 Task: Send an email with the signature Dale Allen with the subject Service upgrade and the message Please let me know if there are any changes to the requirements. from softage.1@softage.net to softage.10@softage.net and softage.2@softage.net with an attached document Policy_manual.docx
Action: Mouse moved to (563, 738)
Screenshot: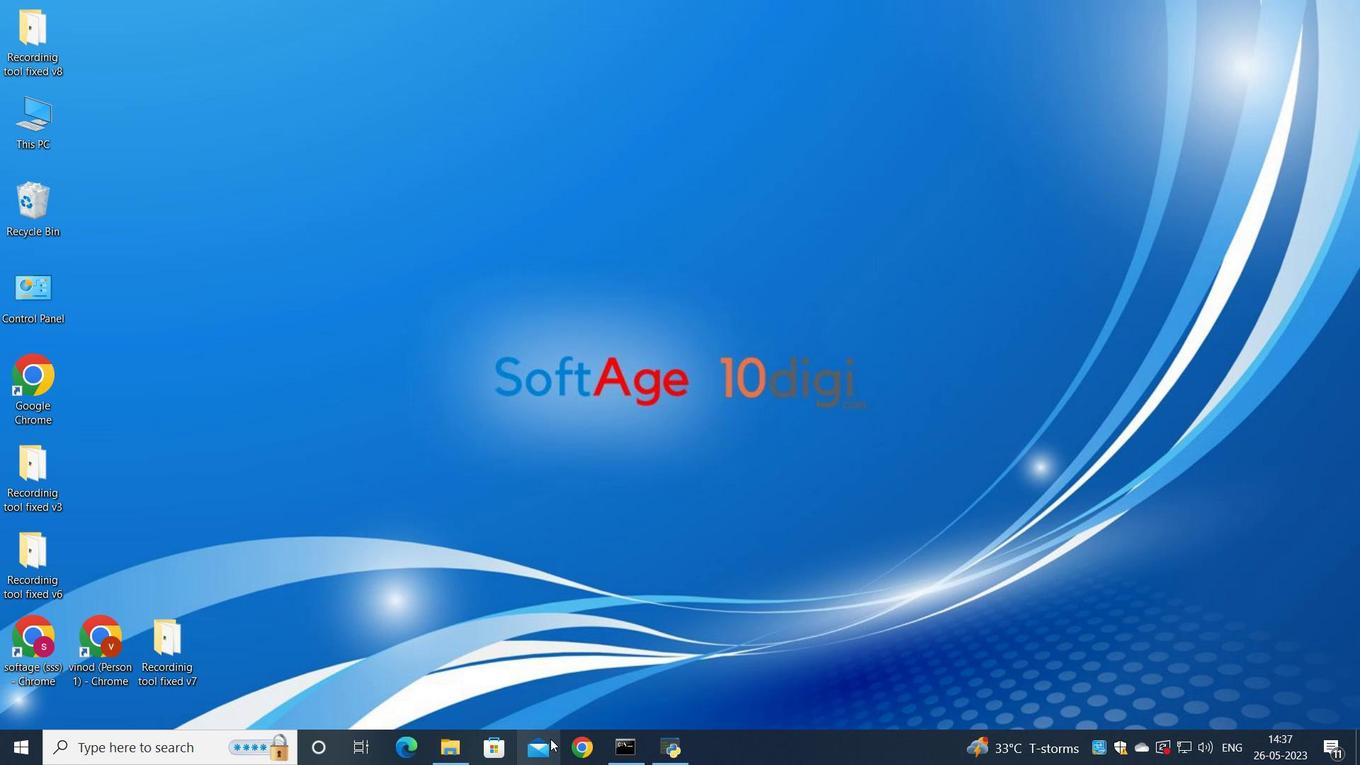 
Action: Mouse pressed left at (563, 738)
Screenshot: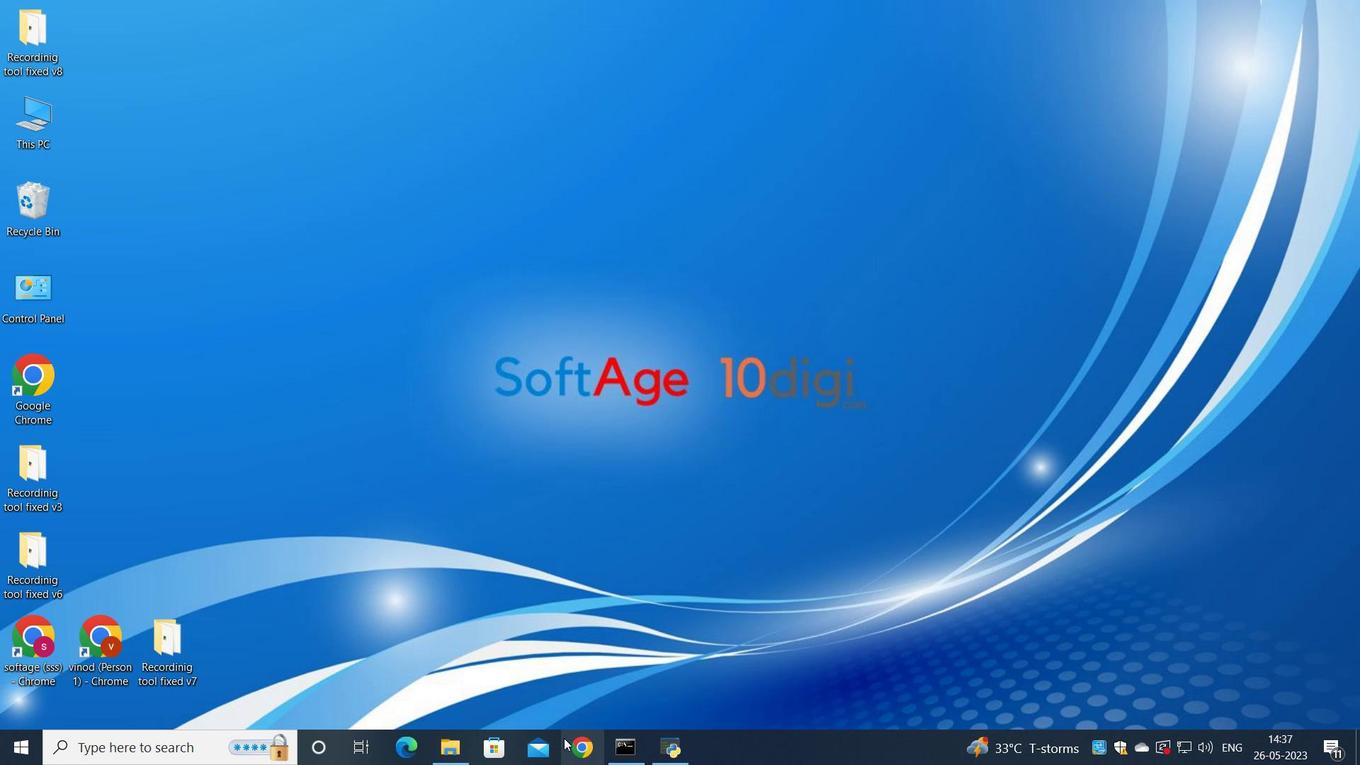 
Action: Mouse moved to (561, 420)
Screenshot: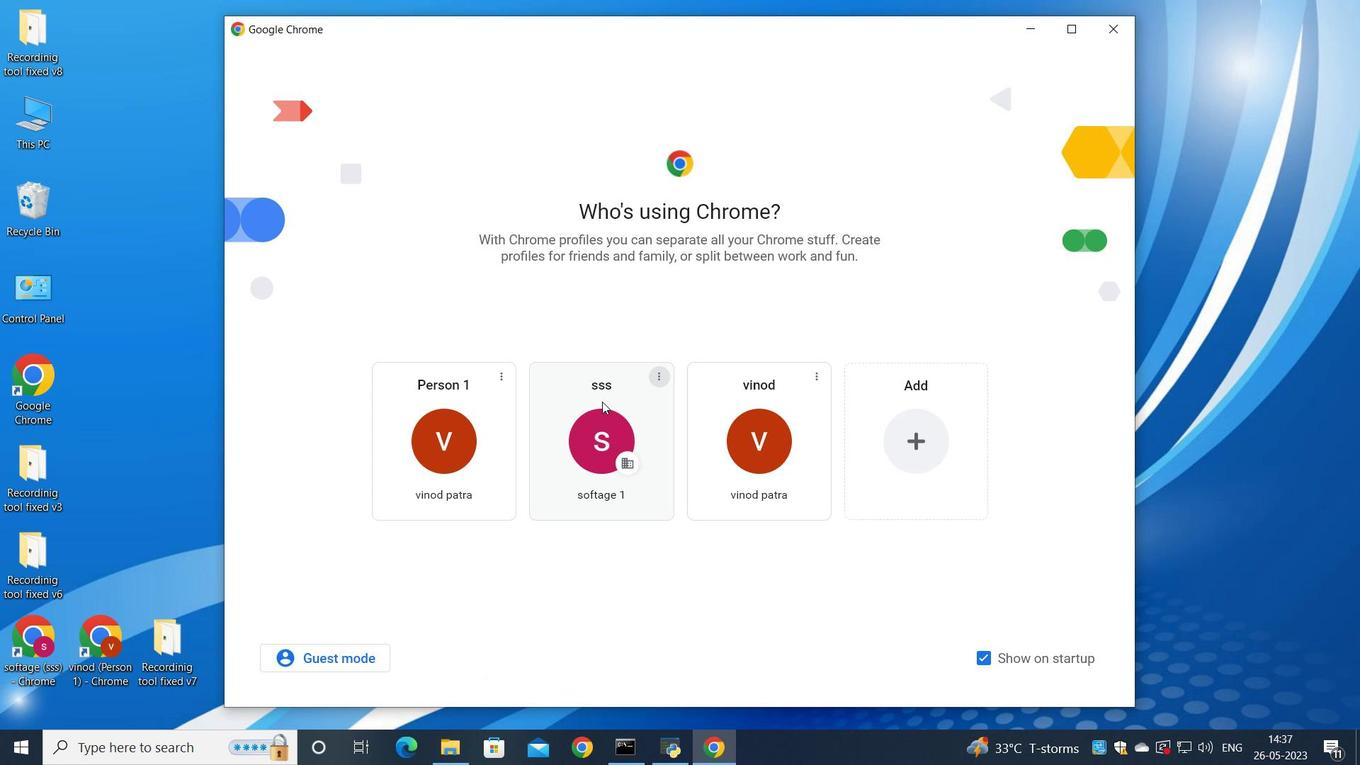 
Action: Mouse pressed left at (561, 420)
Screenshot: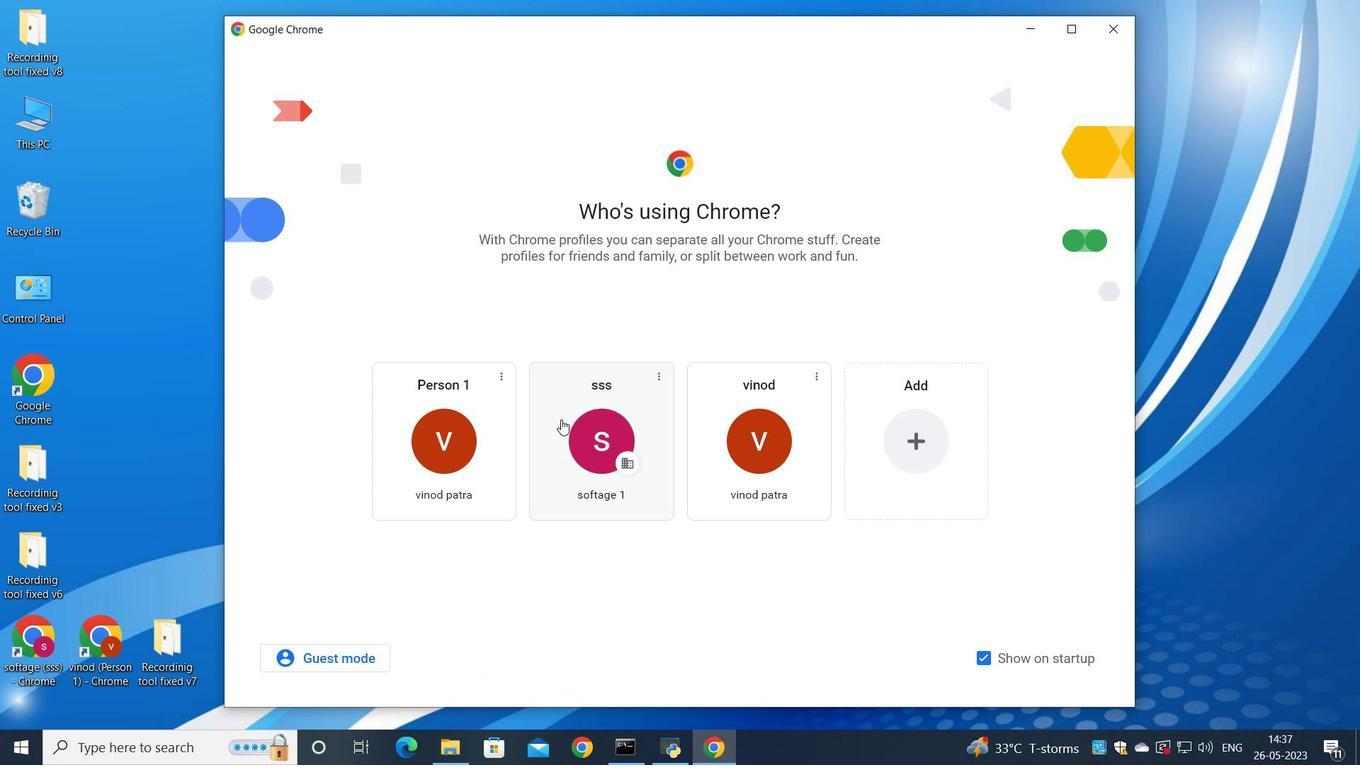 
Action: Mouse moved to (1193, 93)
Screenshot: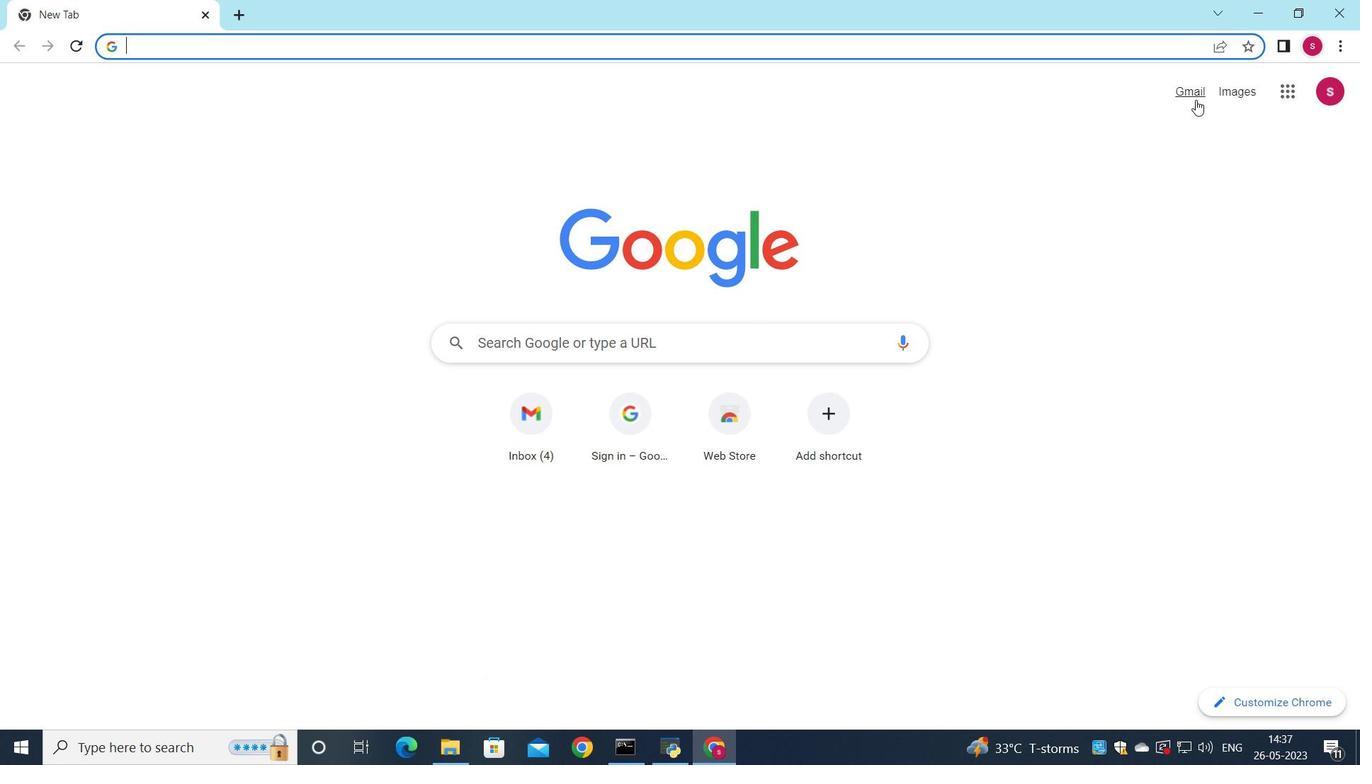
Action: Mouse pressed left at (1193, 93)
Screenshot: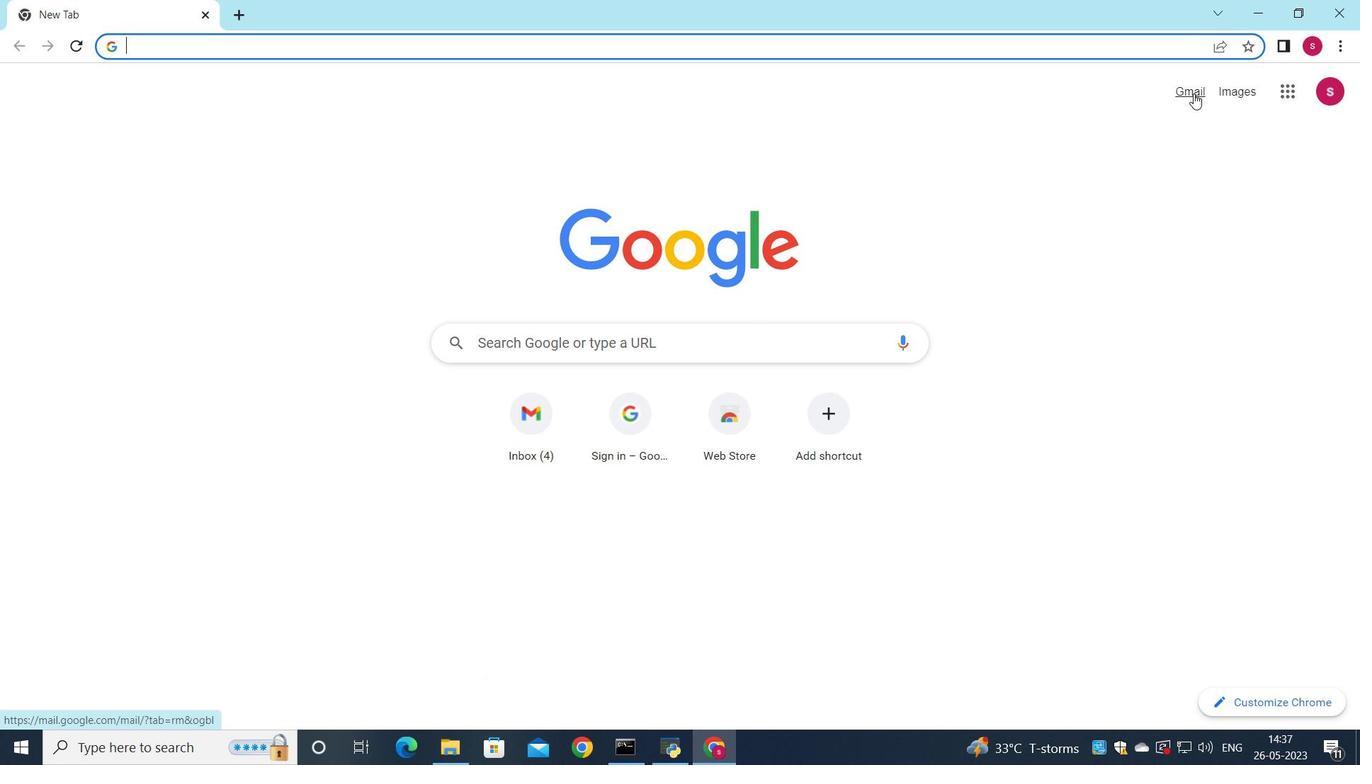 
Action: Mouse moved to (1153, 121)
Screenshot: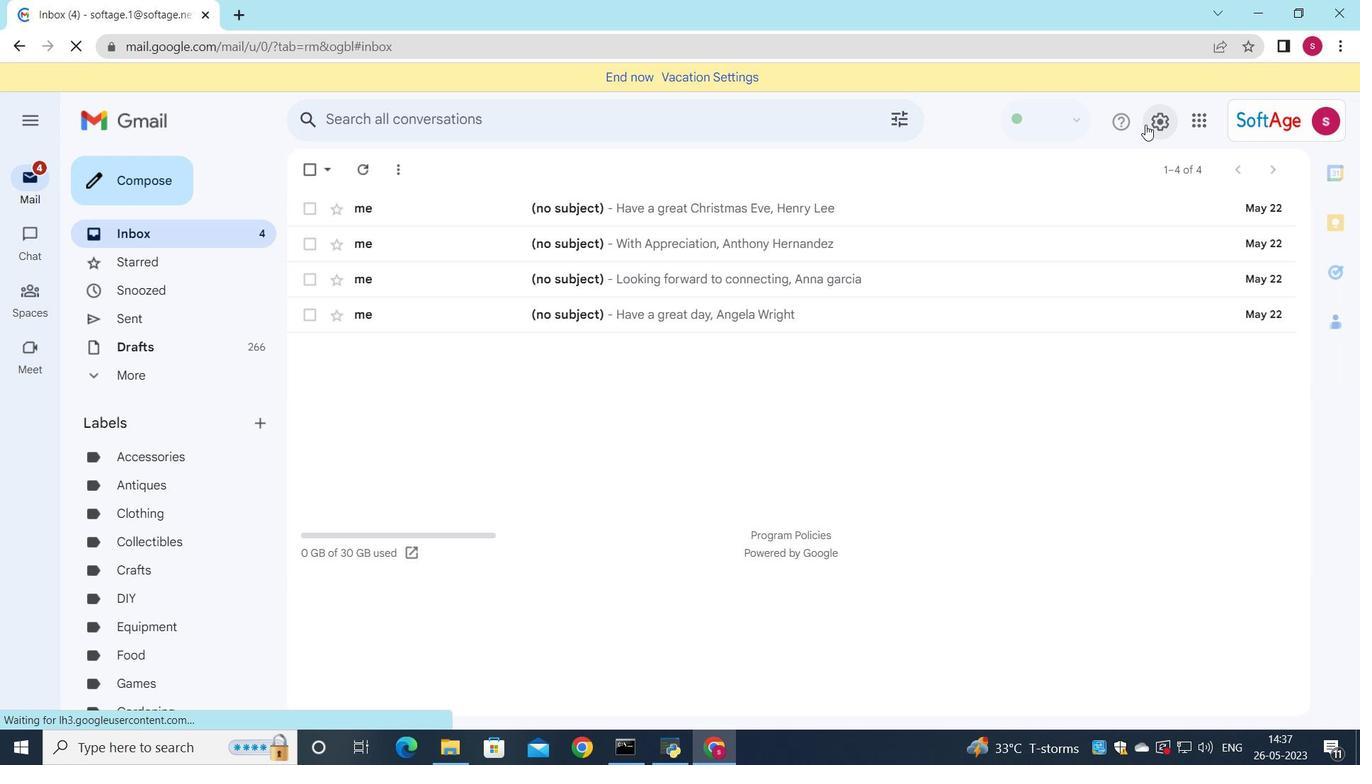 
Action: Mouse pressed left at (1153, 121)
Screenshot: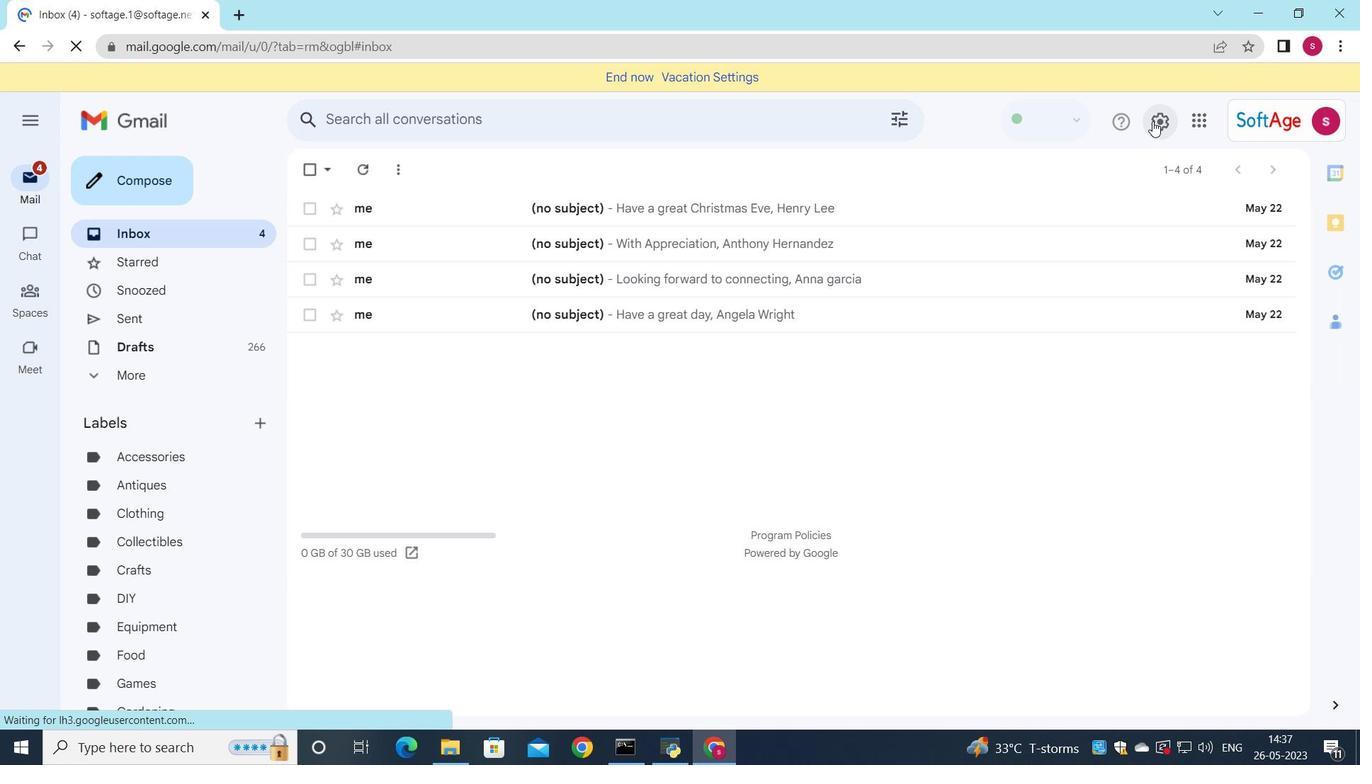 
Action: Mouse moved to (1191, 203)
Screenshot: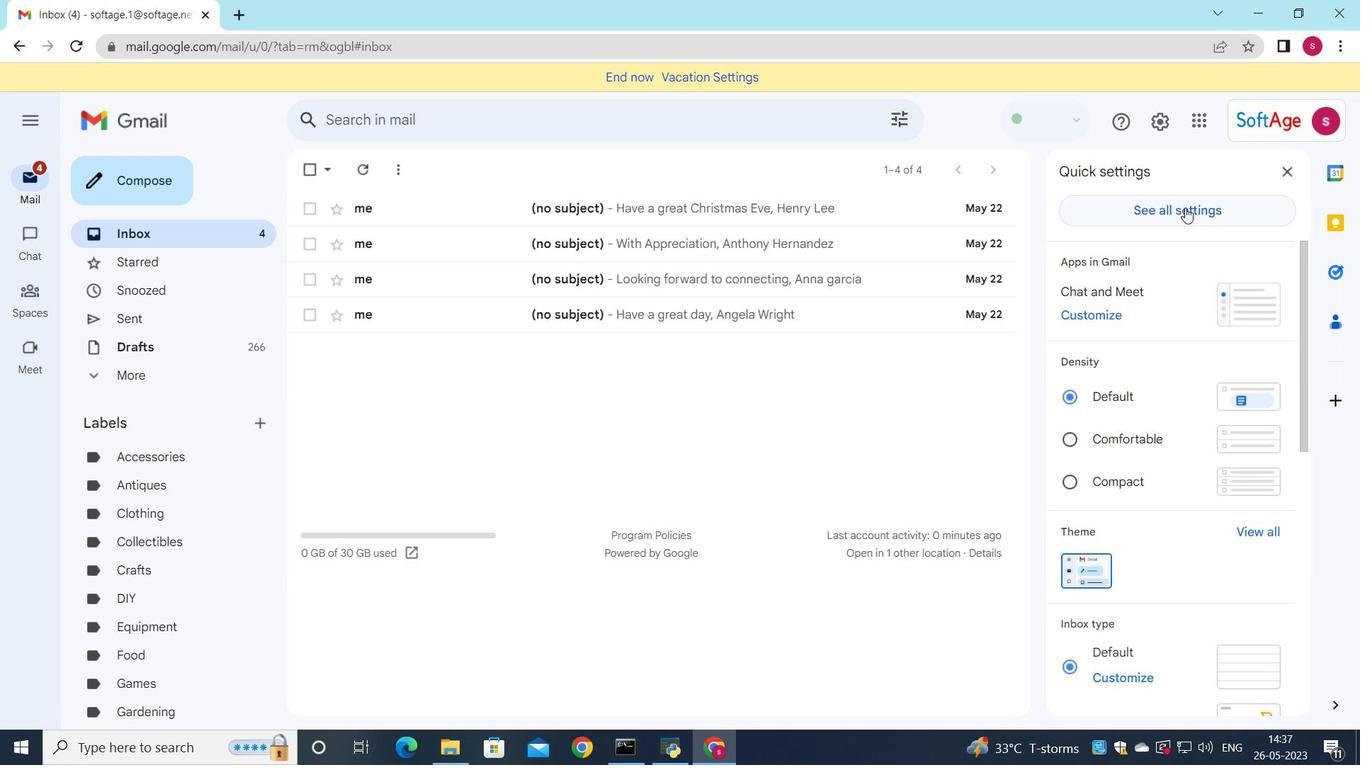 
Action: Mouse pressed left at (1191, 203)
Screenshot: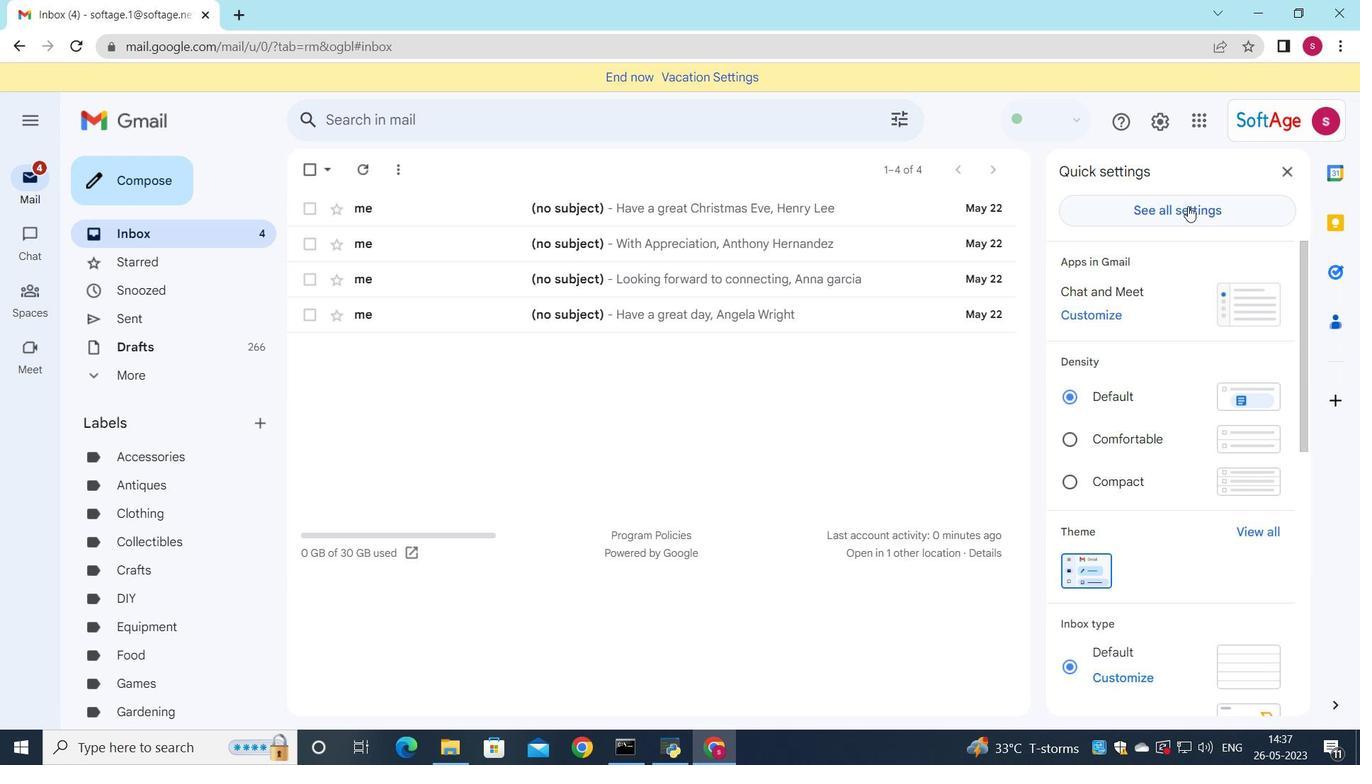 
Action: Mouse moved to (663, 497)
Screenshot: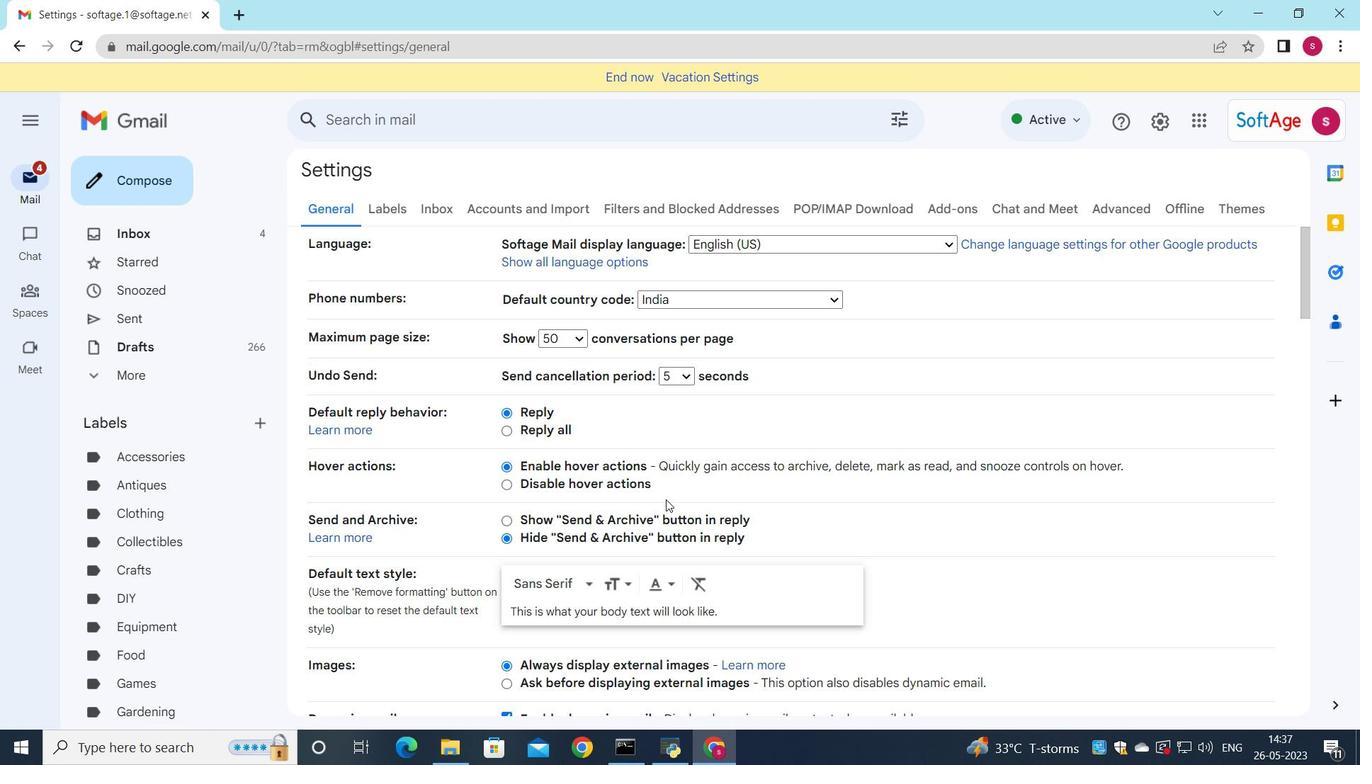 
Action: Mouse scrolled (663, 497) with delta (0, 0)
Screenshot: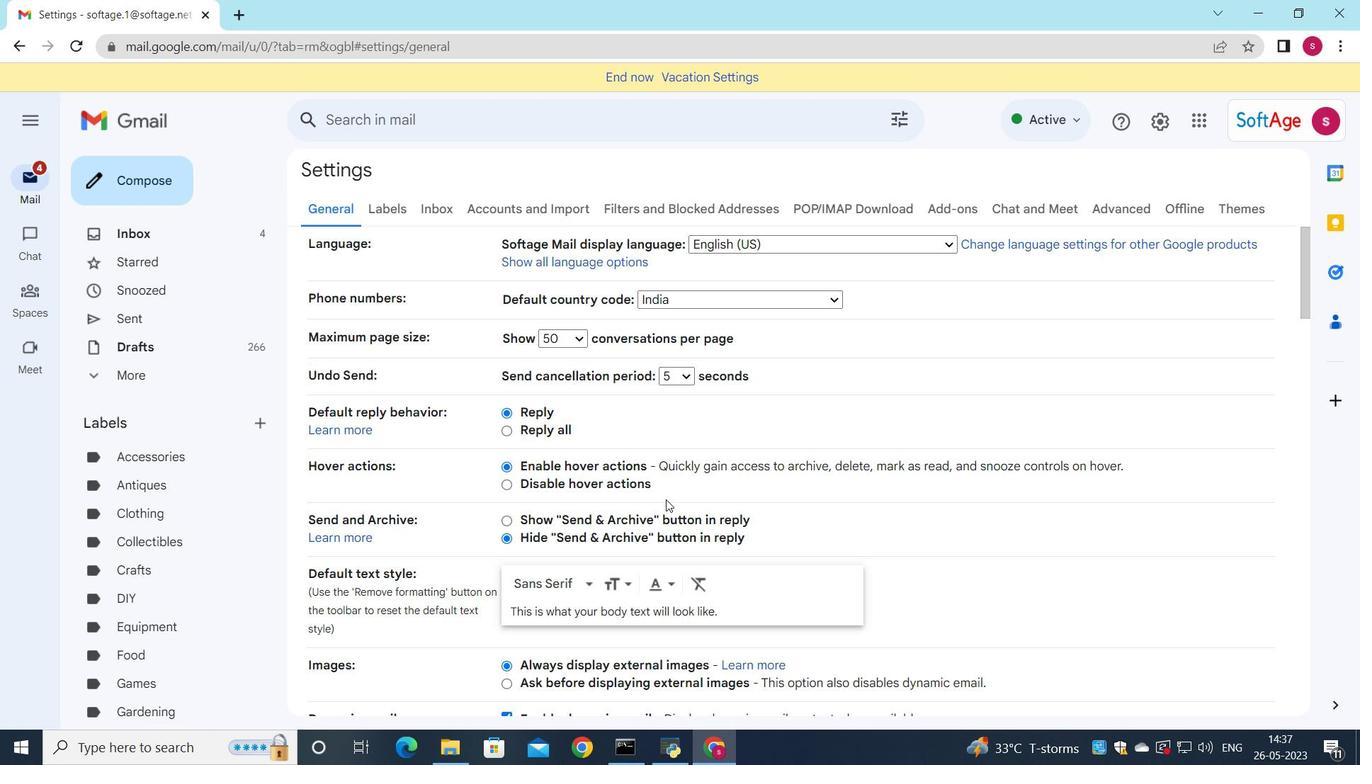 
Action: Mouse moved to (662, 497)
Screenshot: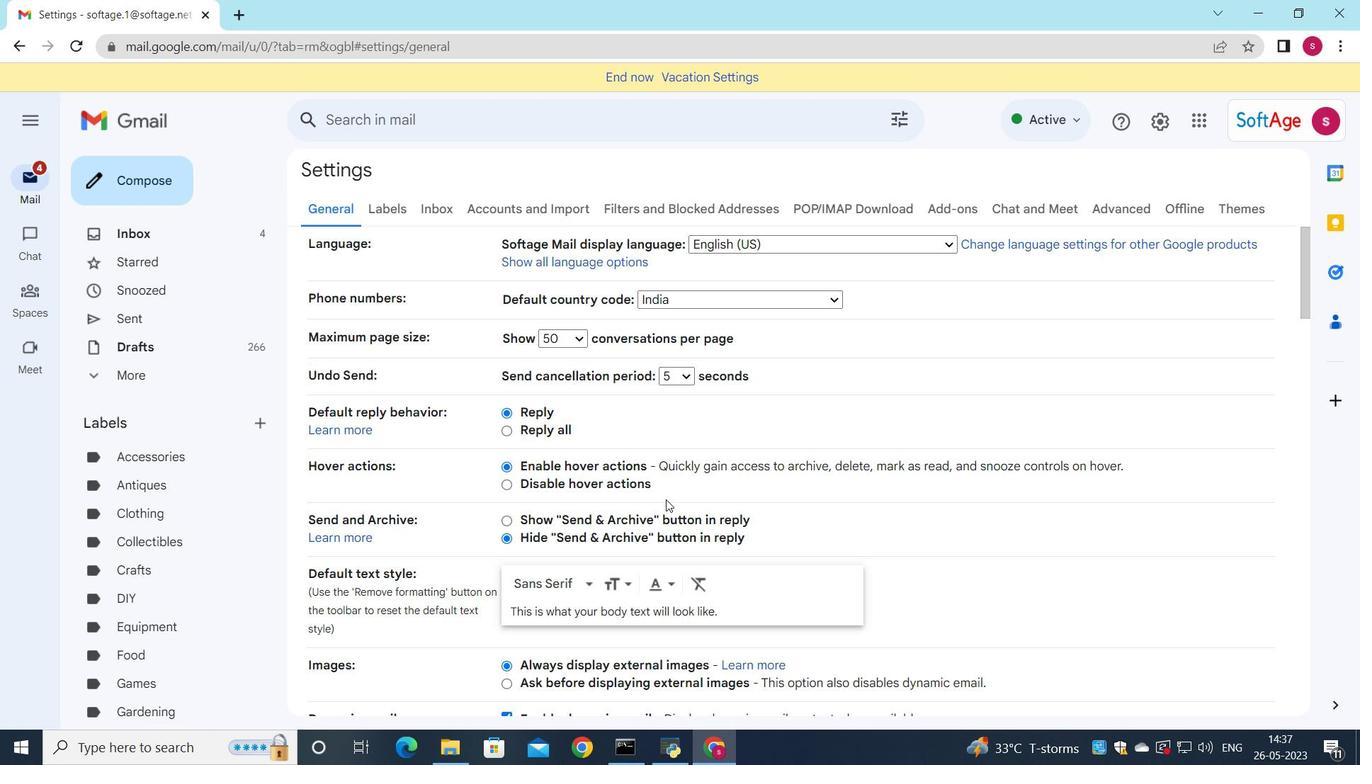 
Action: Mouse scrolled (663, 497) with delta (0, 0)
Screenshot: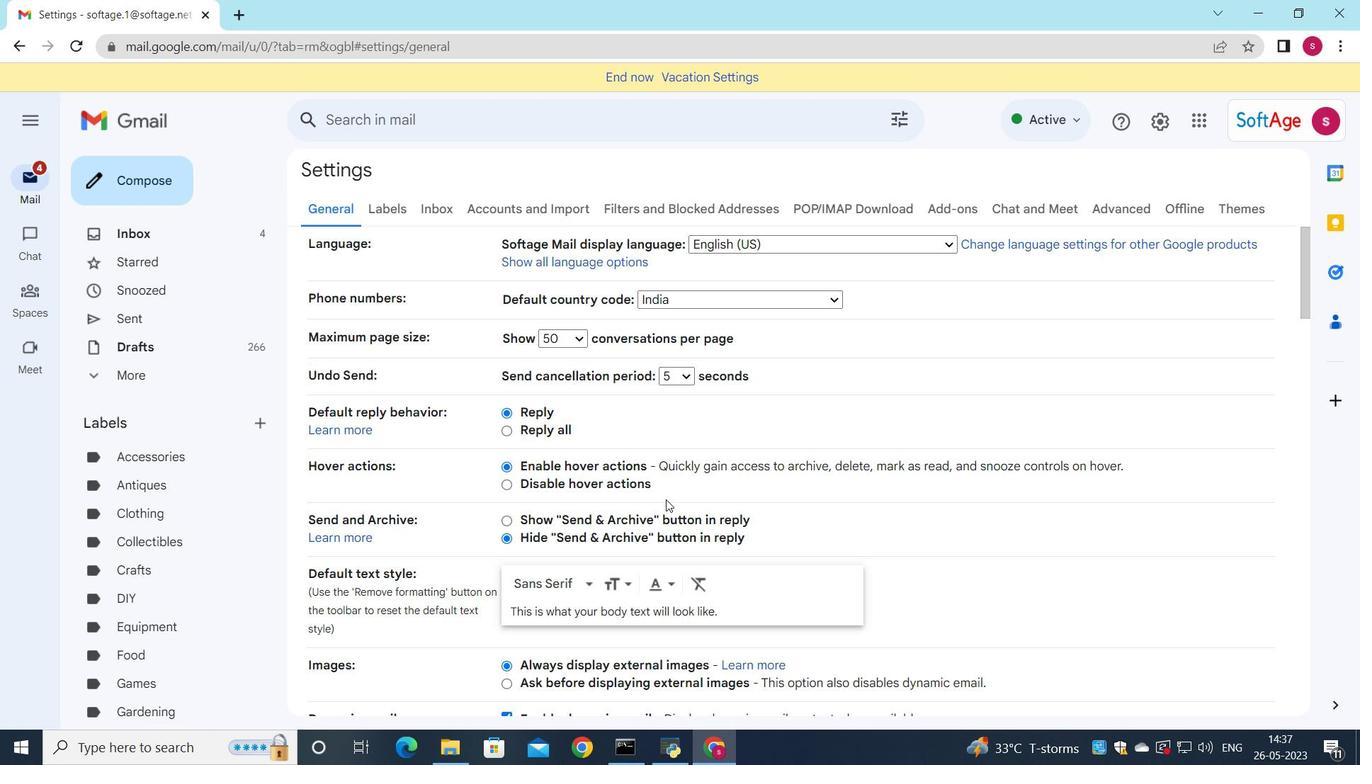 
Action: Mouse moved to (609, 479)
Screenshot: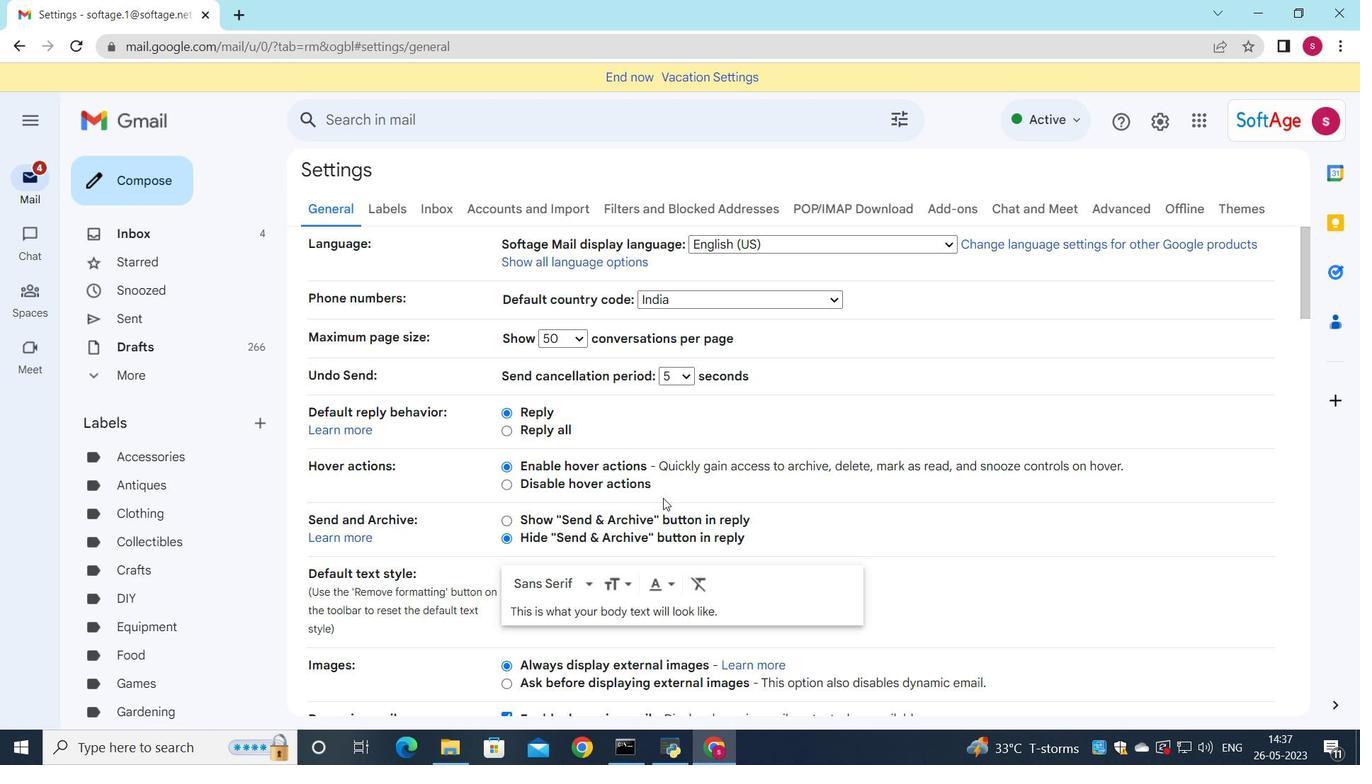 
Action: Mouse scrolled (609, 478) with delta (0, 0)
Screenshot: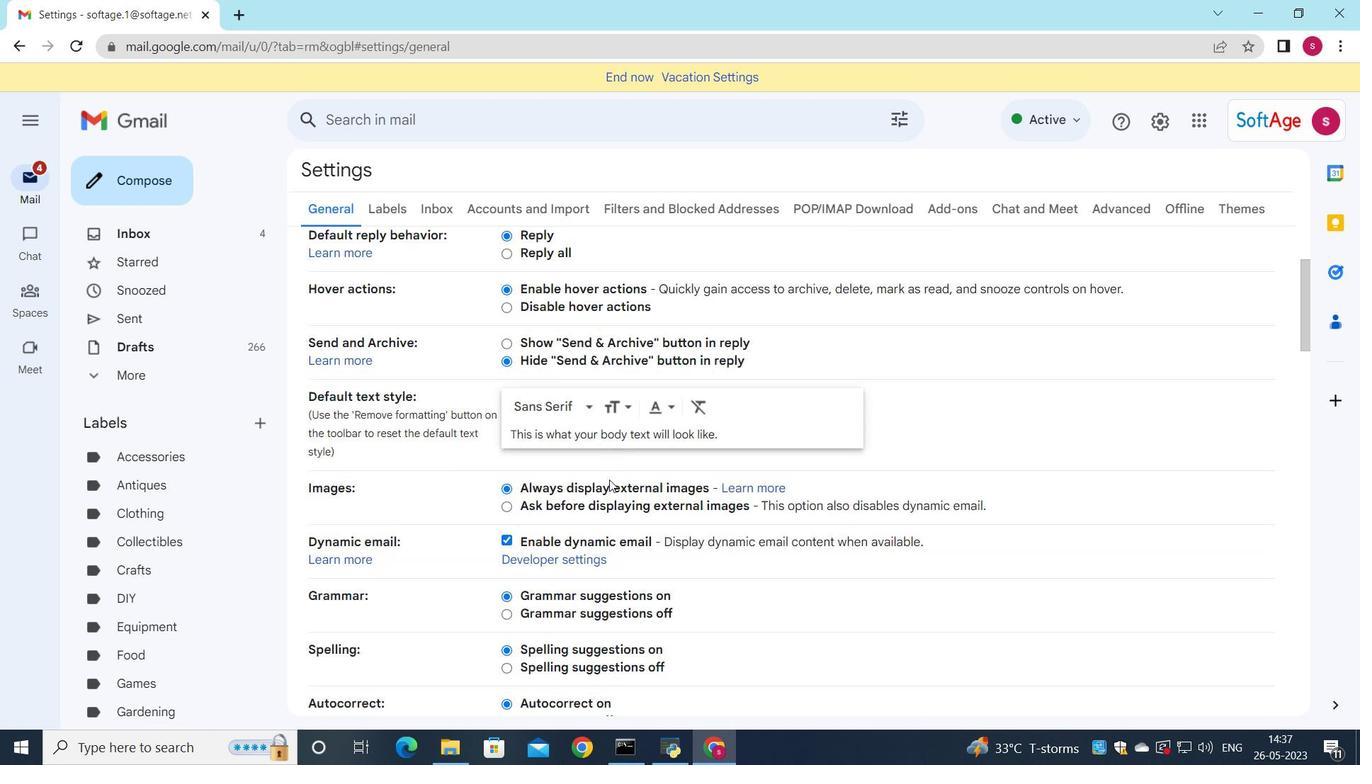 
Action: Mouse scrolled (609, 478) with delta (0, 0)
Screenshot: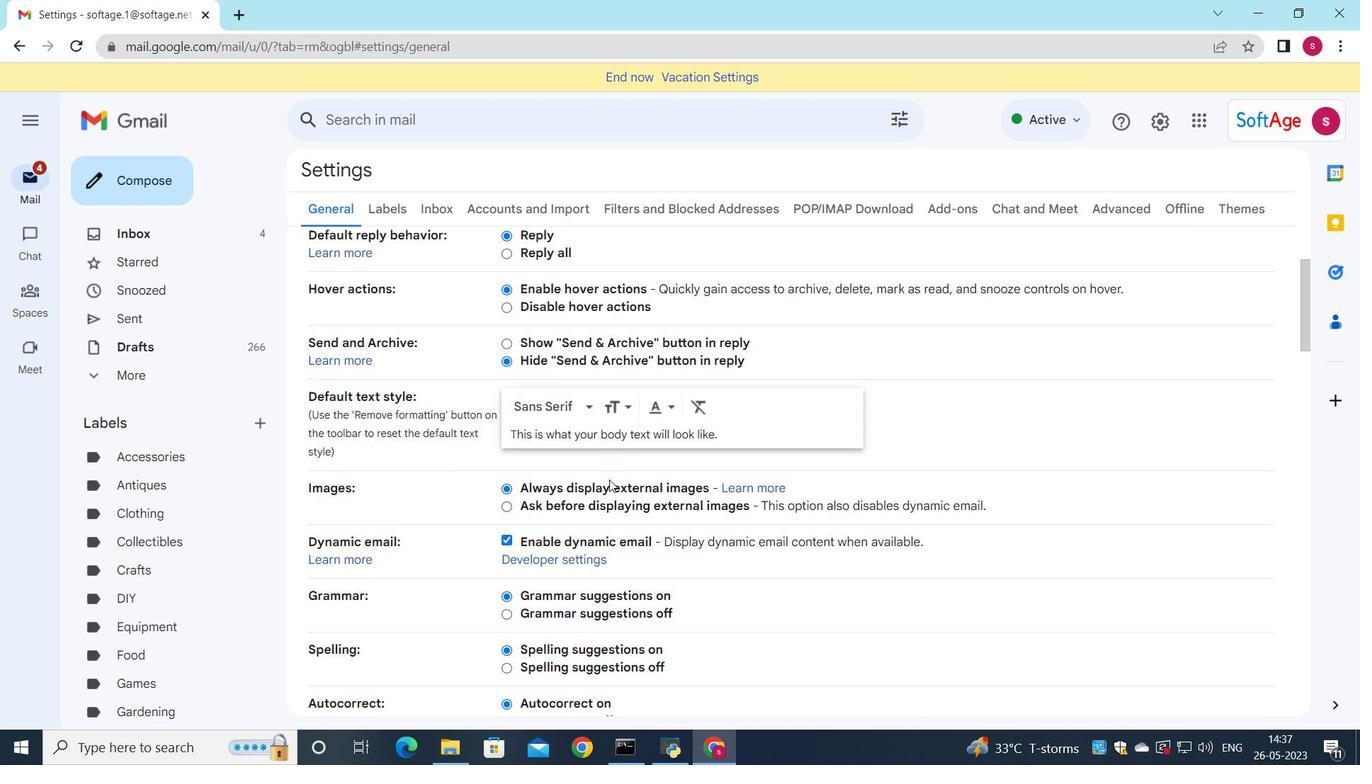 
Action: Mouse scrolled (609, 478) with delta (0, 0)
Screenshot: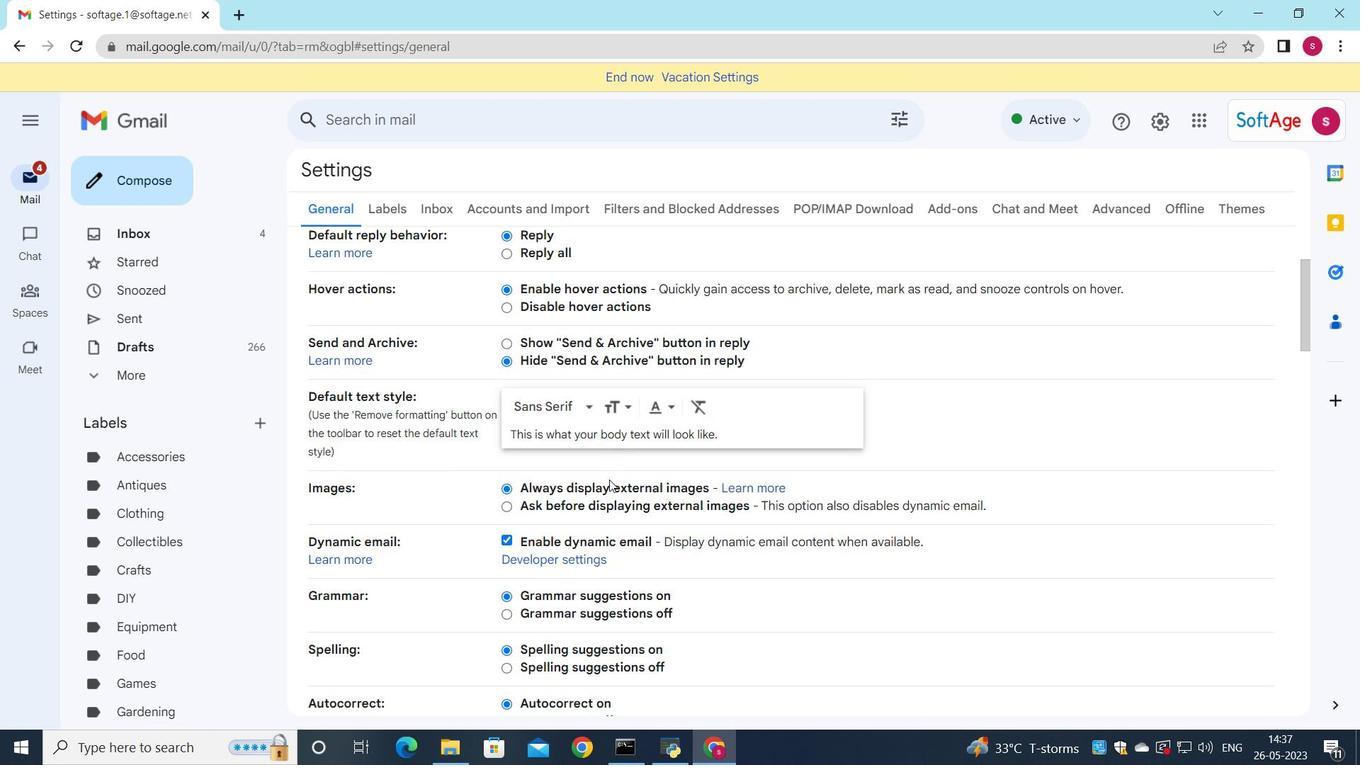 
Action: Mouse scrolled (609, 478) with delta (0, 0)
Screenshot: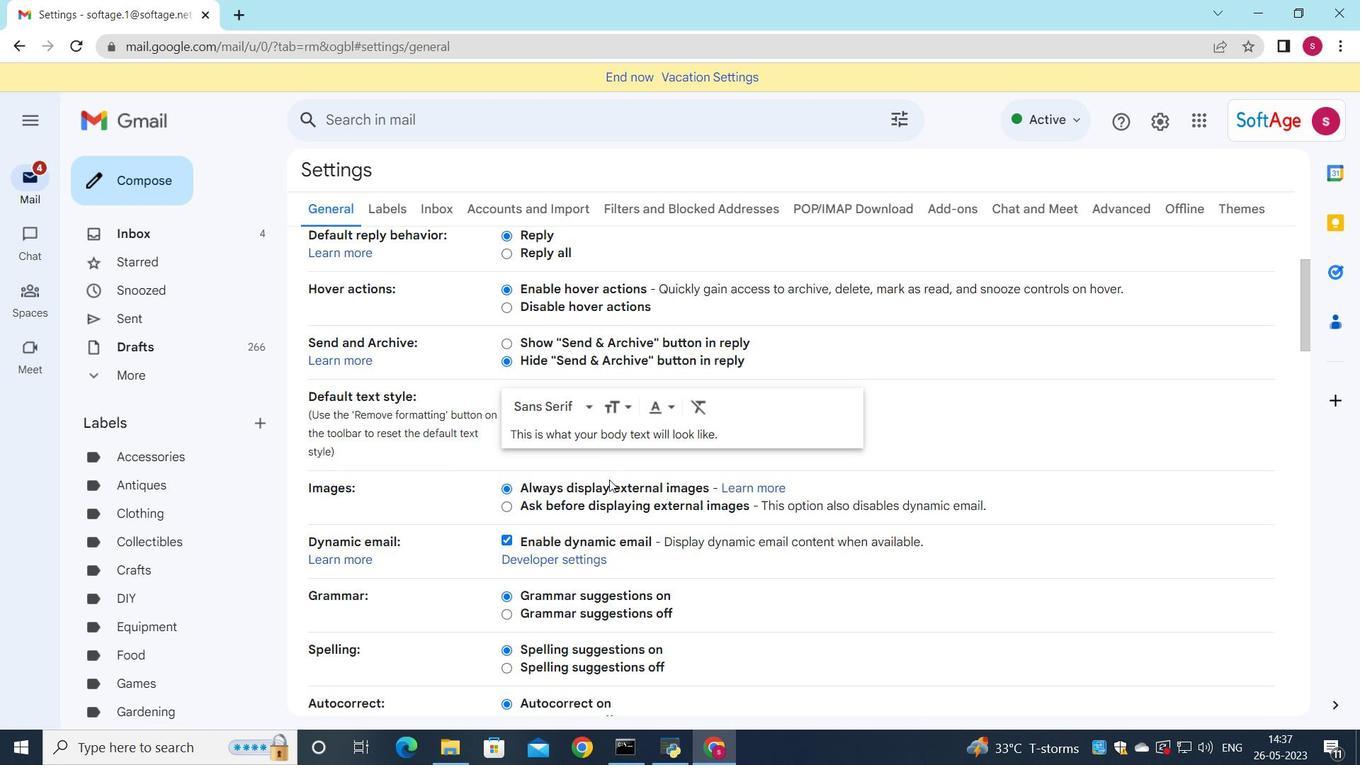 
Action: Mouse scrolled (609, 478) with delta (0, 0)
Screenshot: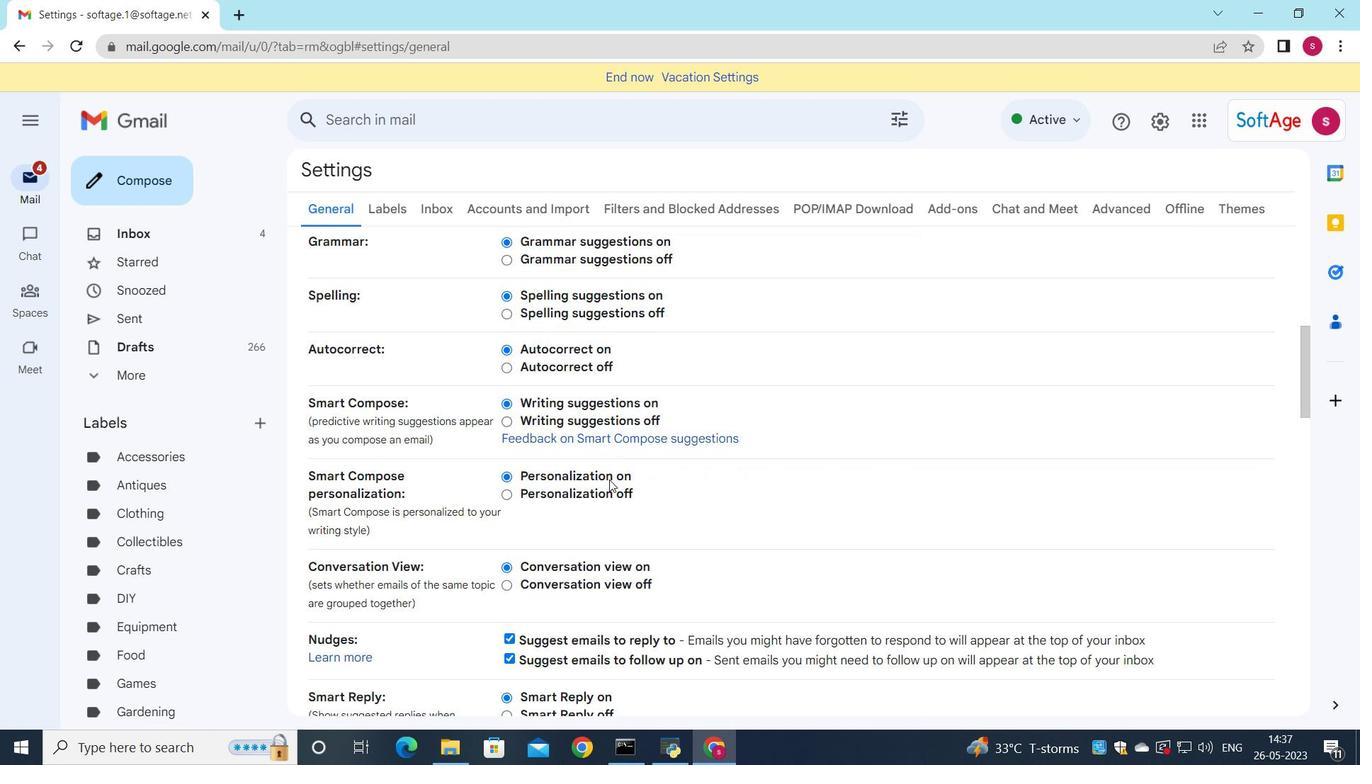 
Action: Mouse scrolled (609, 478) with delta (0, 0)
Screenshot: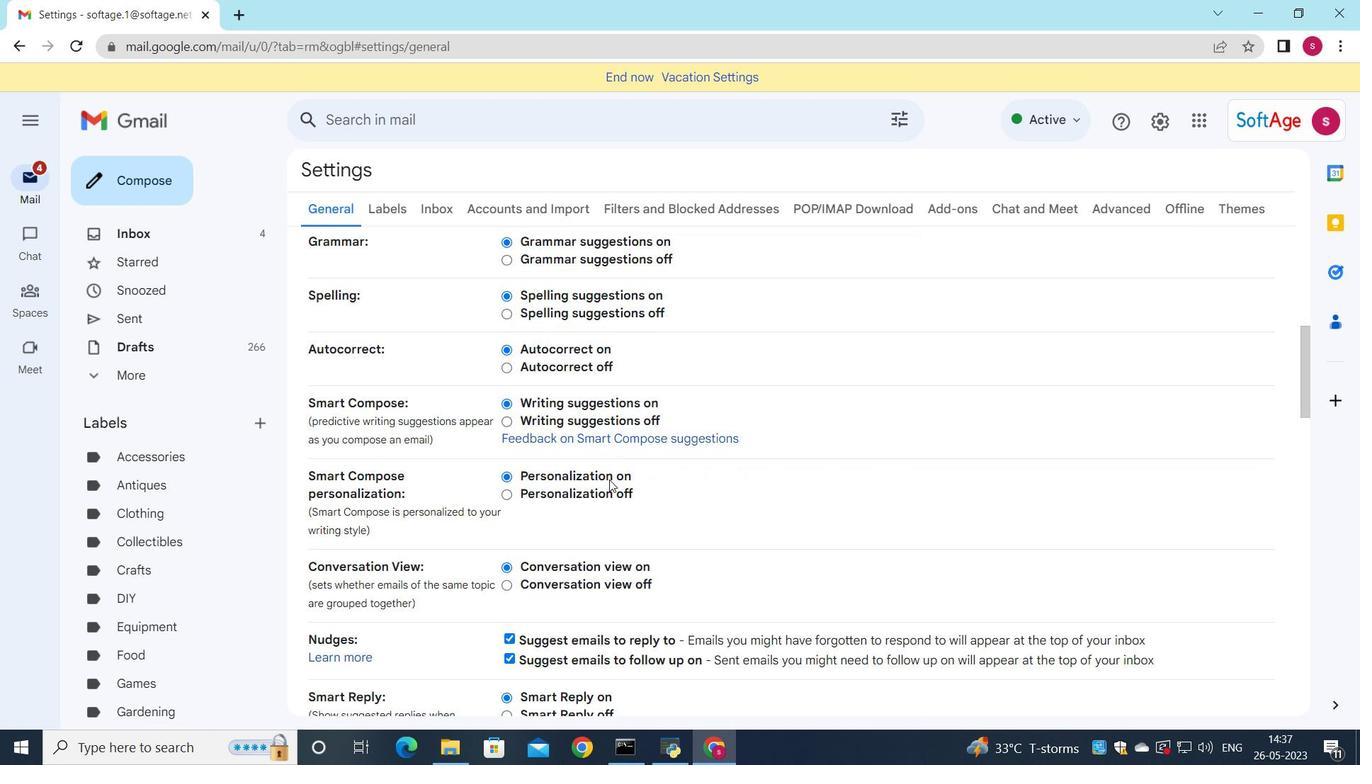 
Action: Mouse scrolled (609, 478) with delta (0, 0)
Screenshot: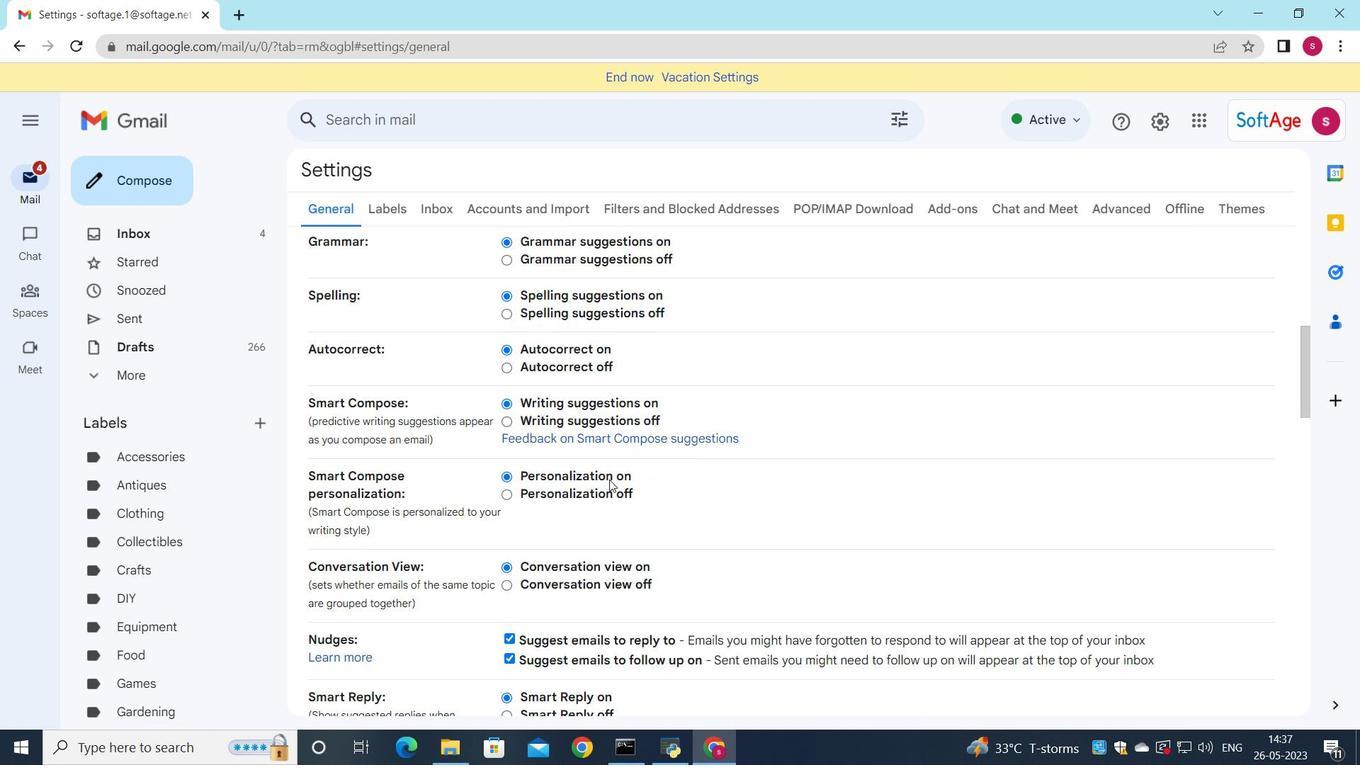 
Action: Mouse scrolled (609, 478) with delta (0, 0)
Screenshot: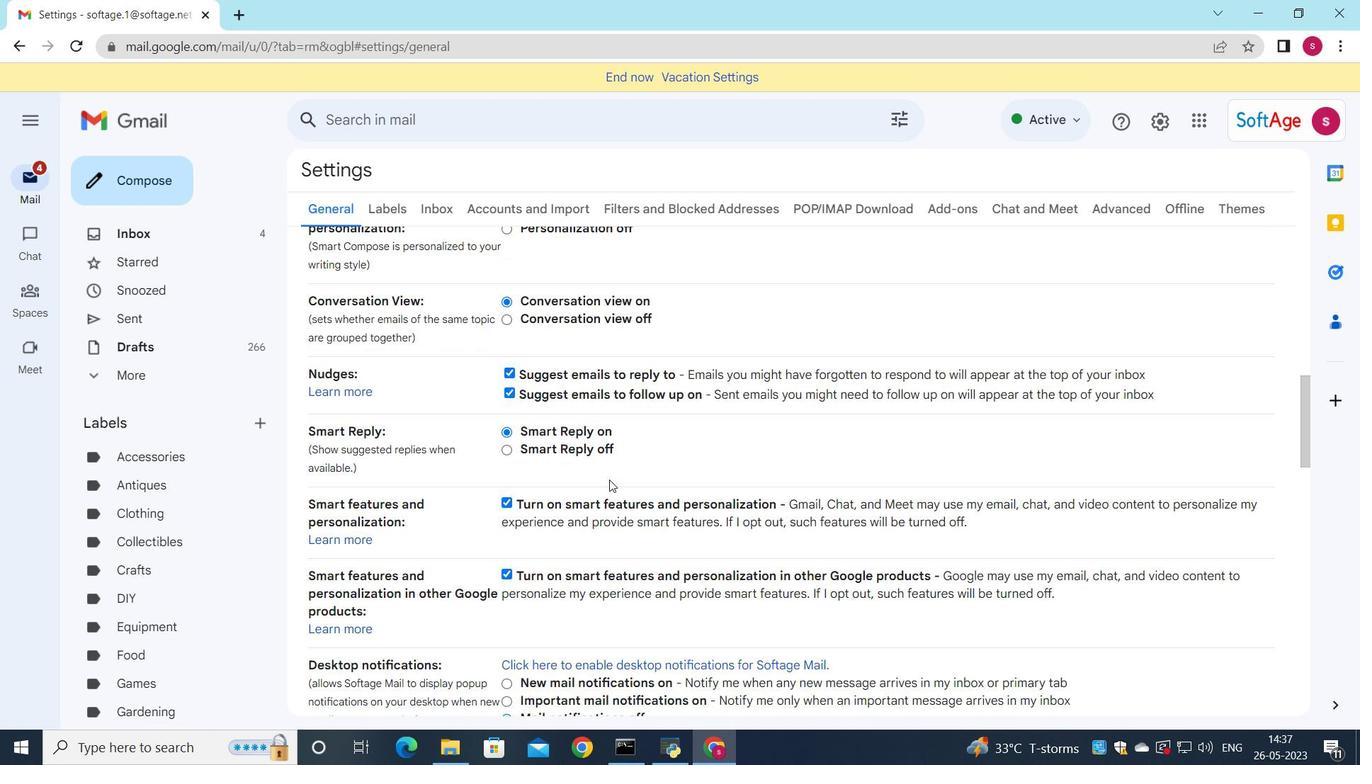 
Action: Mouse scrolled (609, 478) with delta (0, 0)
Screenshot: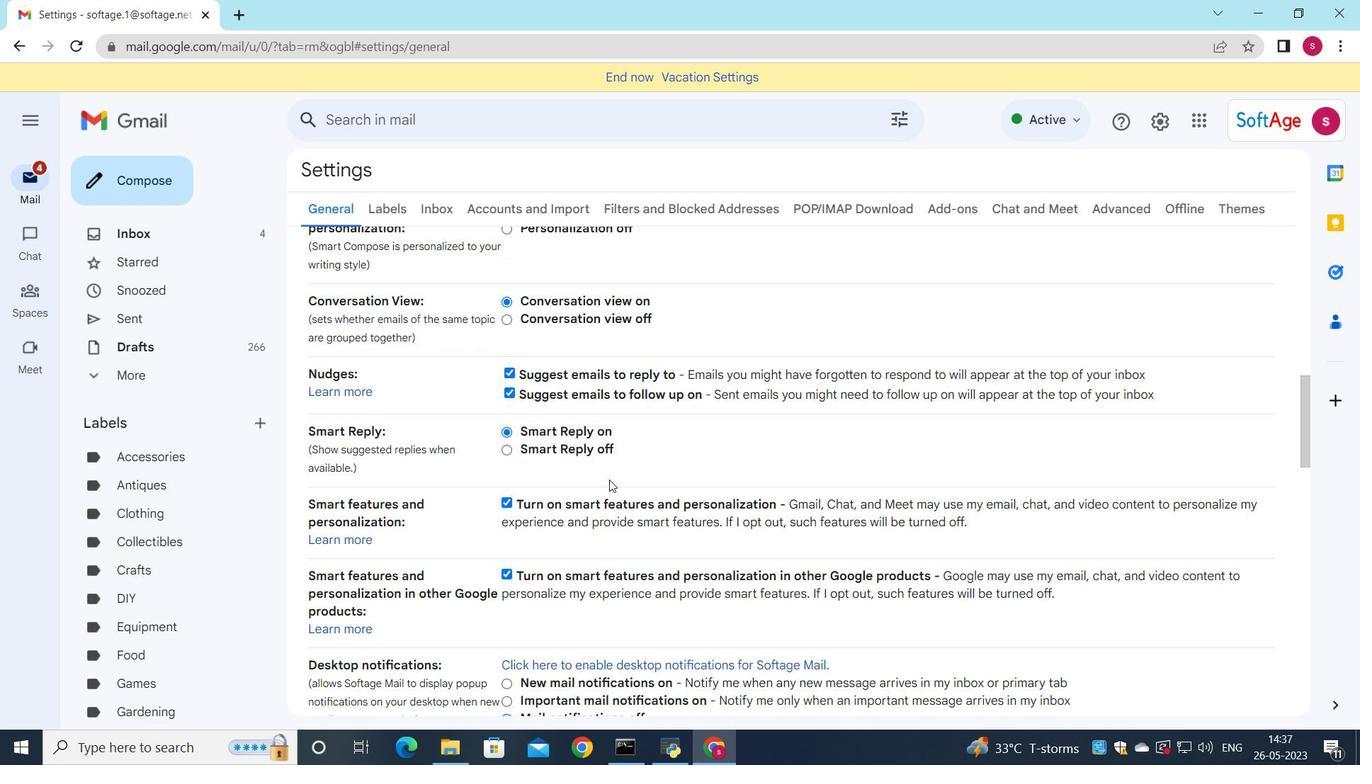 
Action: Mouse scrolled (609, 478) with delta (0, 0)
Screenshot: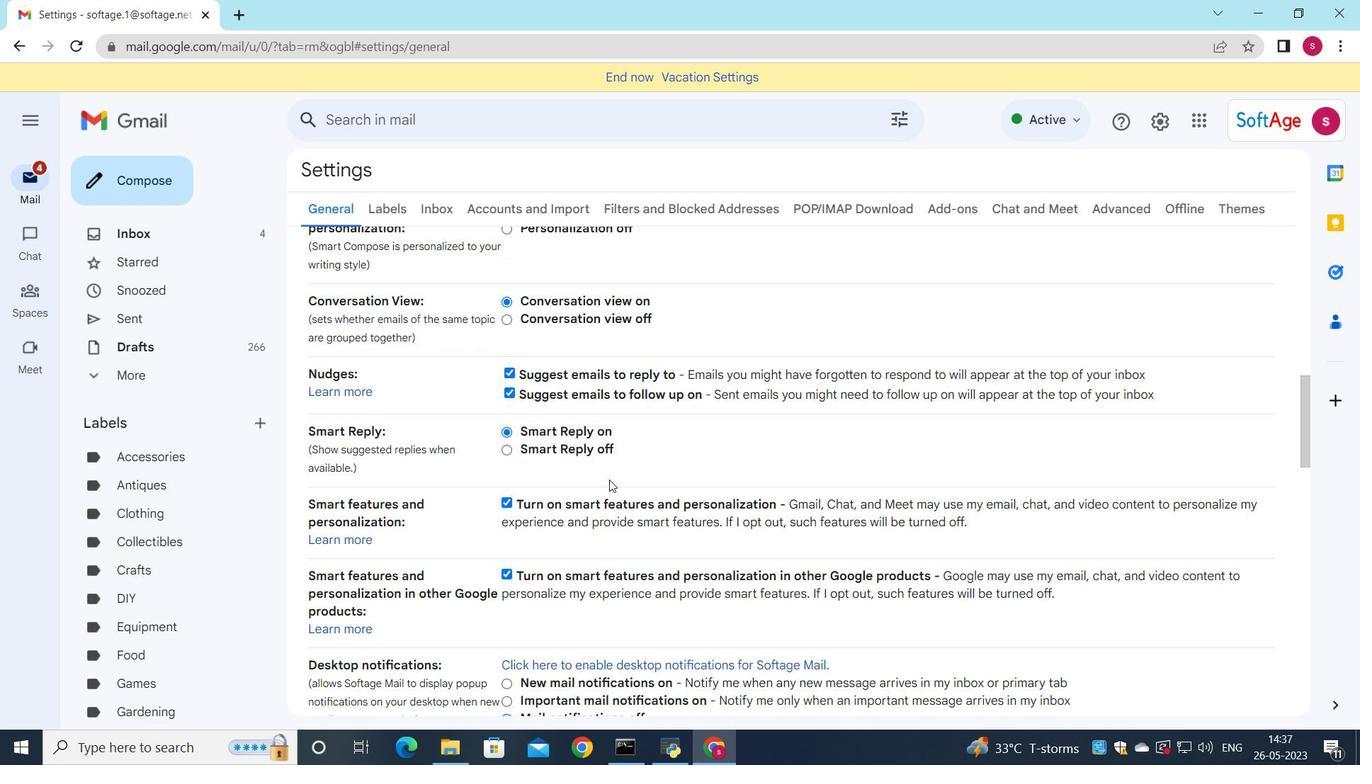 
Action: Mouse scrolled (609, 478) with delta (0, 0)
Screenshot: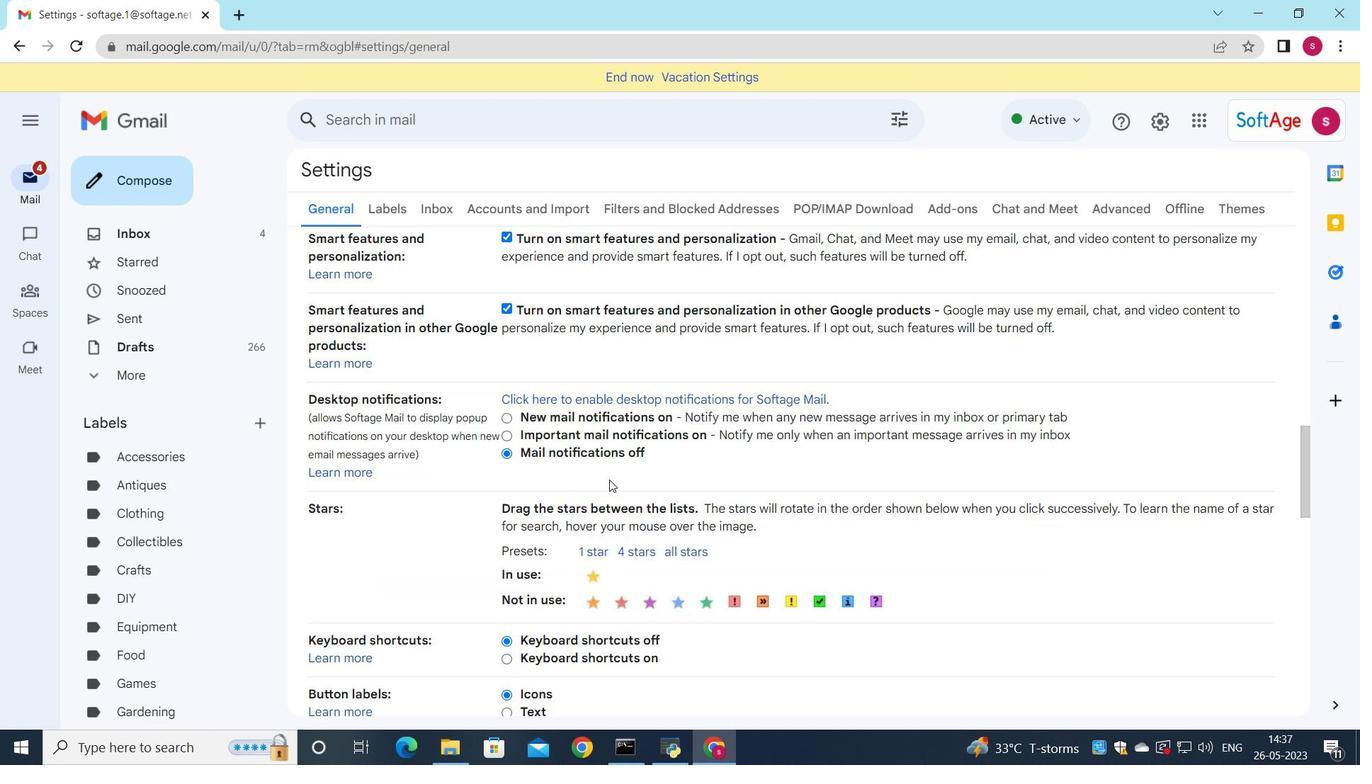 
Action: Mouse scrolled (609, 478) with delta (0, 0)
Screenshot: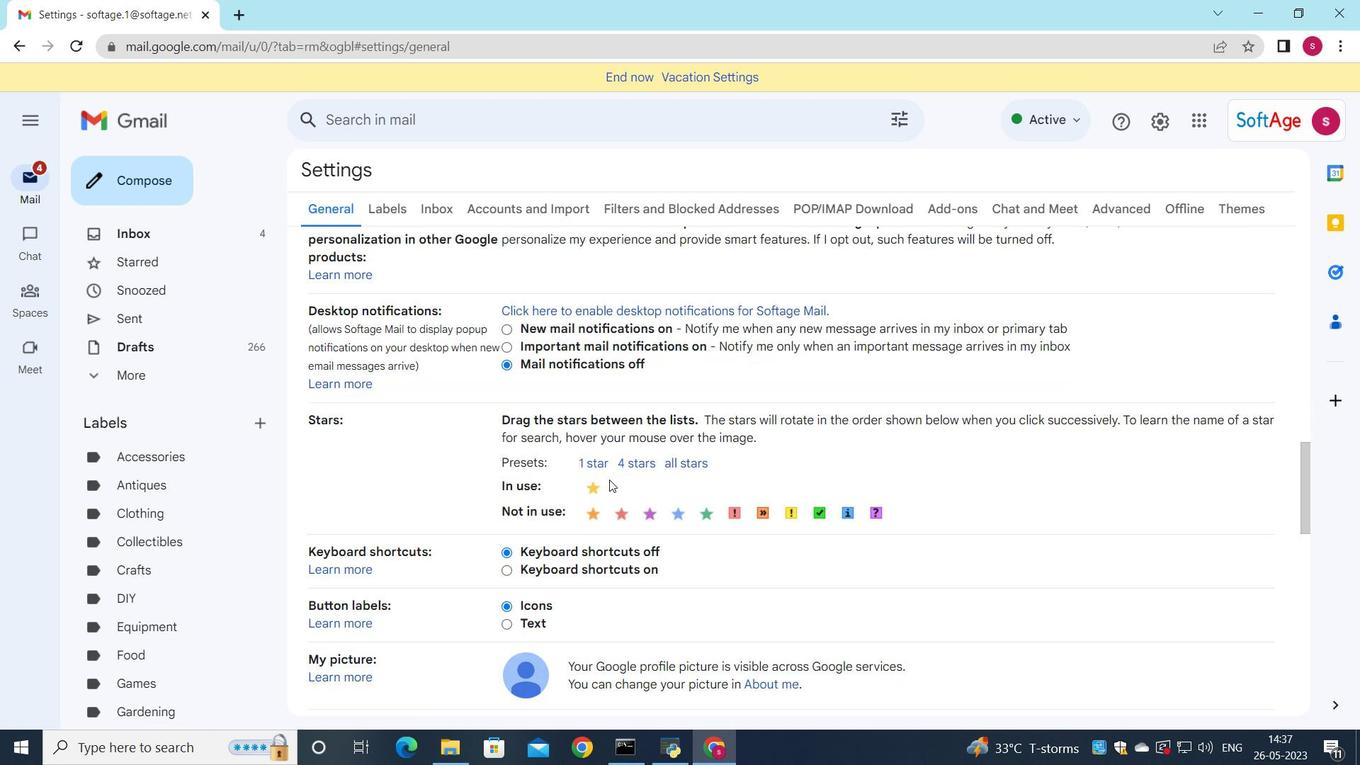 
Action: Mouse scrolled (609, 478) with delta (0, 0)
Screenshot: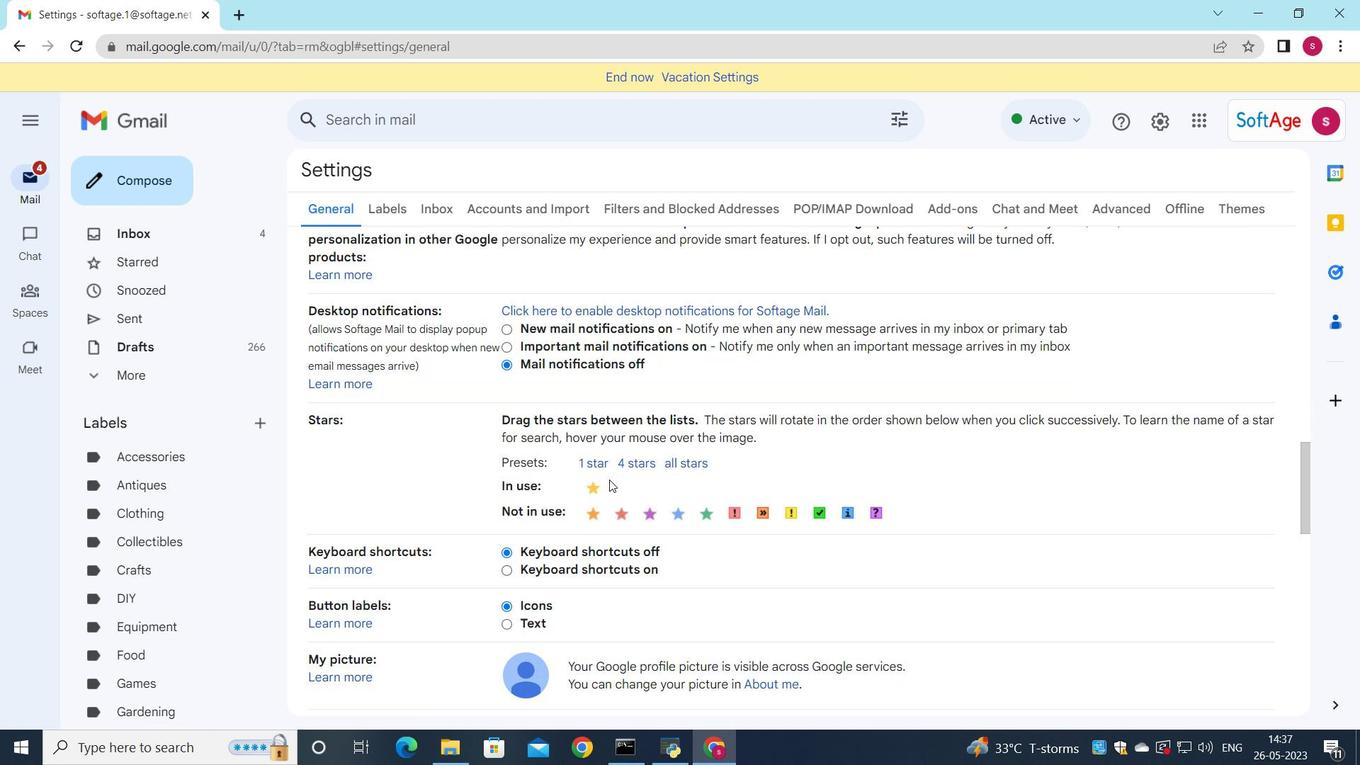 
Action: Mouse scrolled (609, 478) with delta (0, 0)
Screenshot: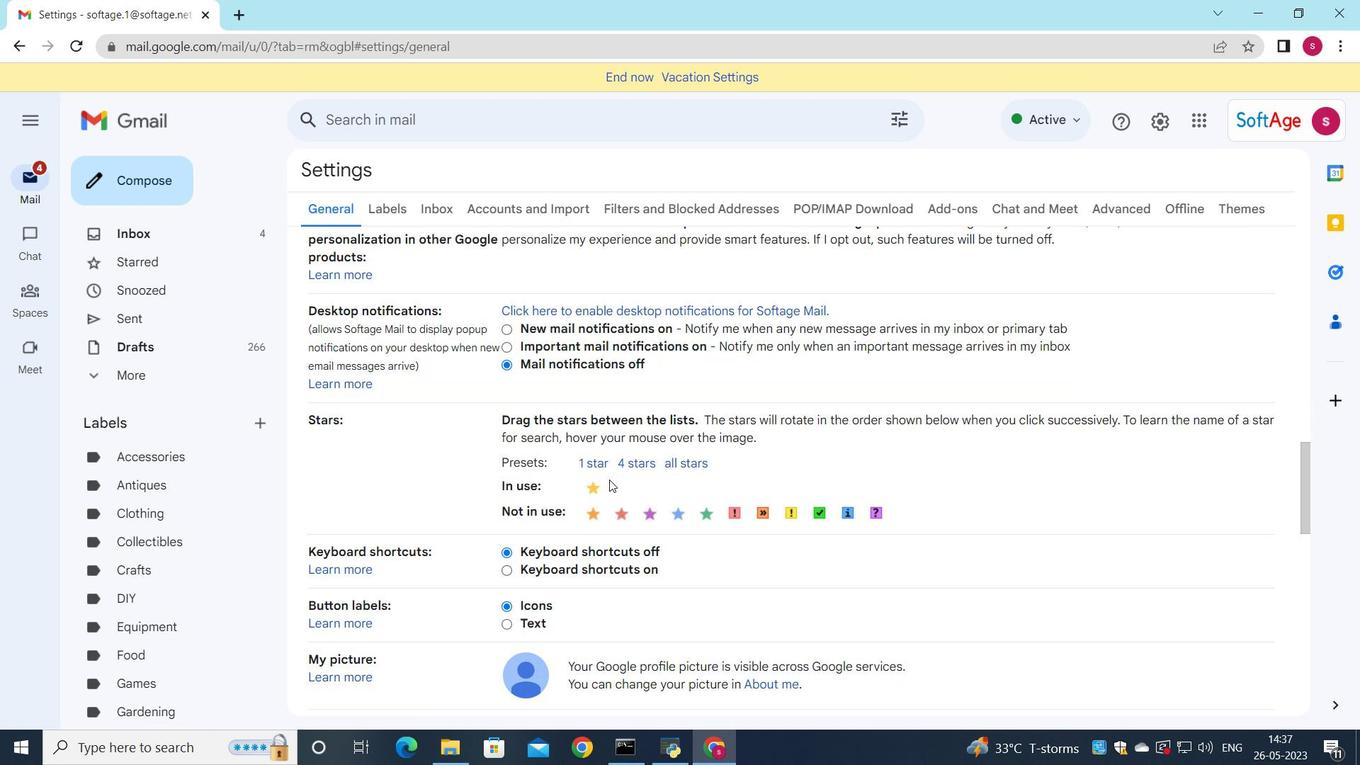 
Action: Mouse scrolled (609, 478) with delta (0, 0)
Screenshot: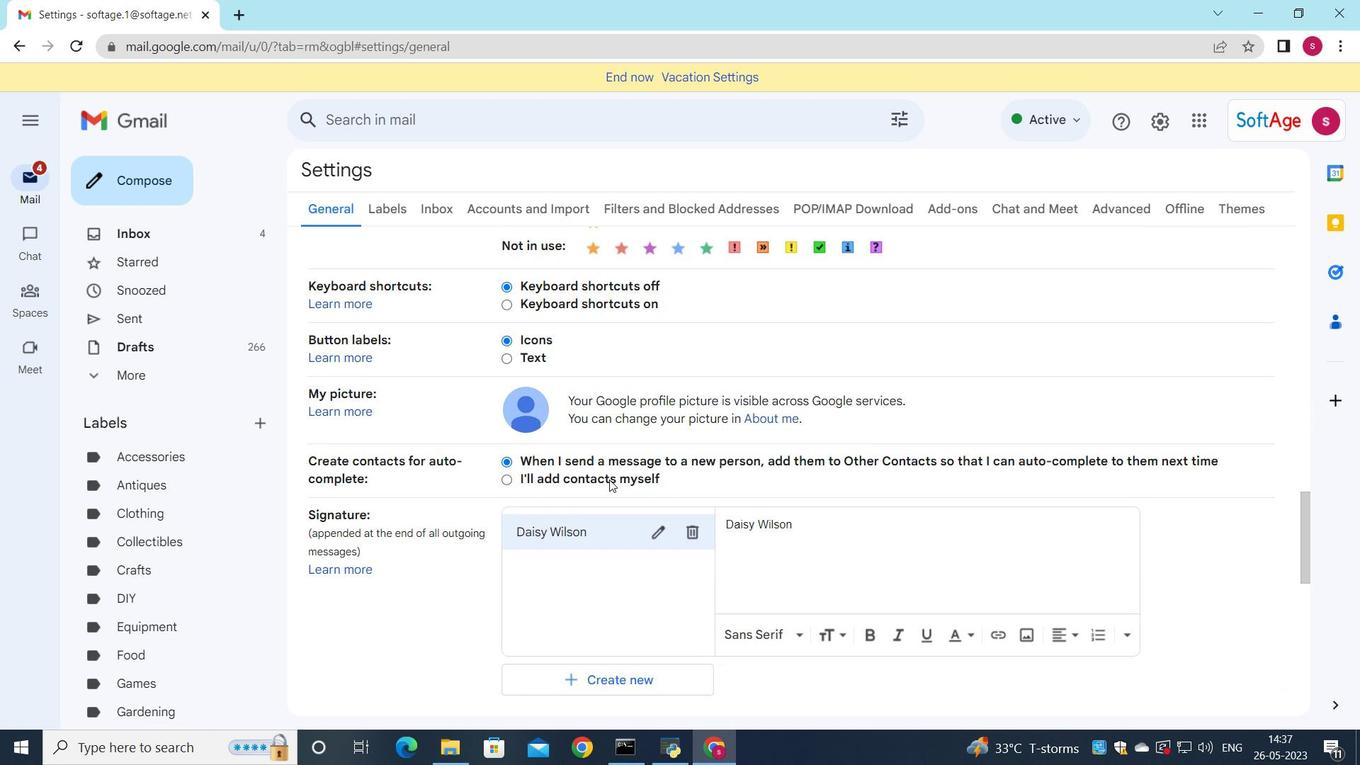 
Action: Mouse moved to (694, 451)
Screenshot: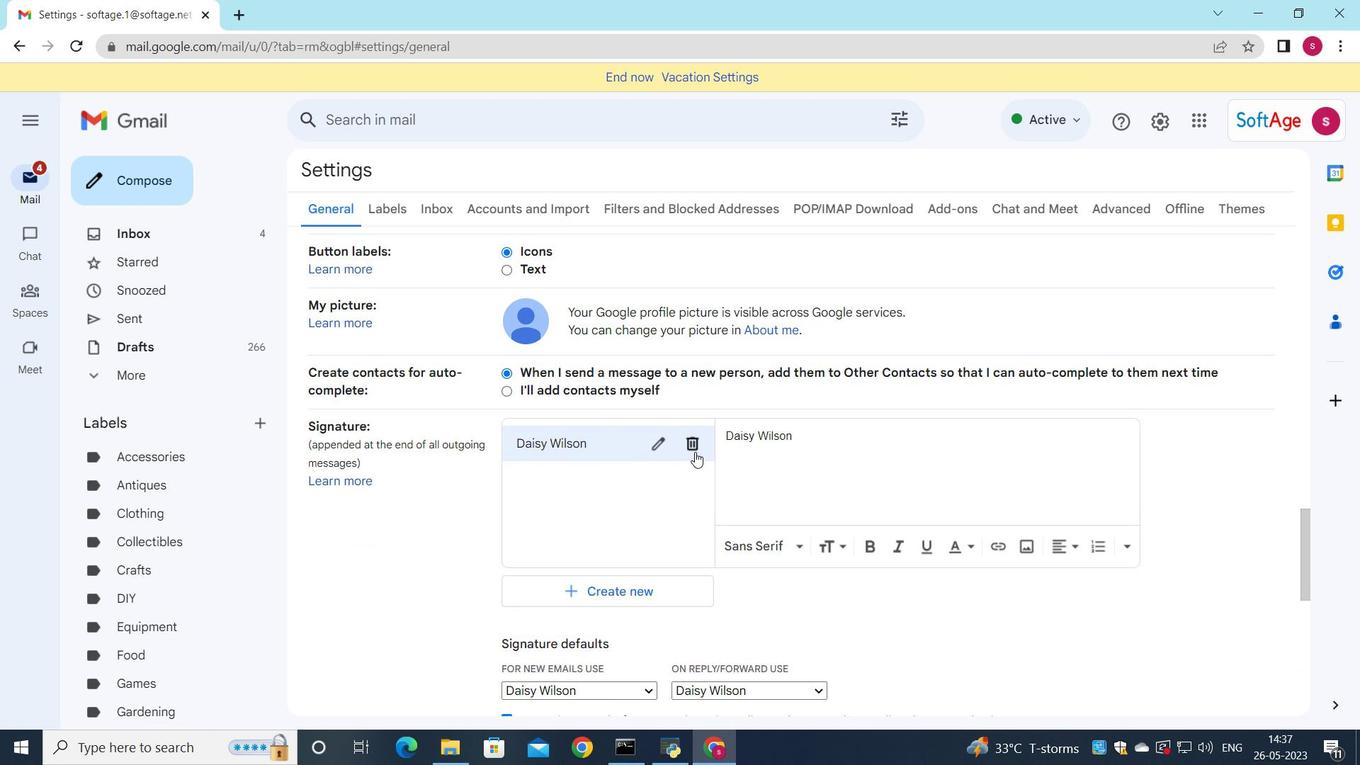 
Action: Mouse pressed left at (694, 451)
Screenshot: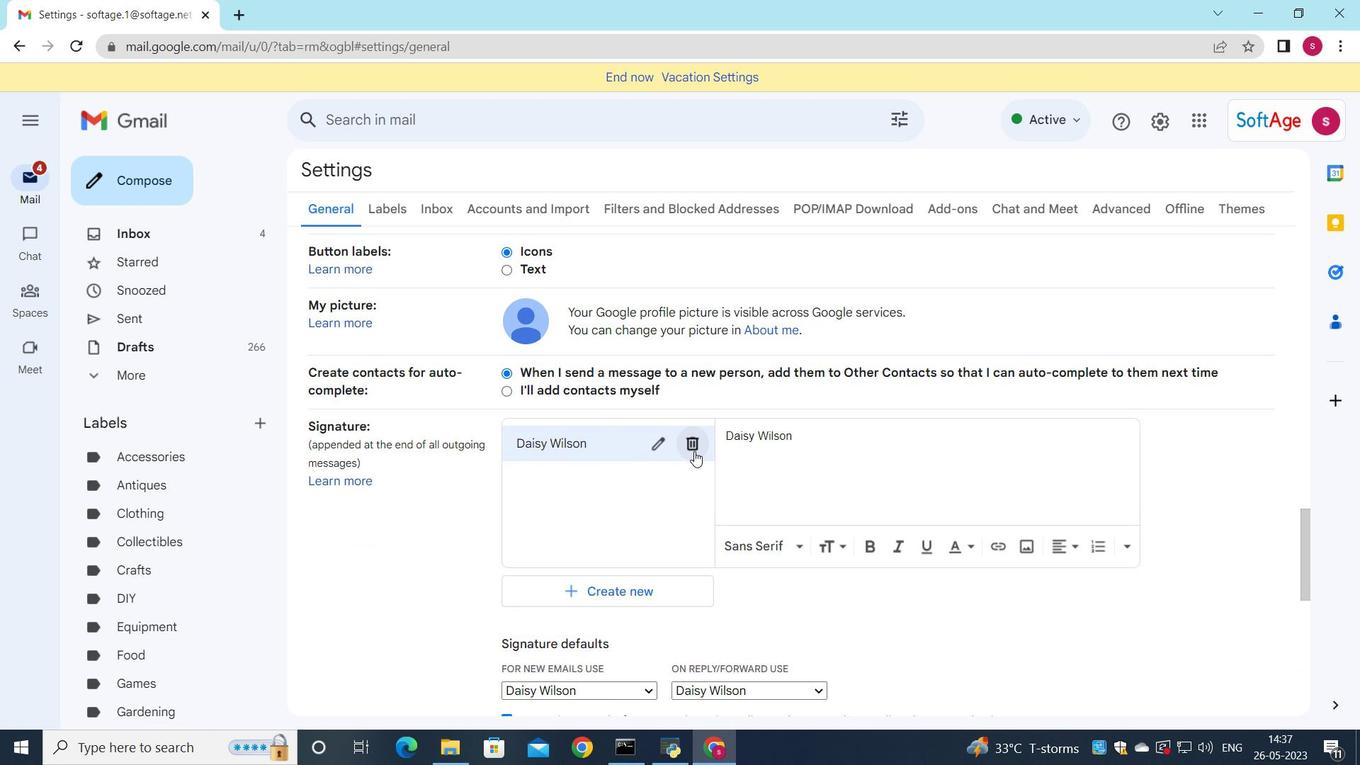 
Action: Mouse moved to (827, 448)
Screenshot: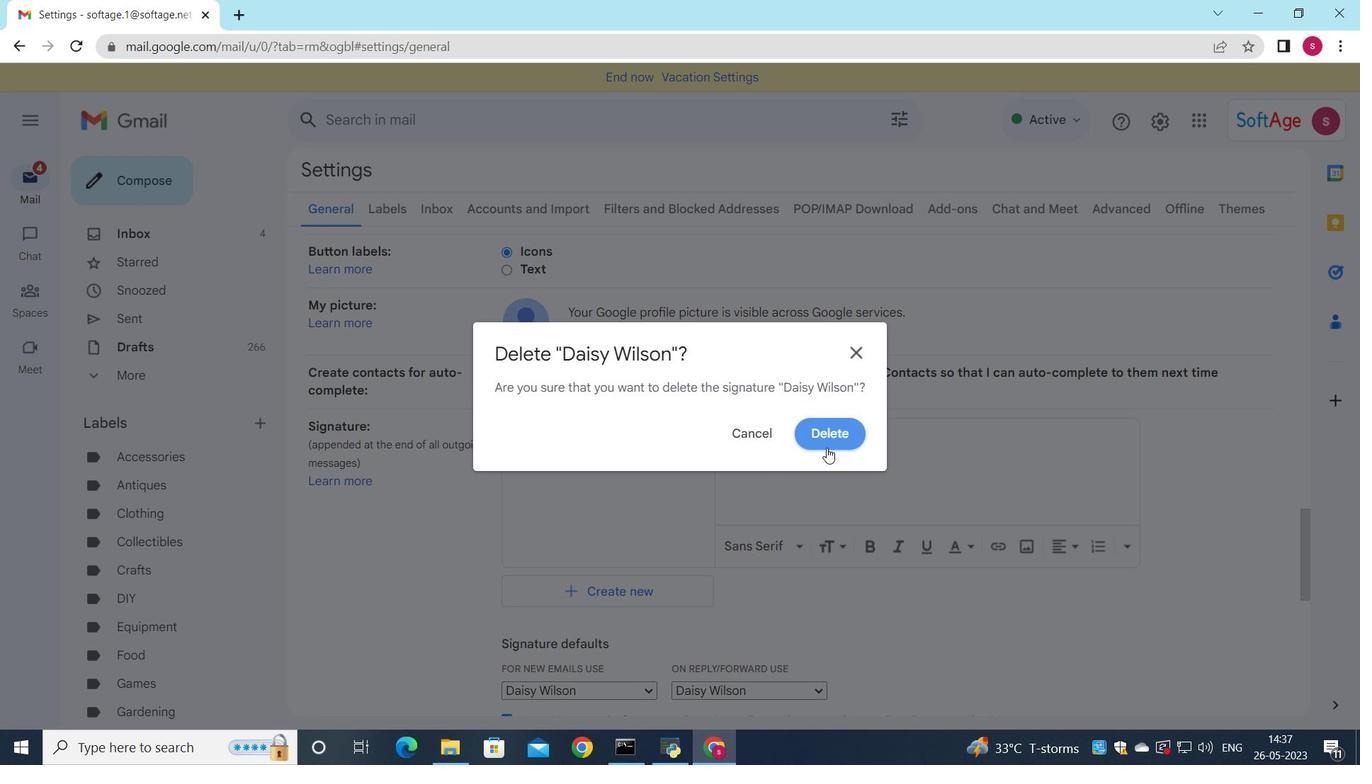 
Action: Mouse pressed left at (827, 448)
Screenshot: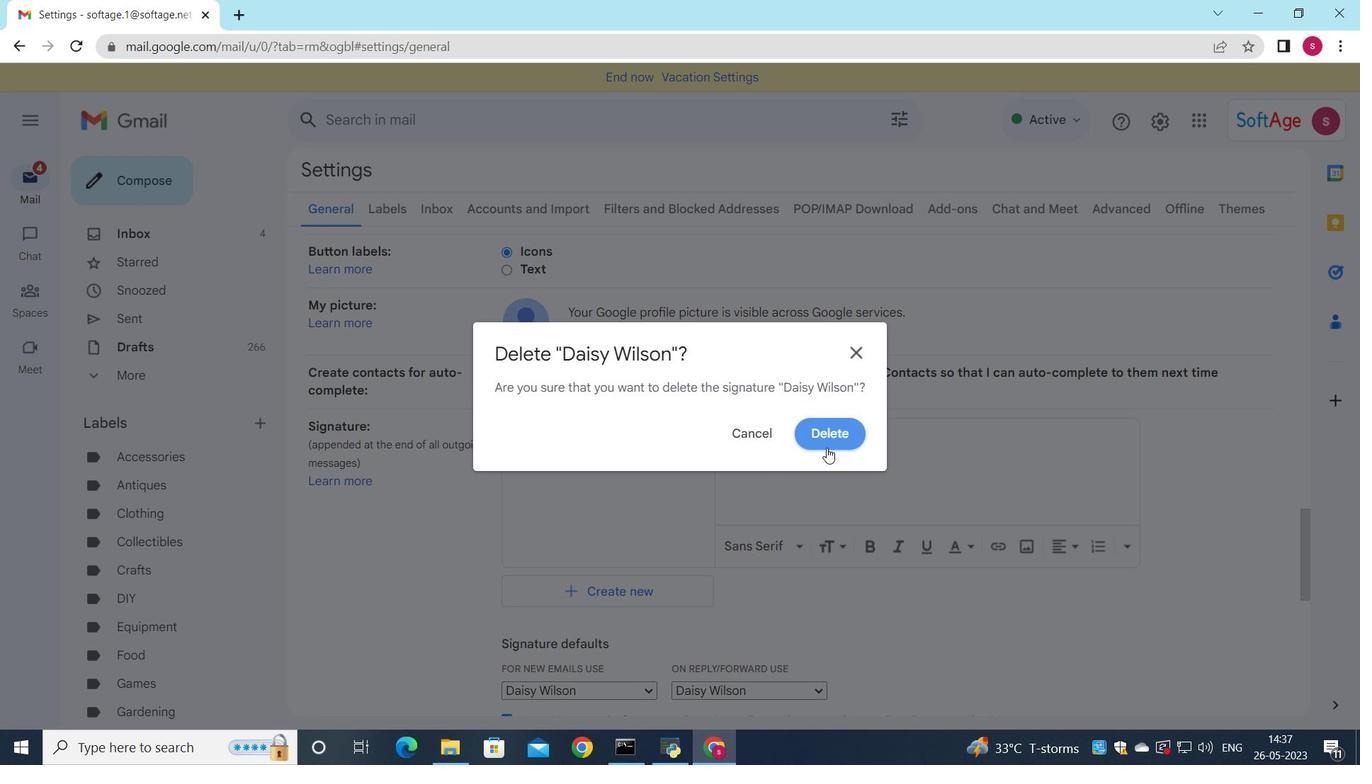 
Action: Mouse moved to (551, 466)
Screenshot: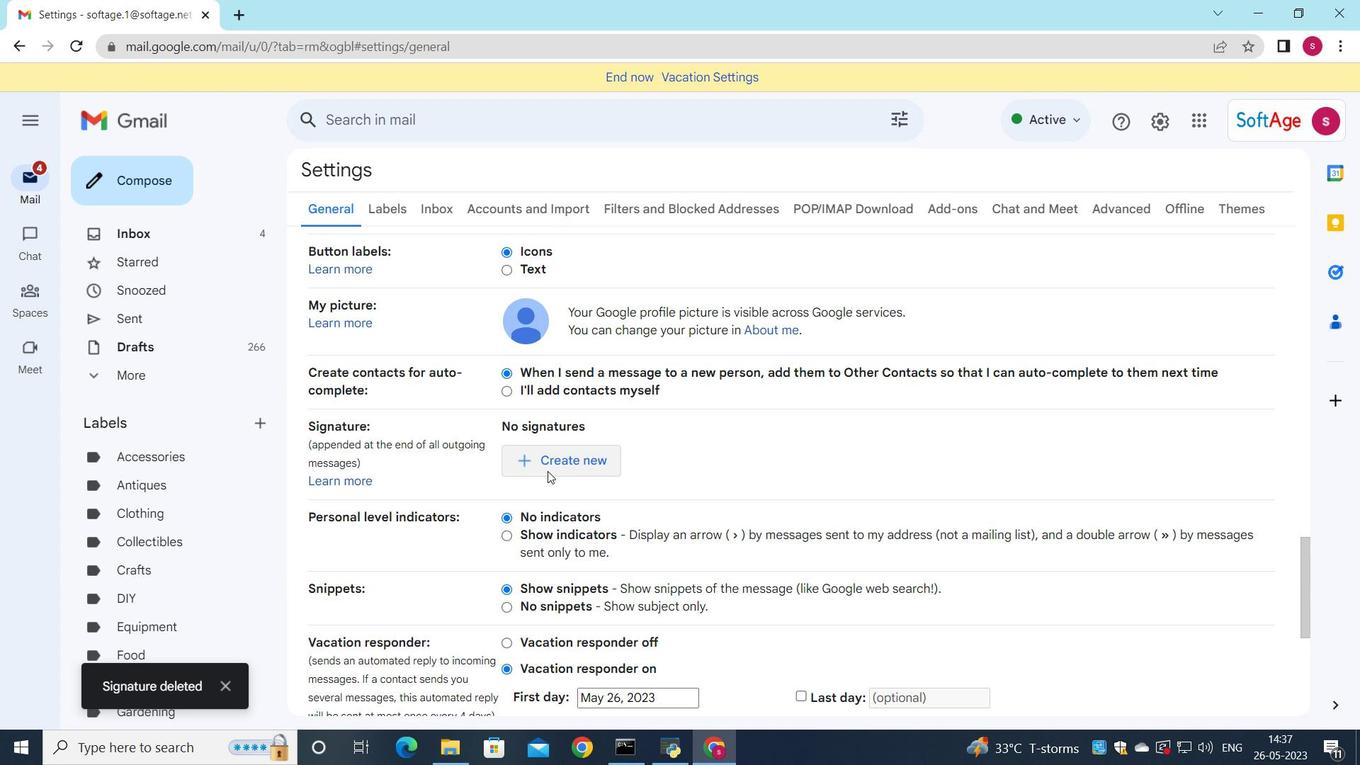 
Action: Mouse pressed left at (551, 466)
Screenshot: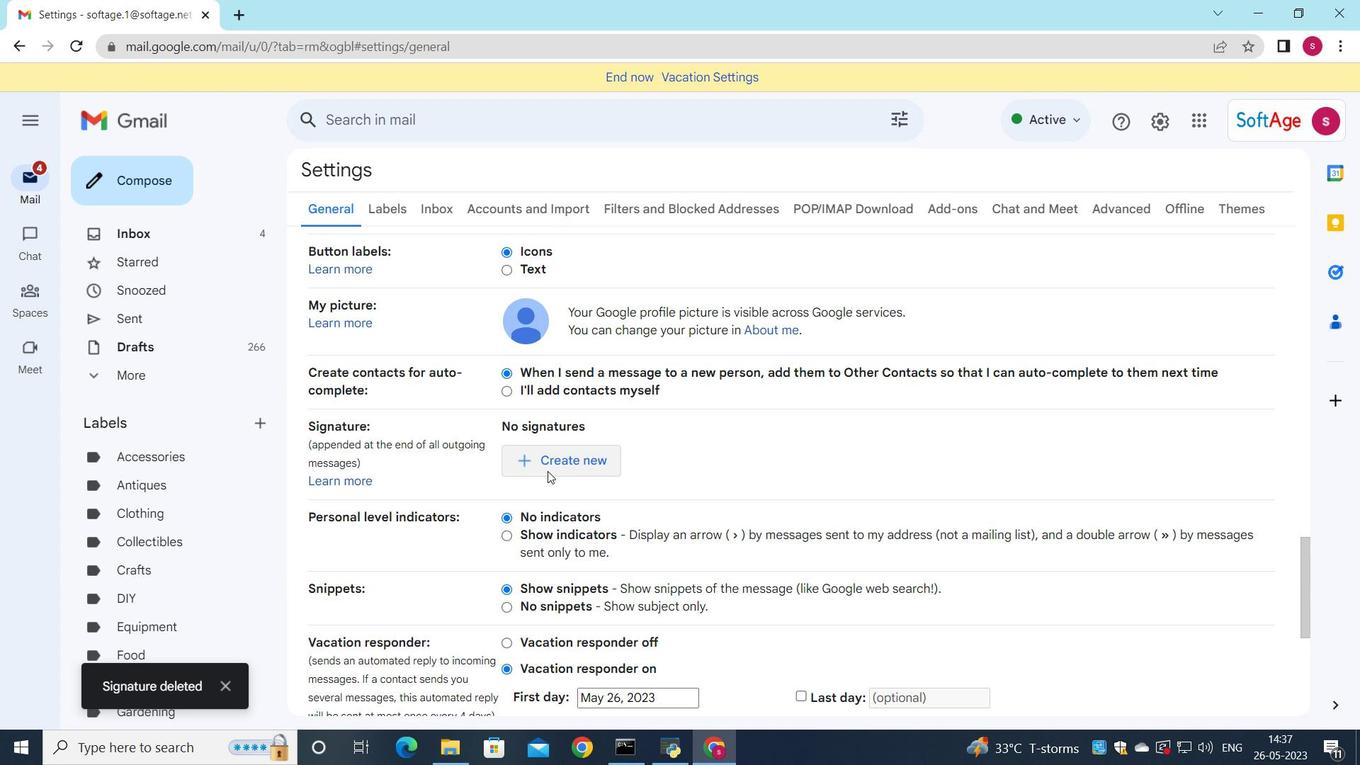 
Action: Mouse moved to (750, 437)
Screenshot: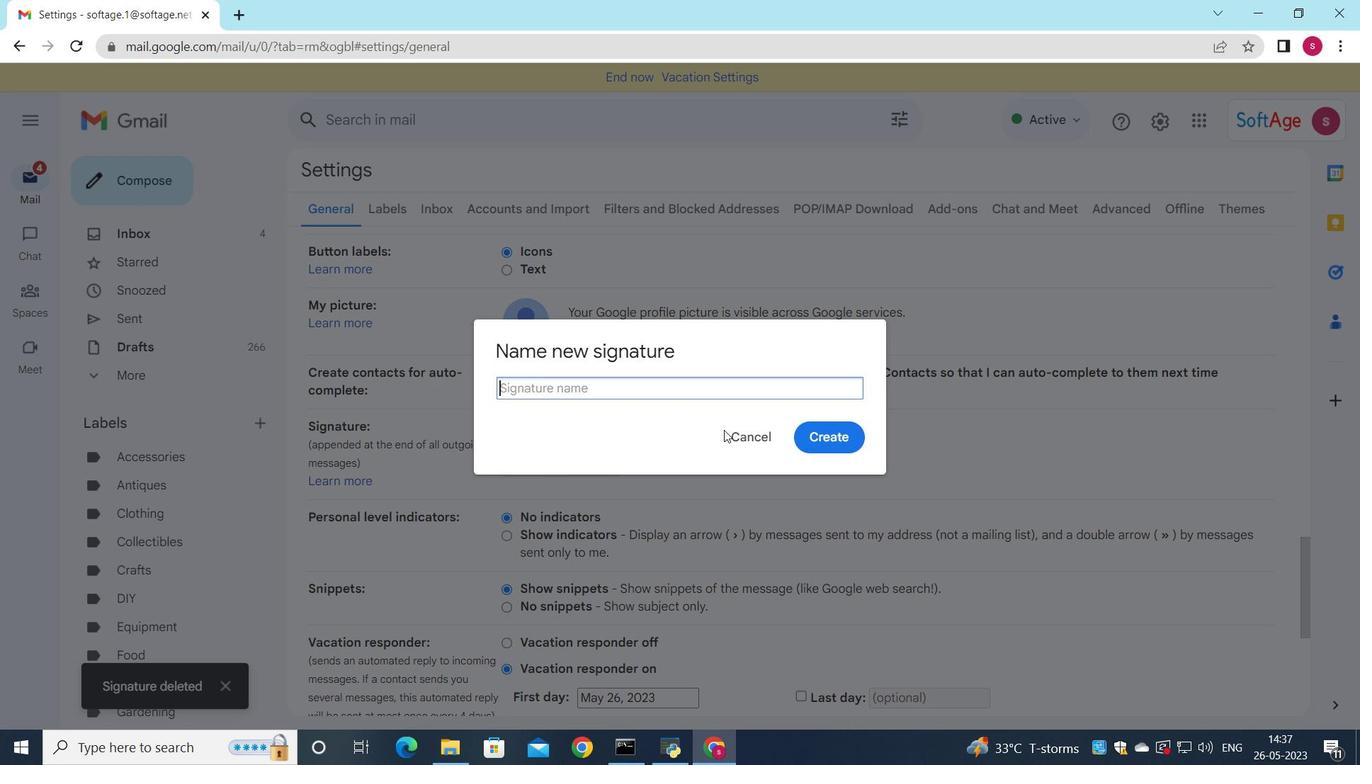 
Action: Key pressed <Key.shift>dale<Key.space>allen
Screenshot: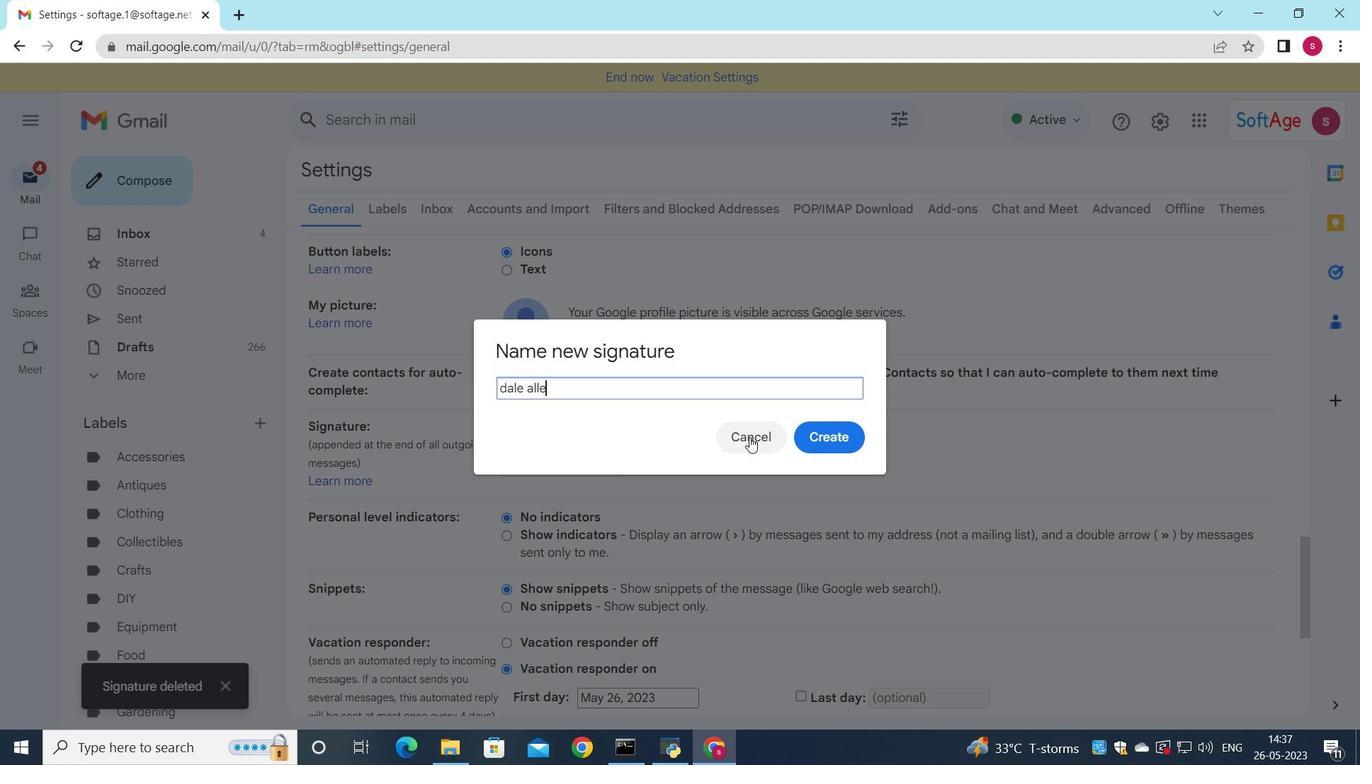 
Action: Mouse moved to (573, 369)
Screenshot: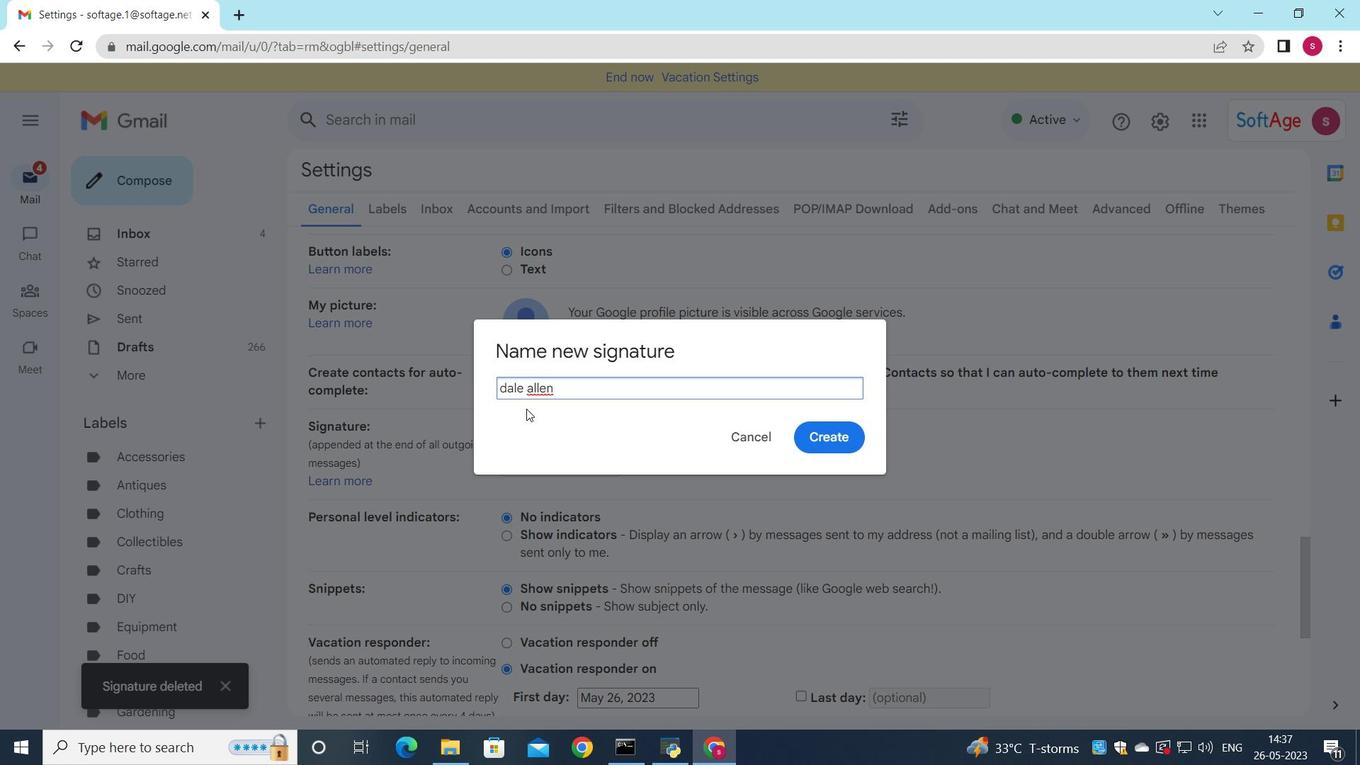 
Action: Key pressed <Key.backspace><Key.backspace><Key.backspace><Key.backspace><Key.backspace><Key.backspace><Key.backspace><Key.backspace><Key.backspace><Key.backspace><Key.backspace><Key.backspace><Key.backspace><Key.shift>Dale<Key.space>allen
Screenshot: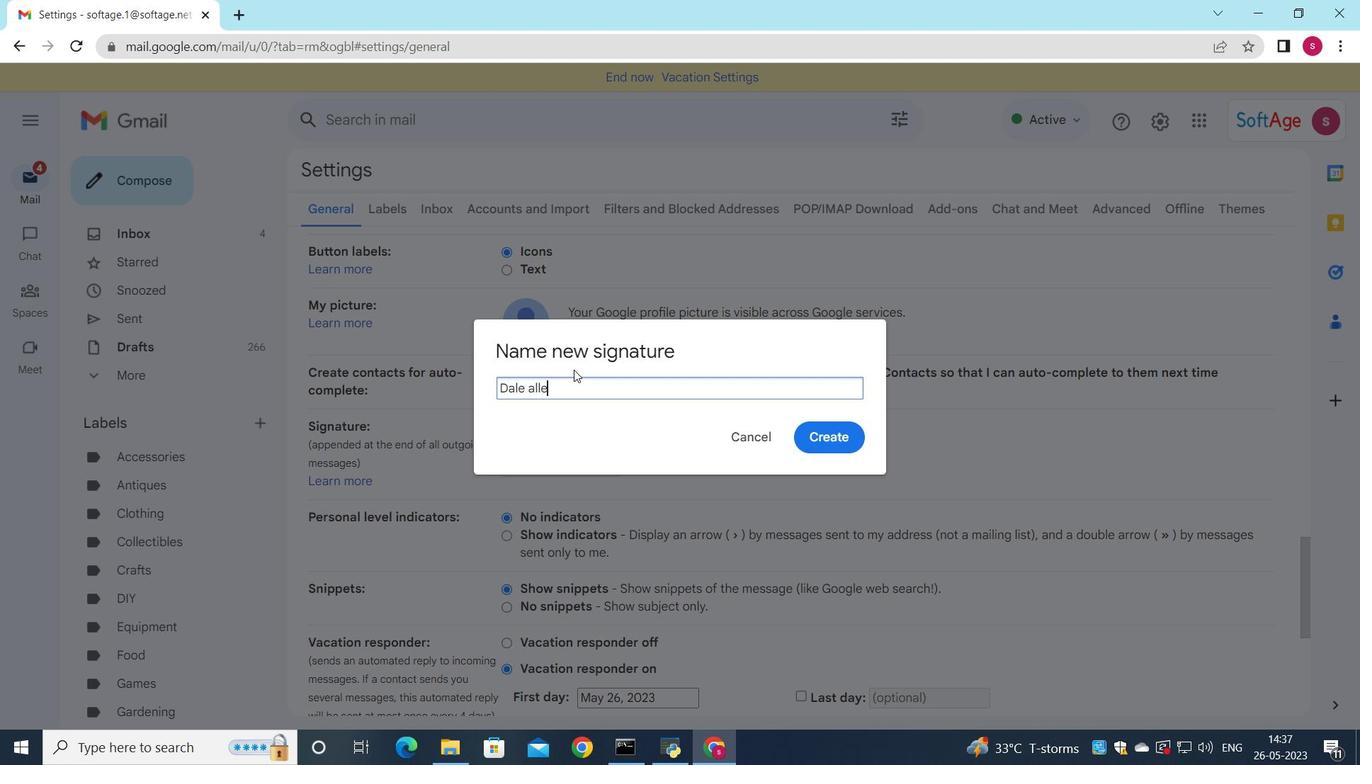 
Action: Mouse moved to (537, 390)
Screenshot: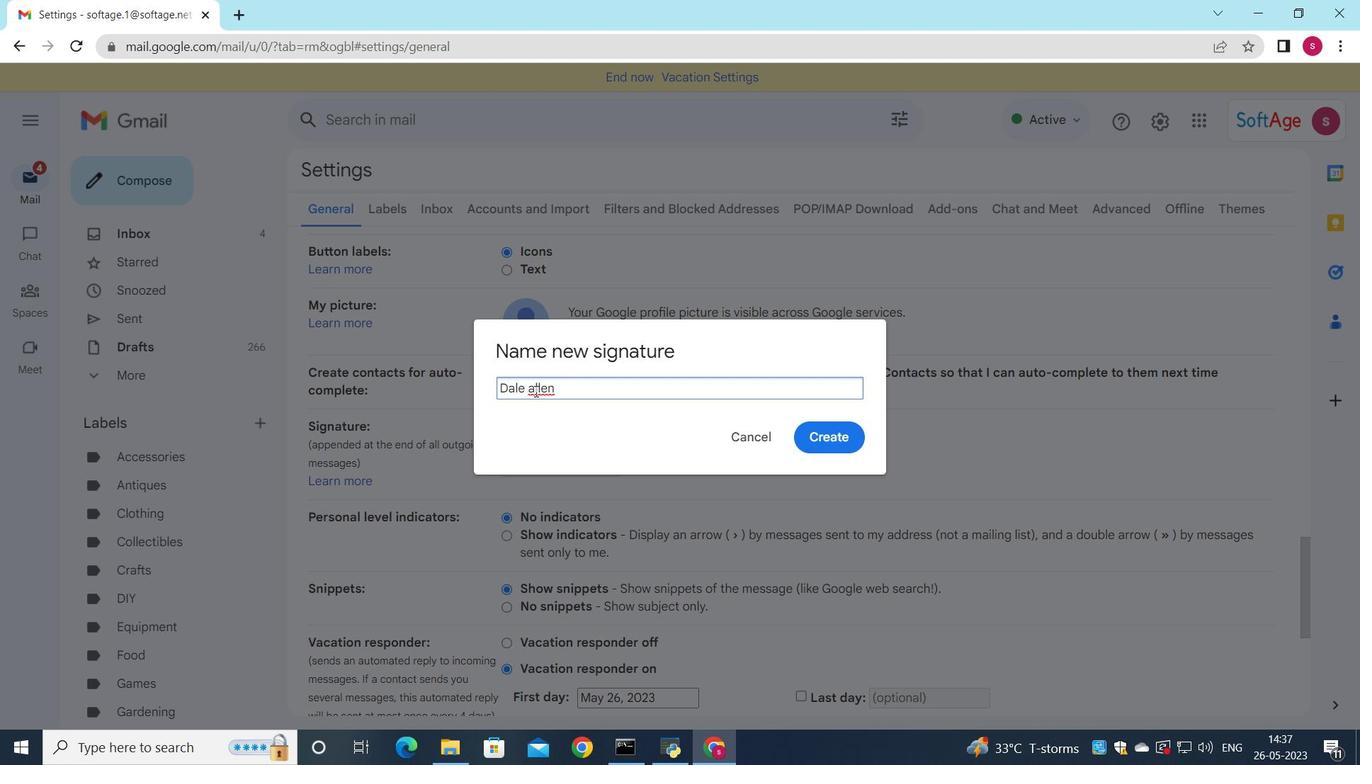 
Action: Mouse pressed left at (537, 390)
Screenshot: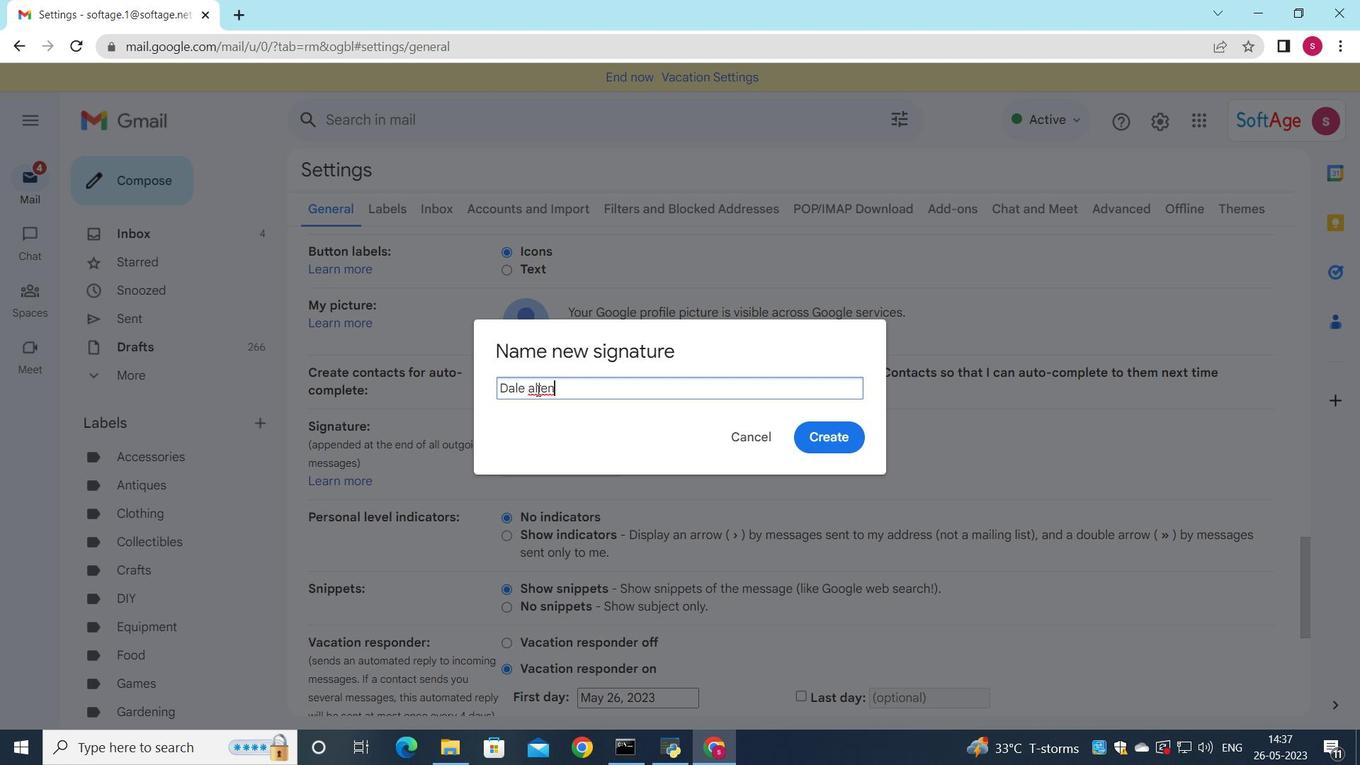 
Action: Key pressed <Key.backspace><Key.shift>A<Key.backspace><Key.backspace><Key.shift>Al
Screenshot: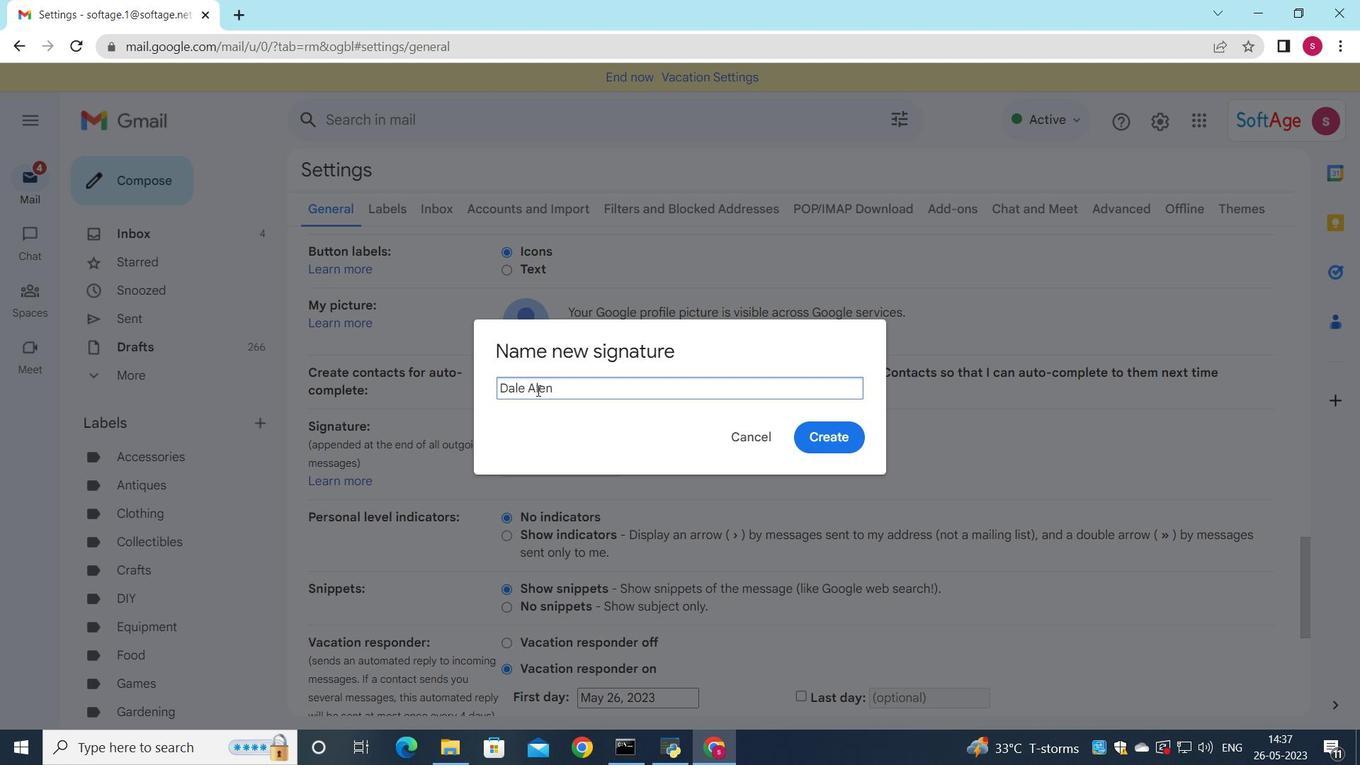 
Action: Mouse moved to (825, 444)
Screenshot: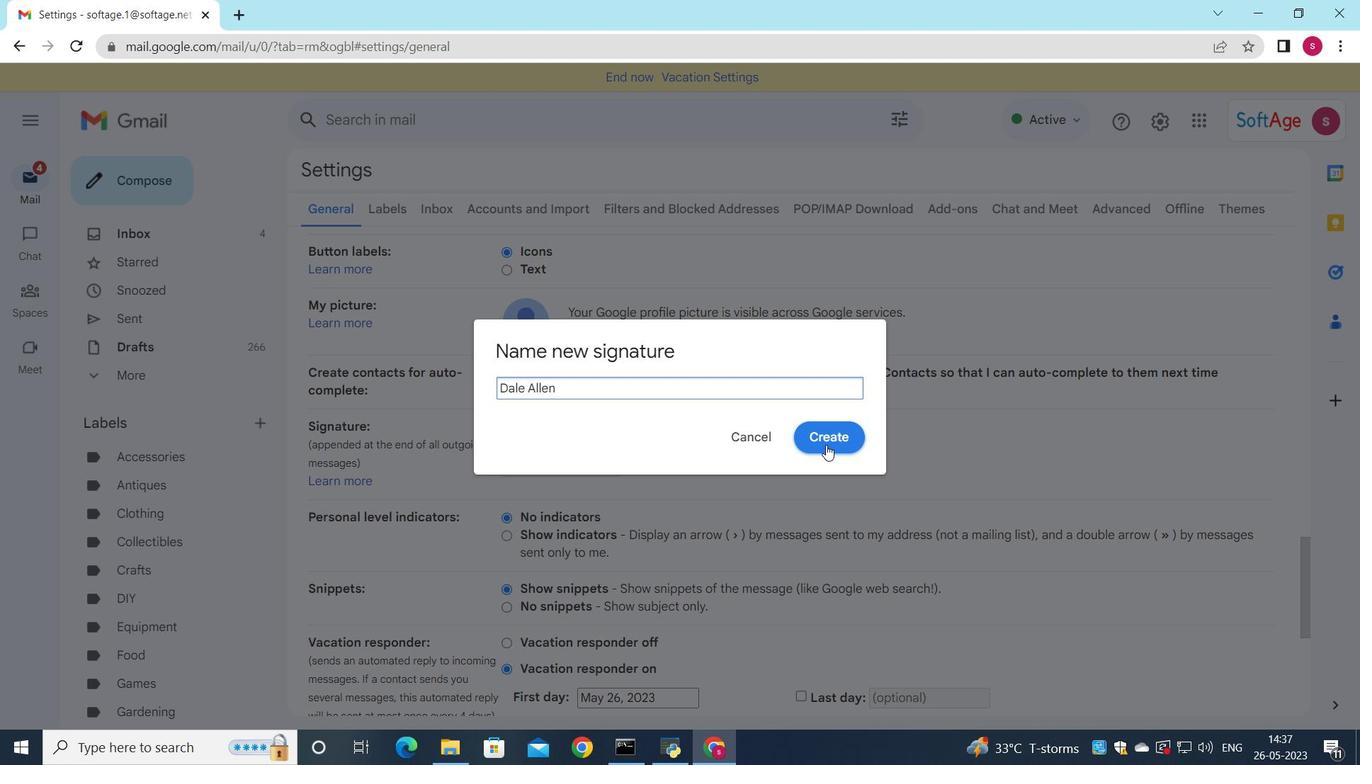 
Action: Mouse pressed left at (825, 444)
Screenshot: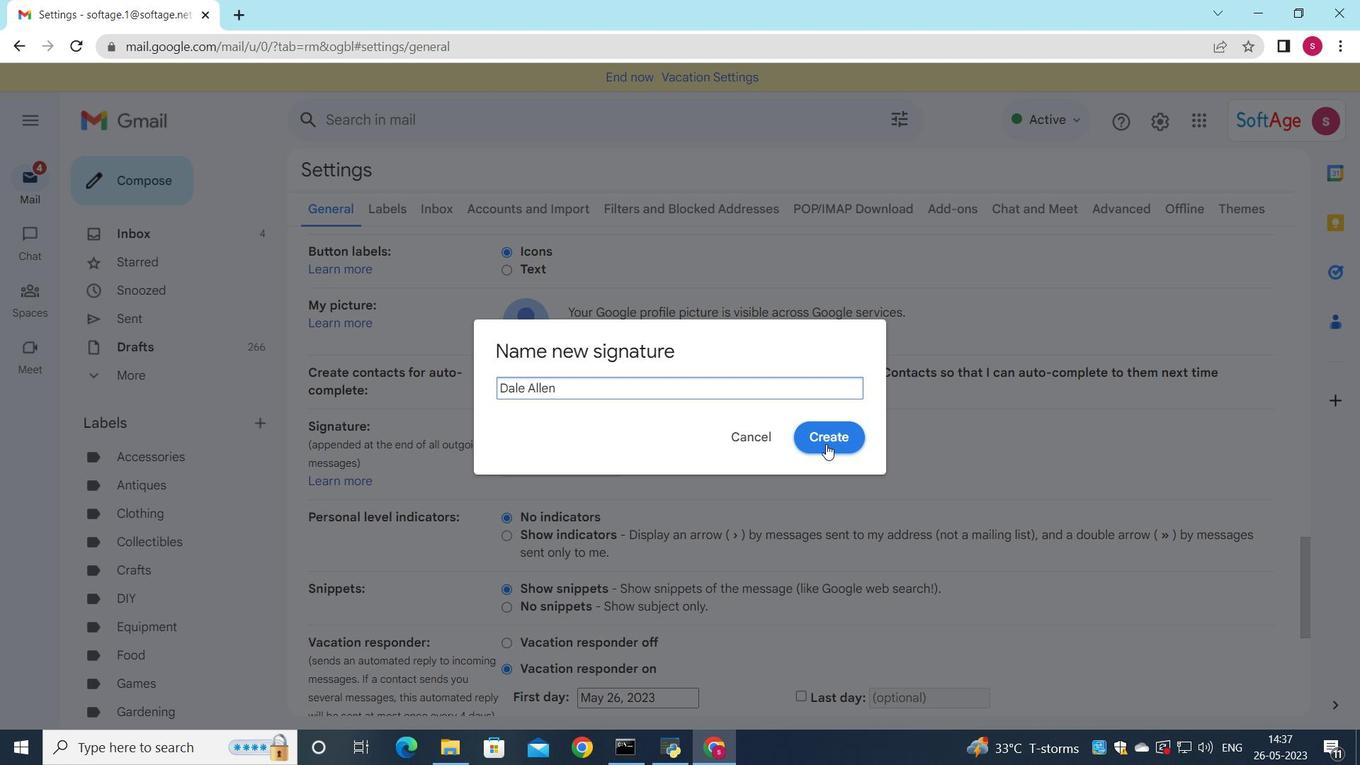 
Action: Mouse moved to (808, 451)
Screenshot: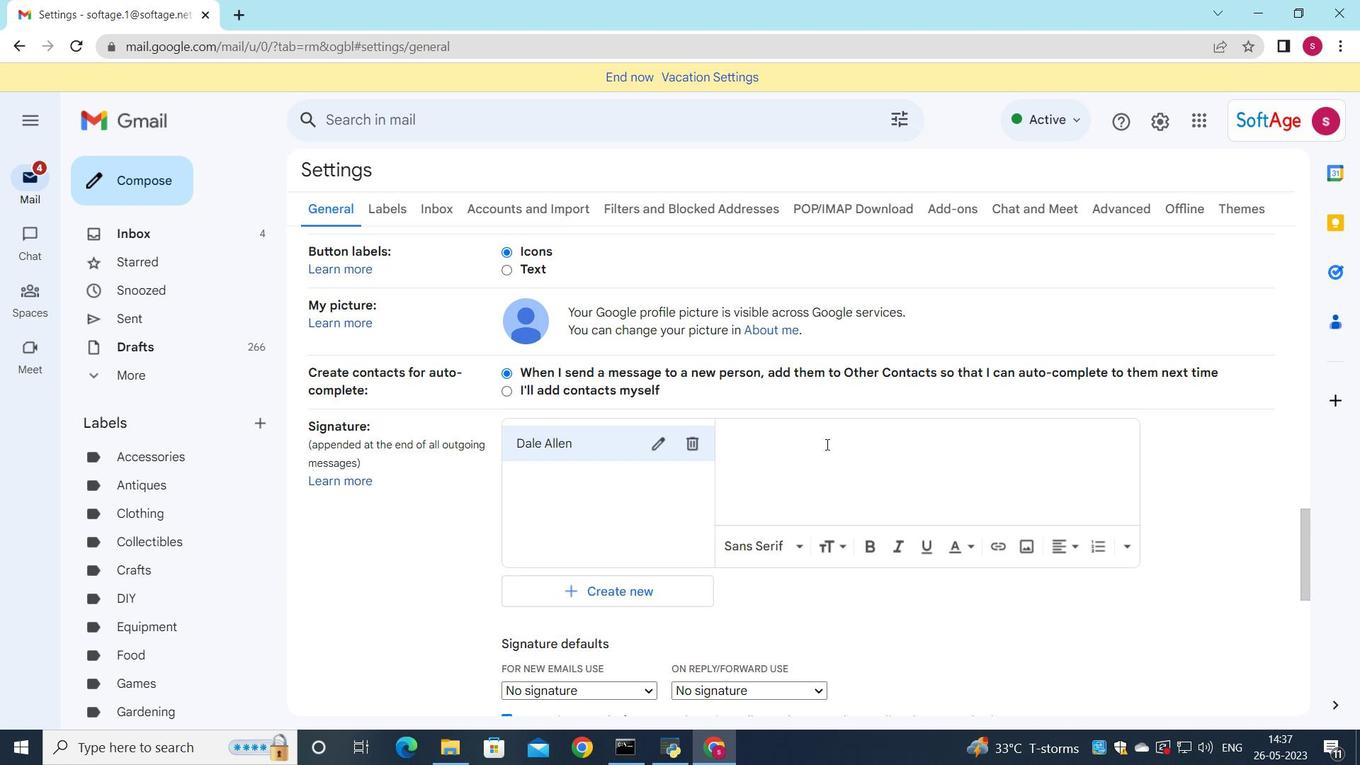 
Action: Mouse pressed left at (808, 451)
Screenshot: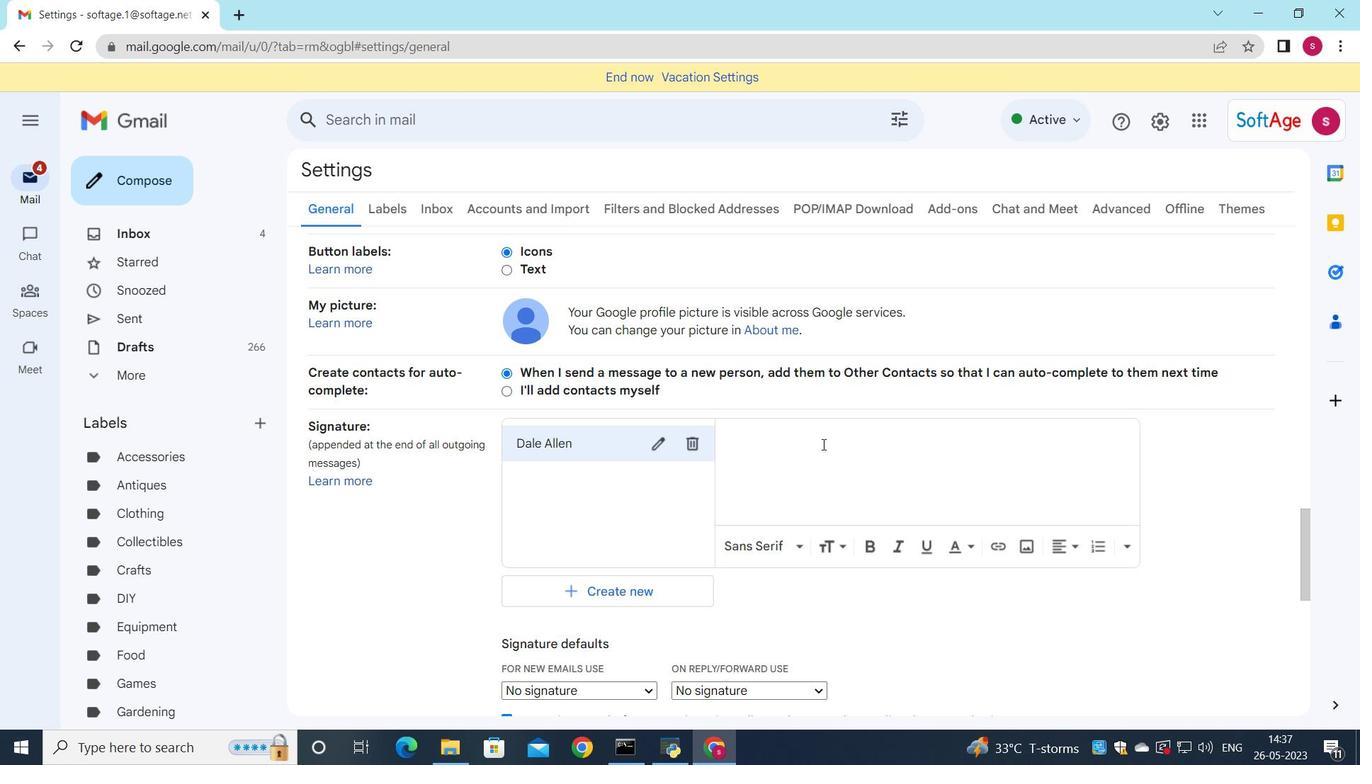 
Action: Key pressed <Key.shift>dale<Key.space><Key.shift><Key.shift><Key.shift><Key.backspace><Key.backspace><Key.backspace><Key.backspace><Key.backspace><Key.backspace><Key.backspace><Key.backspace><Key.backspace><Key.shift><Key.shift>Dale<Key.space>allen<Key.backspace><Key.backspace><Key.backspace><Key.backspace><Key.backspace><Key.shift><Key.shift><Key.shift><Key.shift><Key.shift><Key.shift><Key.shift><Key.shift><Key.shift><Key.shift>Allen
Screenshot: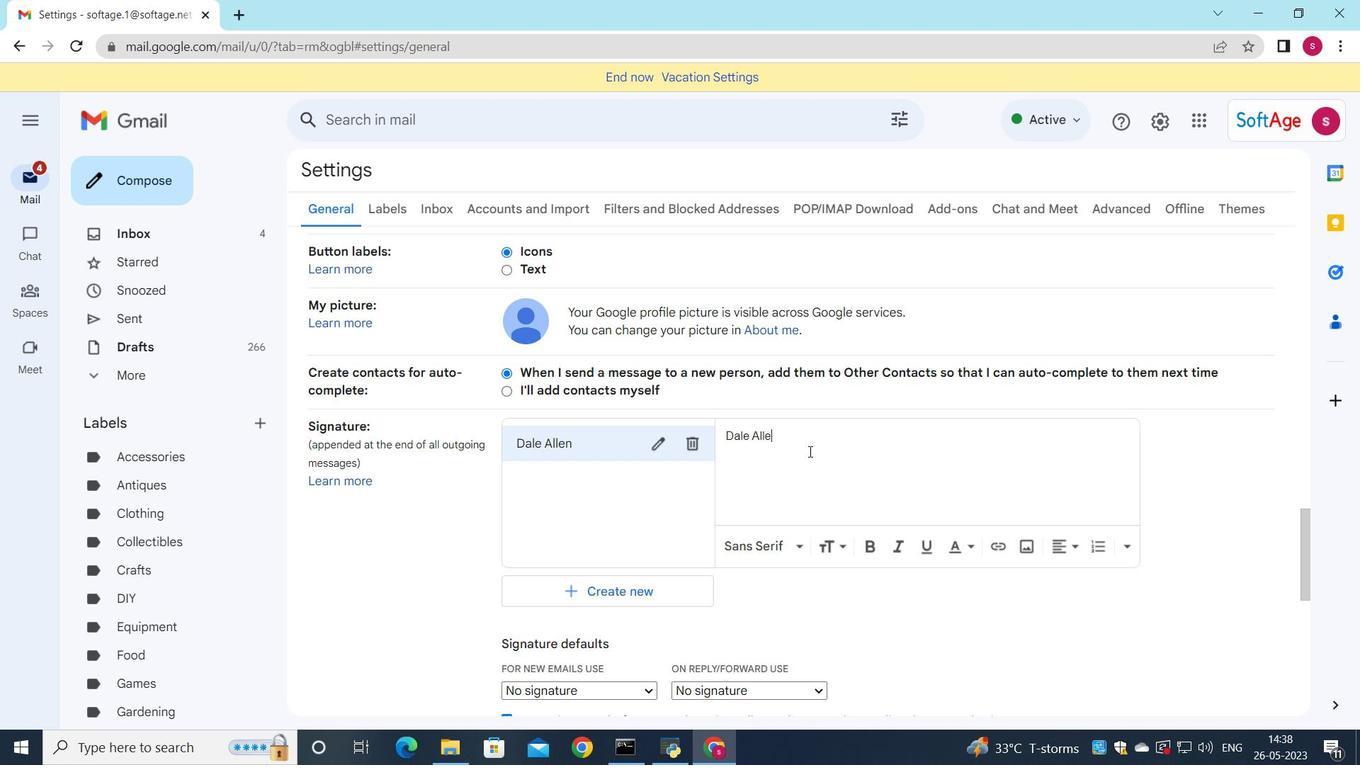 
Action: Mouse moved to (619, 646)
Screenshot: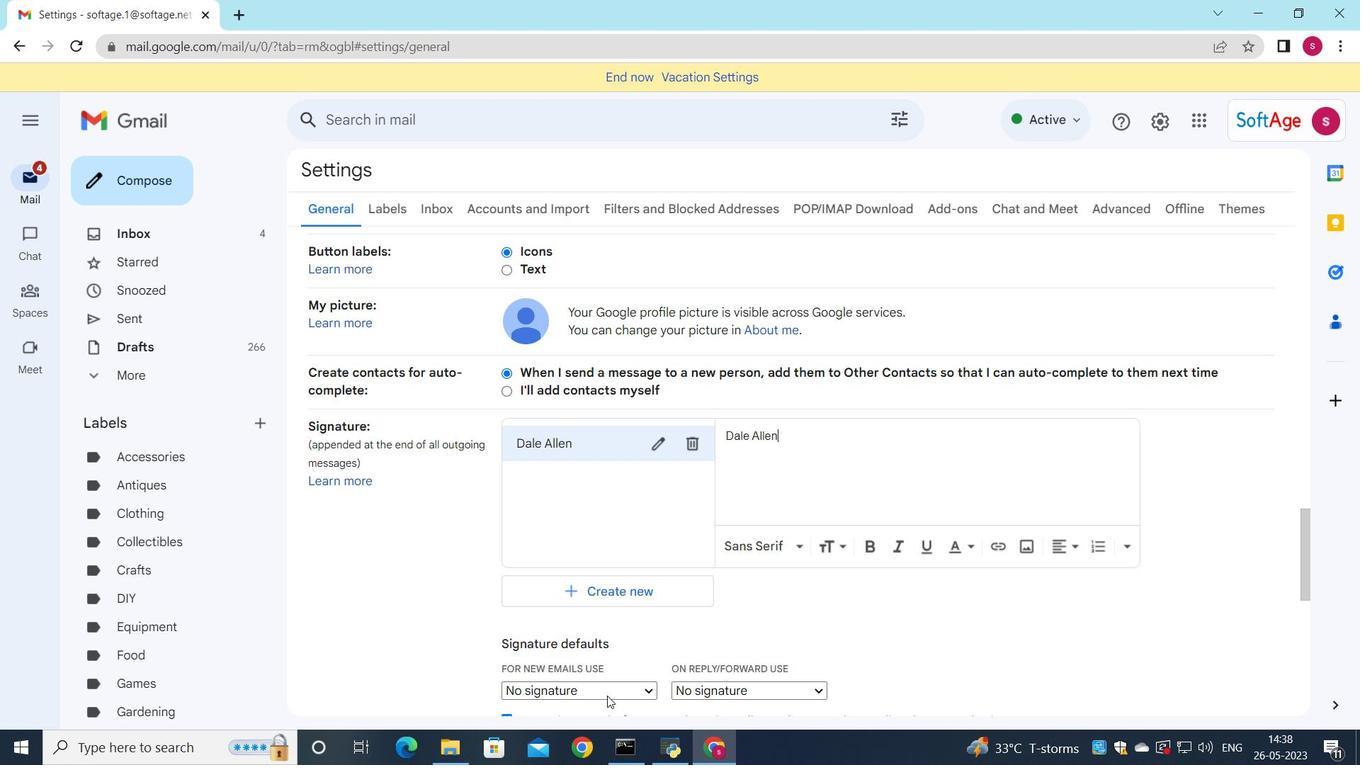 
Action: Mouse scrolled (619, 646) with delta (0, 0)
Screenshot: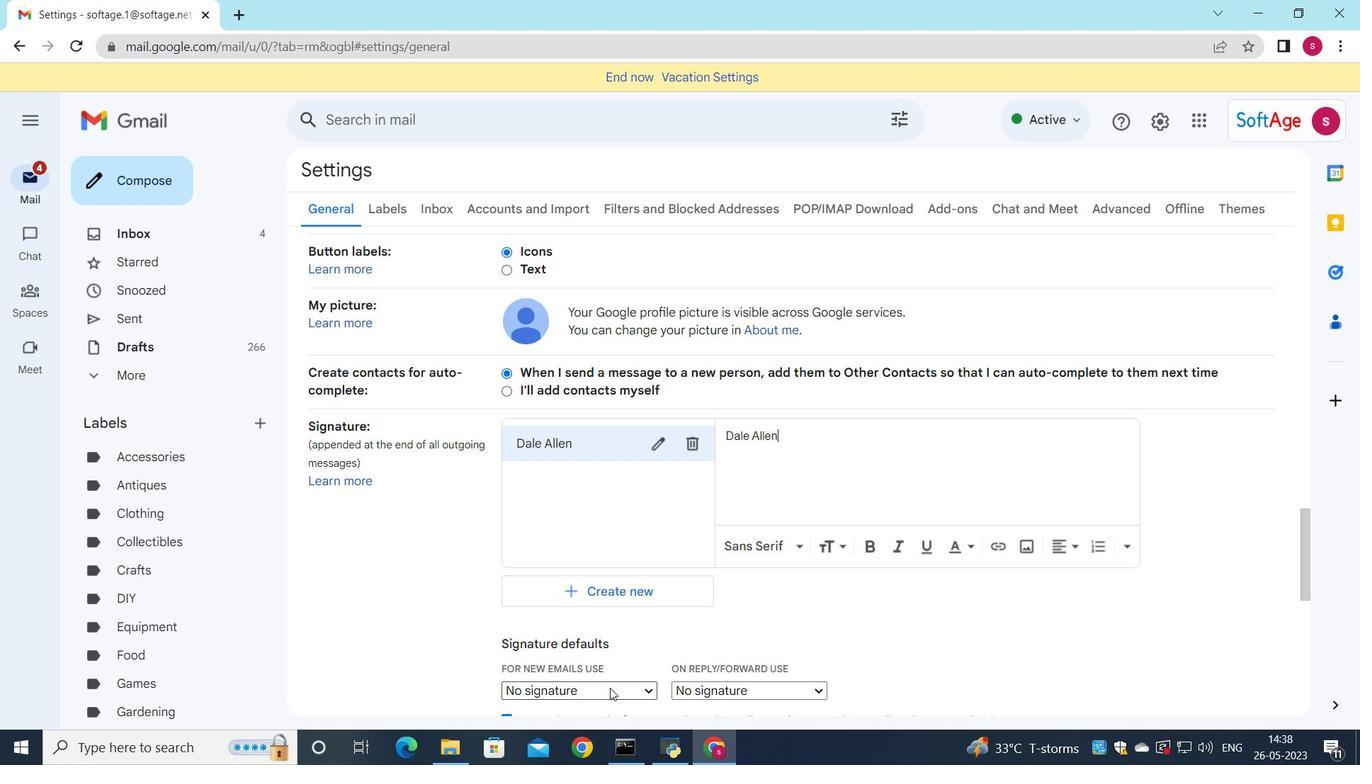 
Action: Mouse moved to (619, 645)
Screenshot: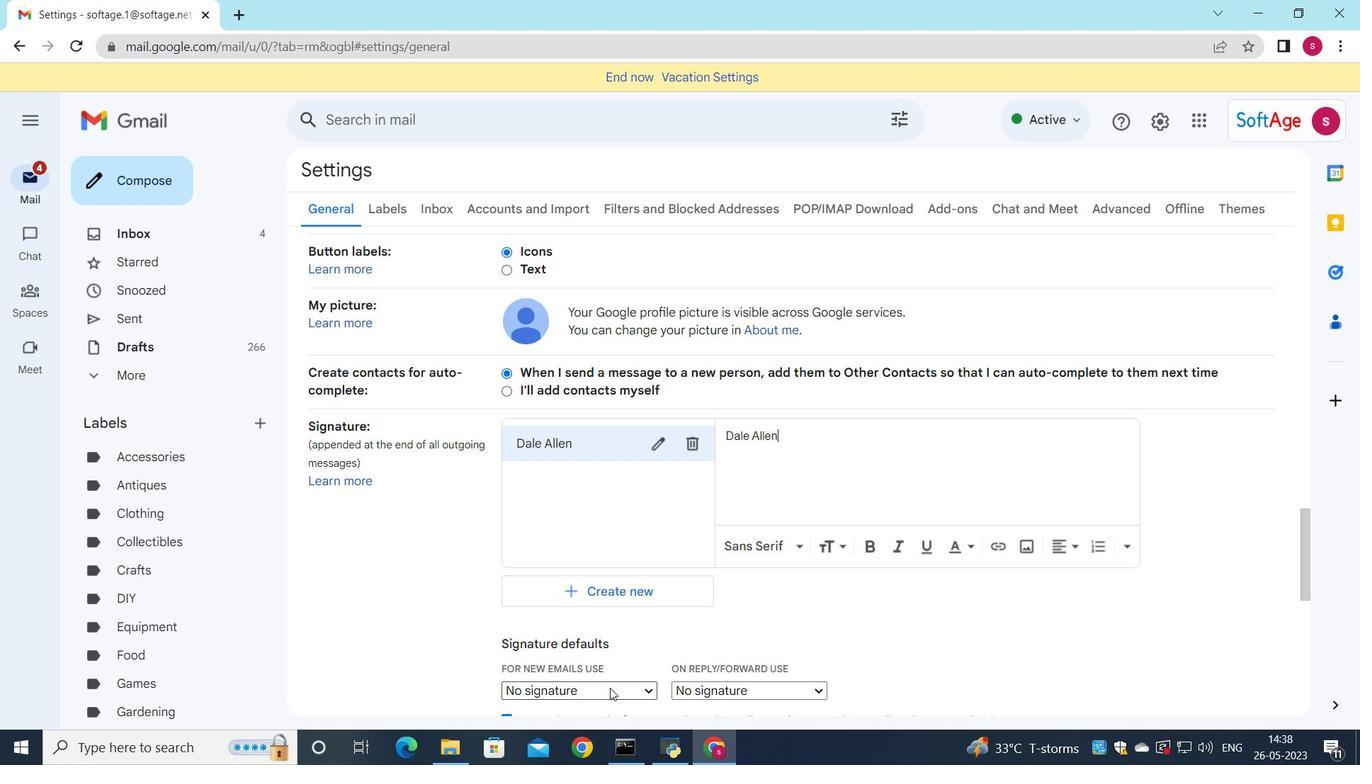 
Action: Mouse scrolled (619, 644) with delta (0, 0)
Screenshot: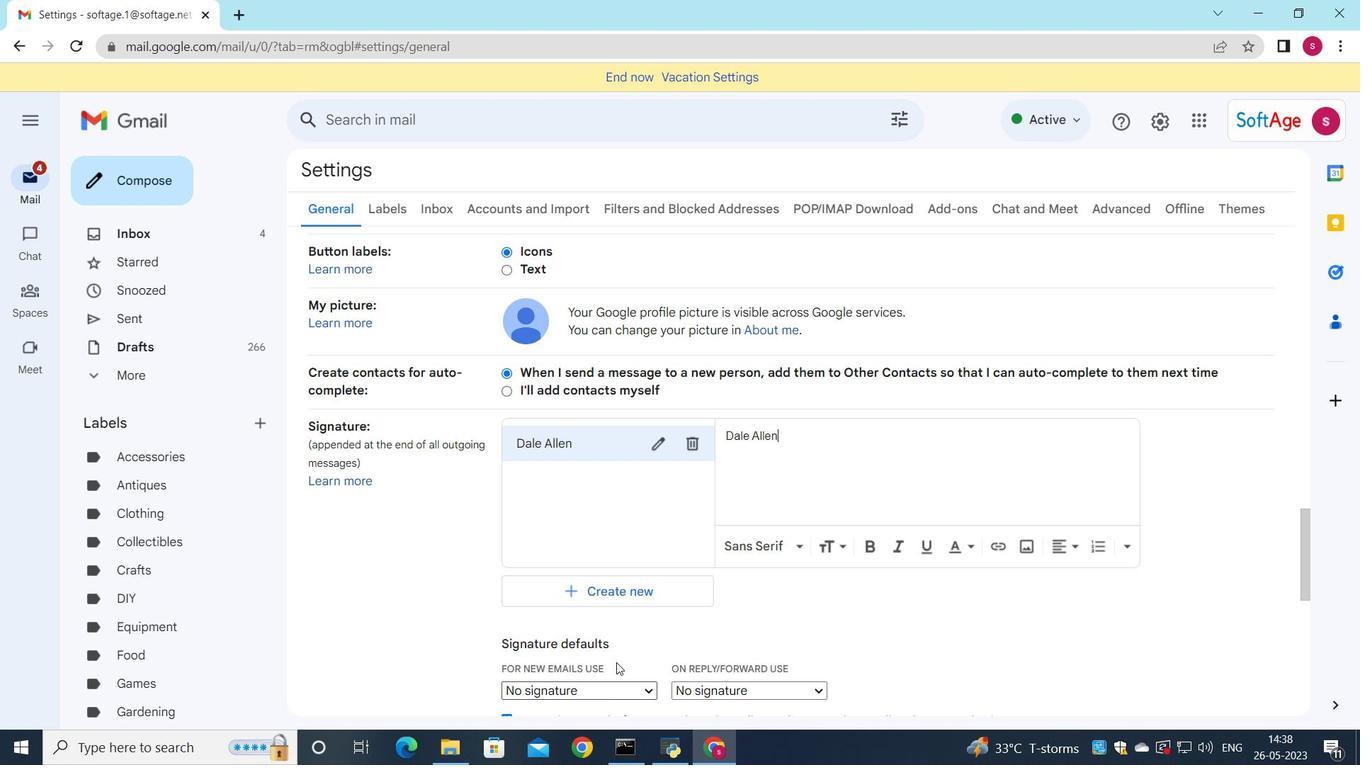 
Action: Mouse scrolled (619, 644) with delta (0, 0)
Screenshot: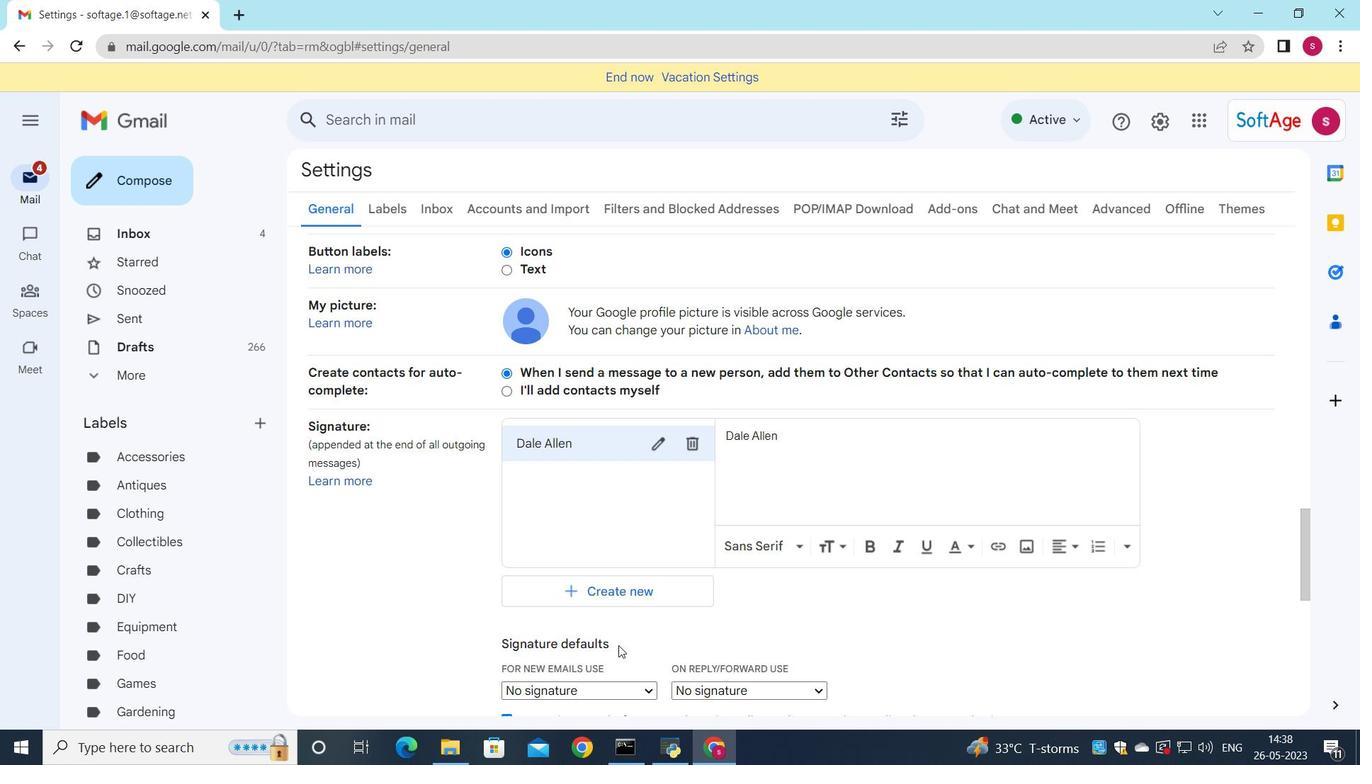
Action: Mouse moved to (625, 429)
Screenshot: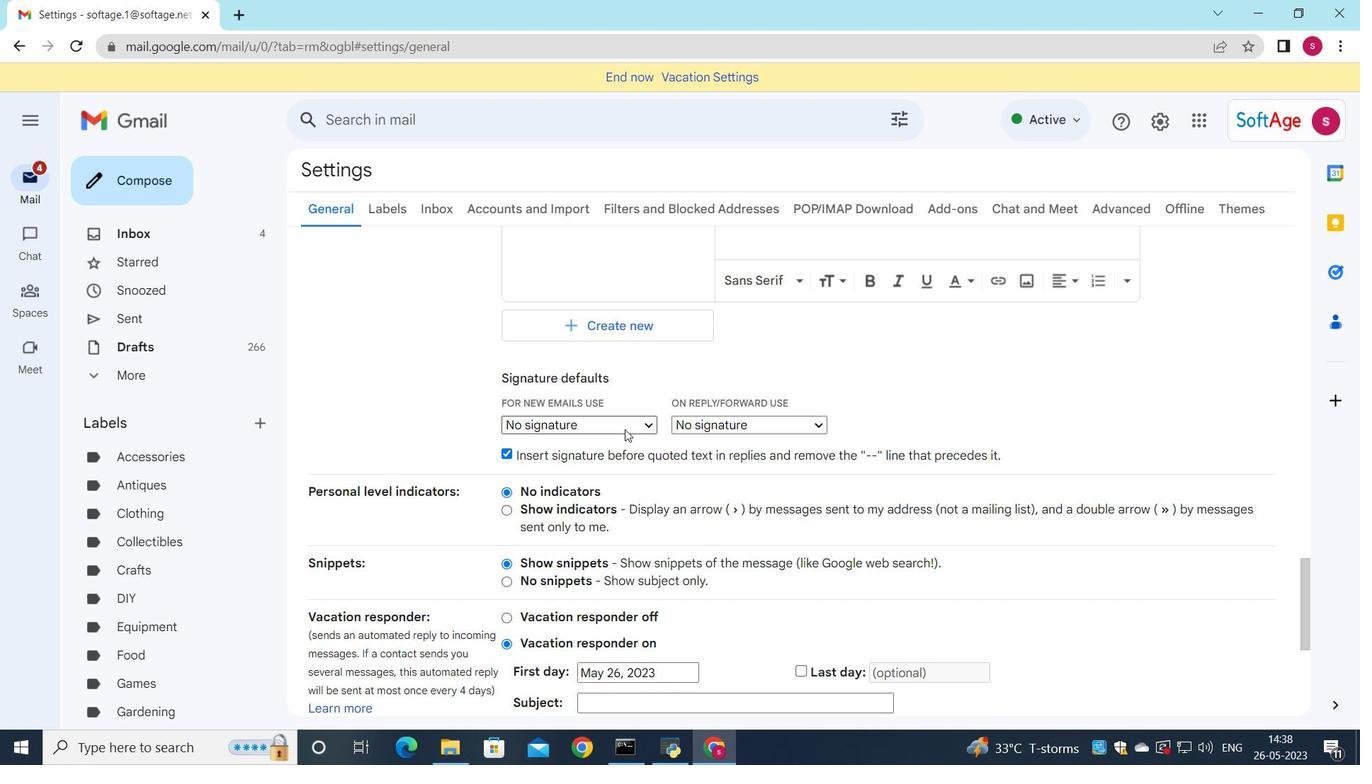 
Action: Mouse pressed left at (625, 429)
Screenshot: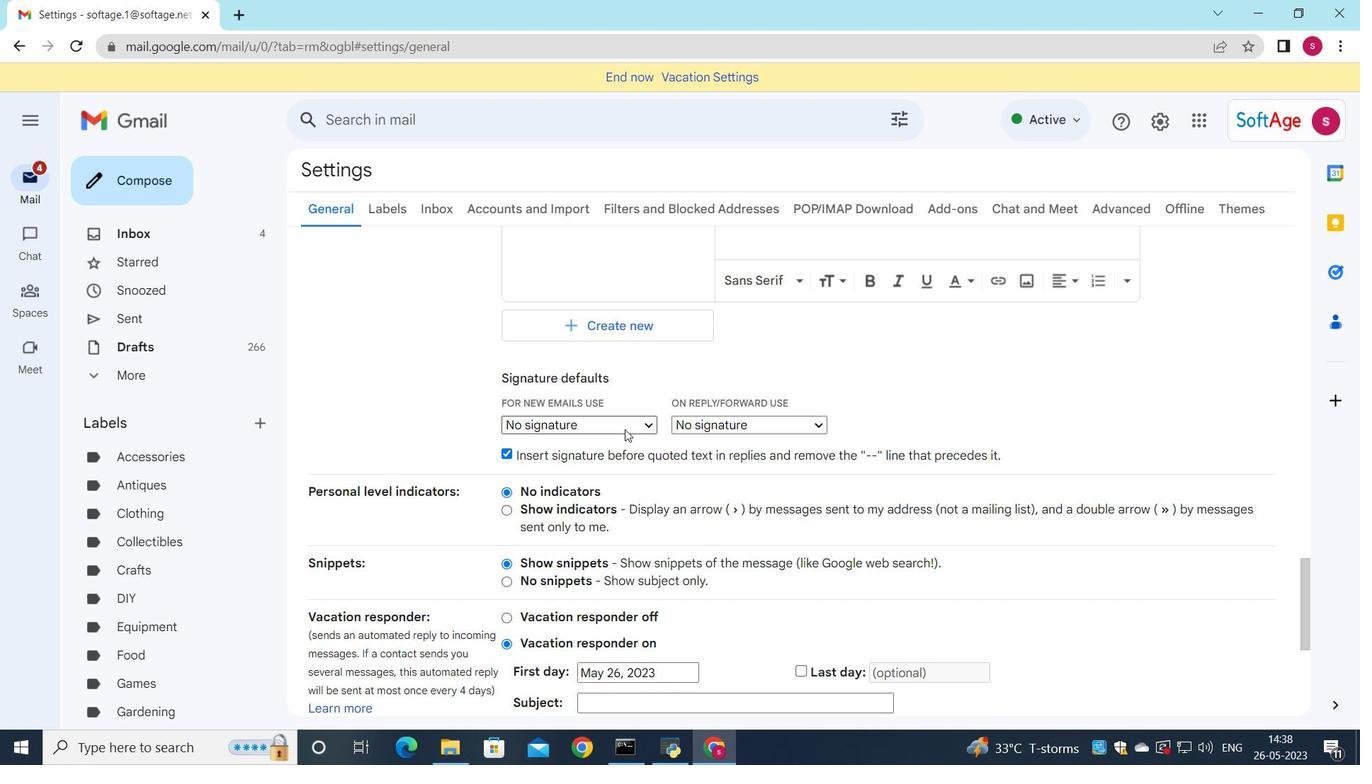 
Action: Mouse moved to (625, 462)
Screenshot: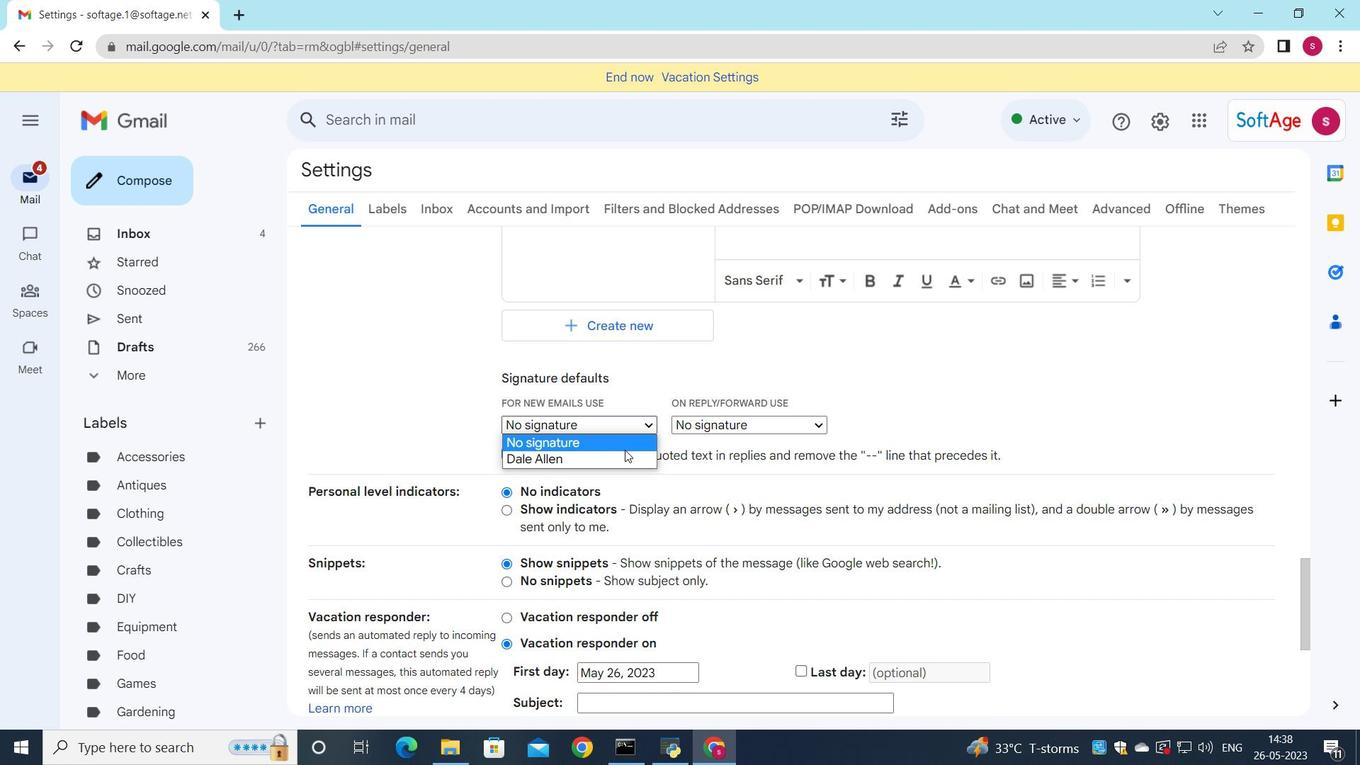 
Action: Mouse pressed left at (625, 462)
Screenshot: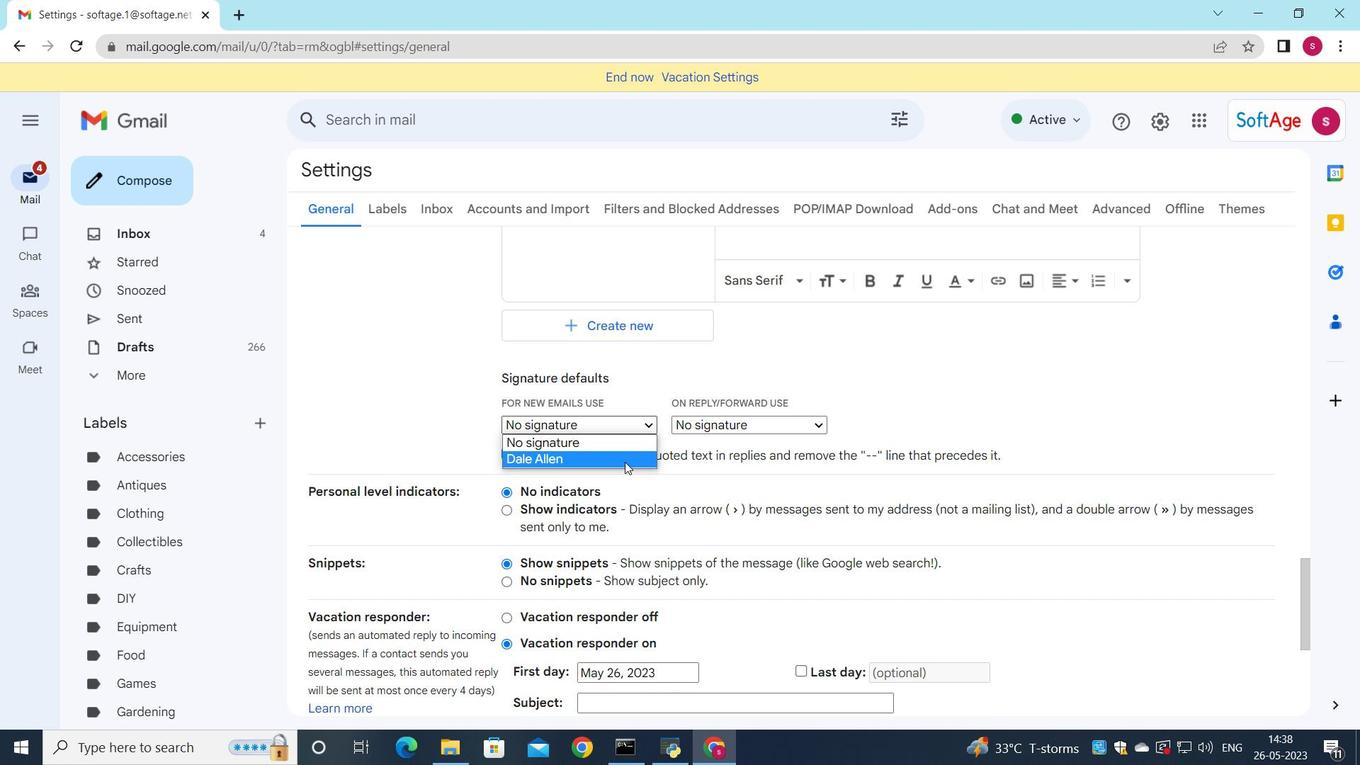 
Action: Mouse moved to (699, 427)
Screenshot: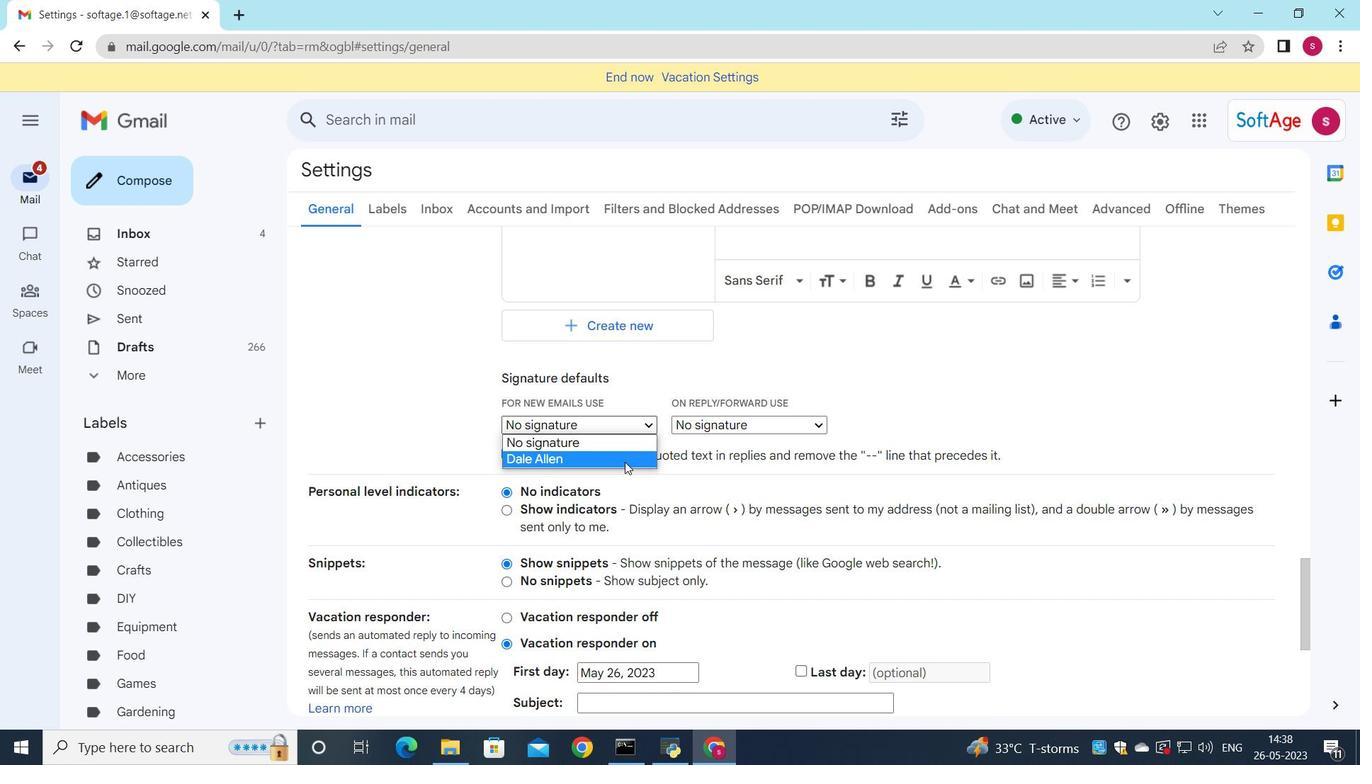
Action: Mouse pressed left at (699, 427)
Screenshot: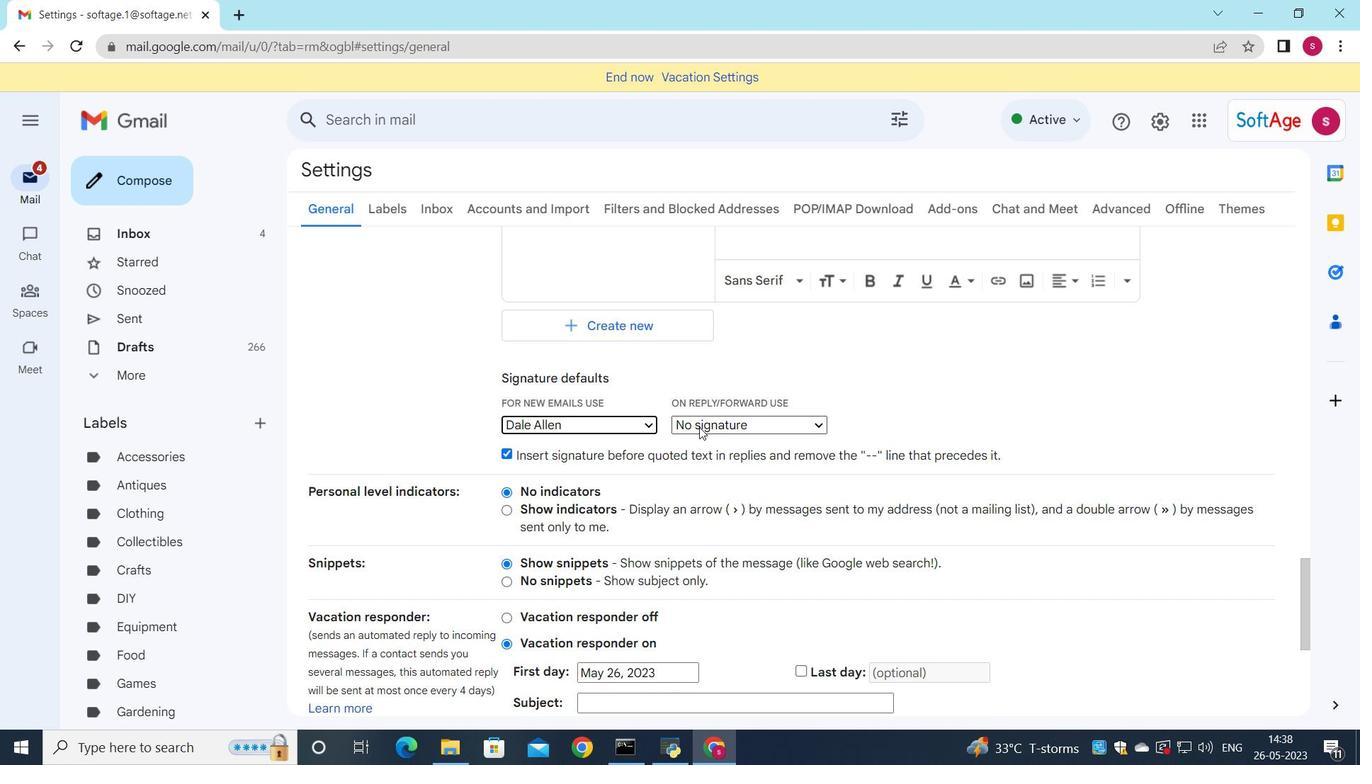 
Action: Mouse moved to (701, 451)
Screenshot: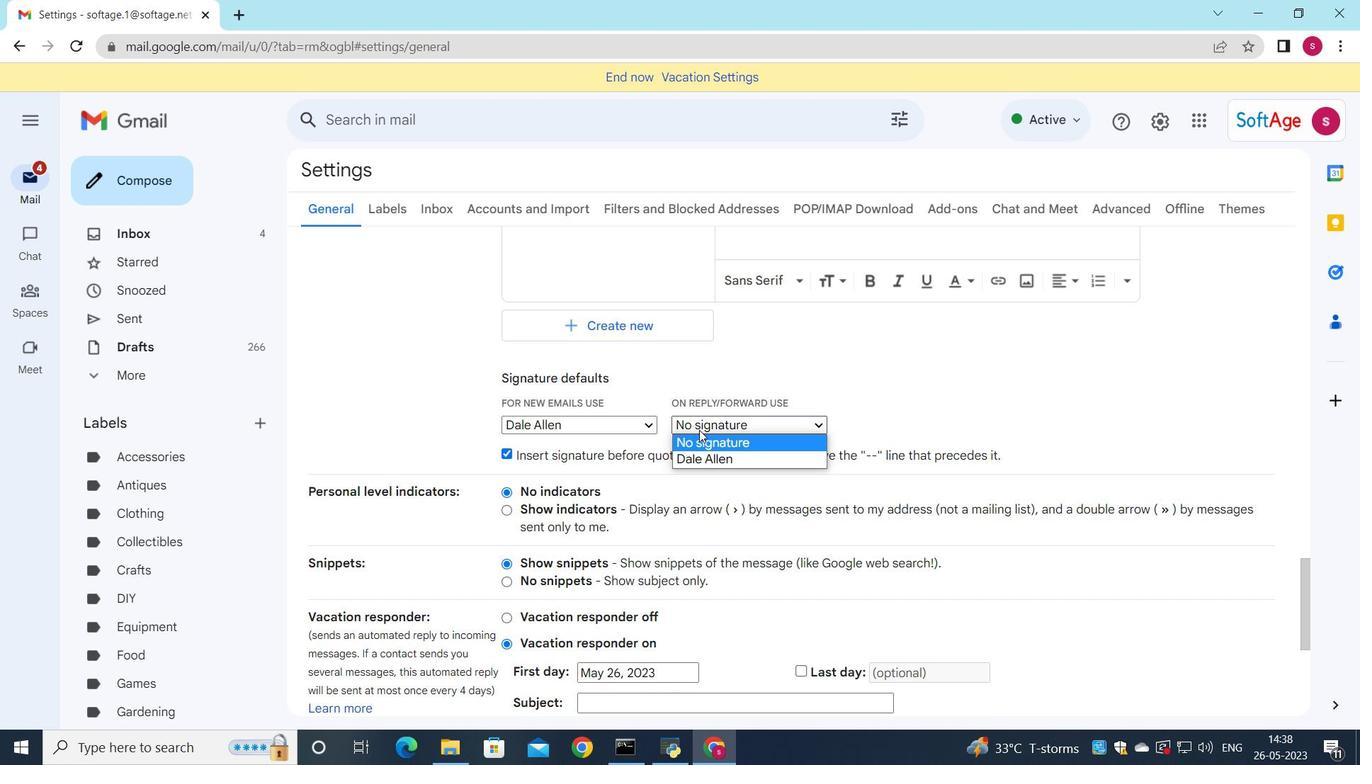 
Action: Mouse pressed left at (701, 451)
Screenshot: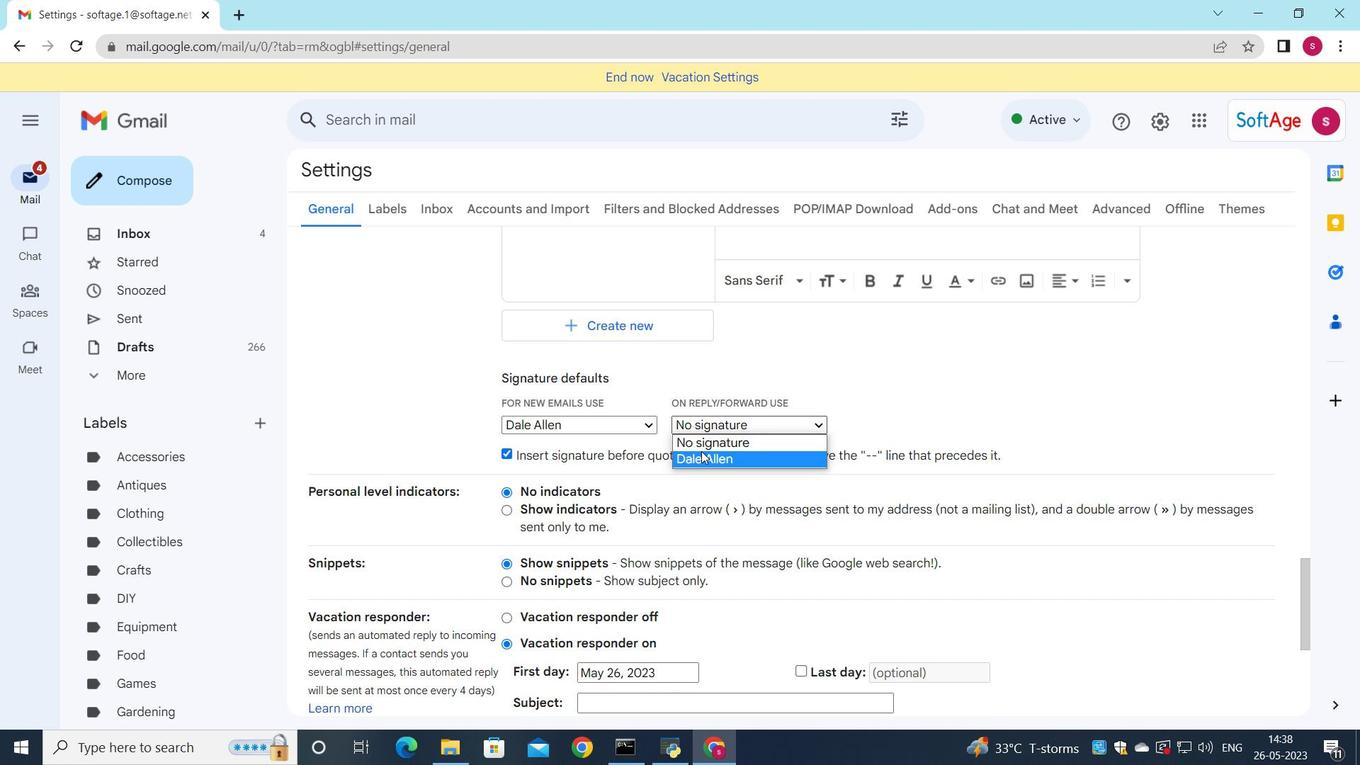 
Action: Mouse scrolled (701, 450) with delta (0, 0)
Screenshot: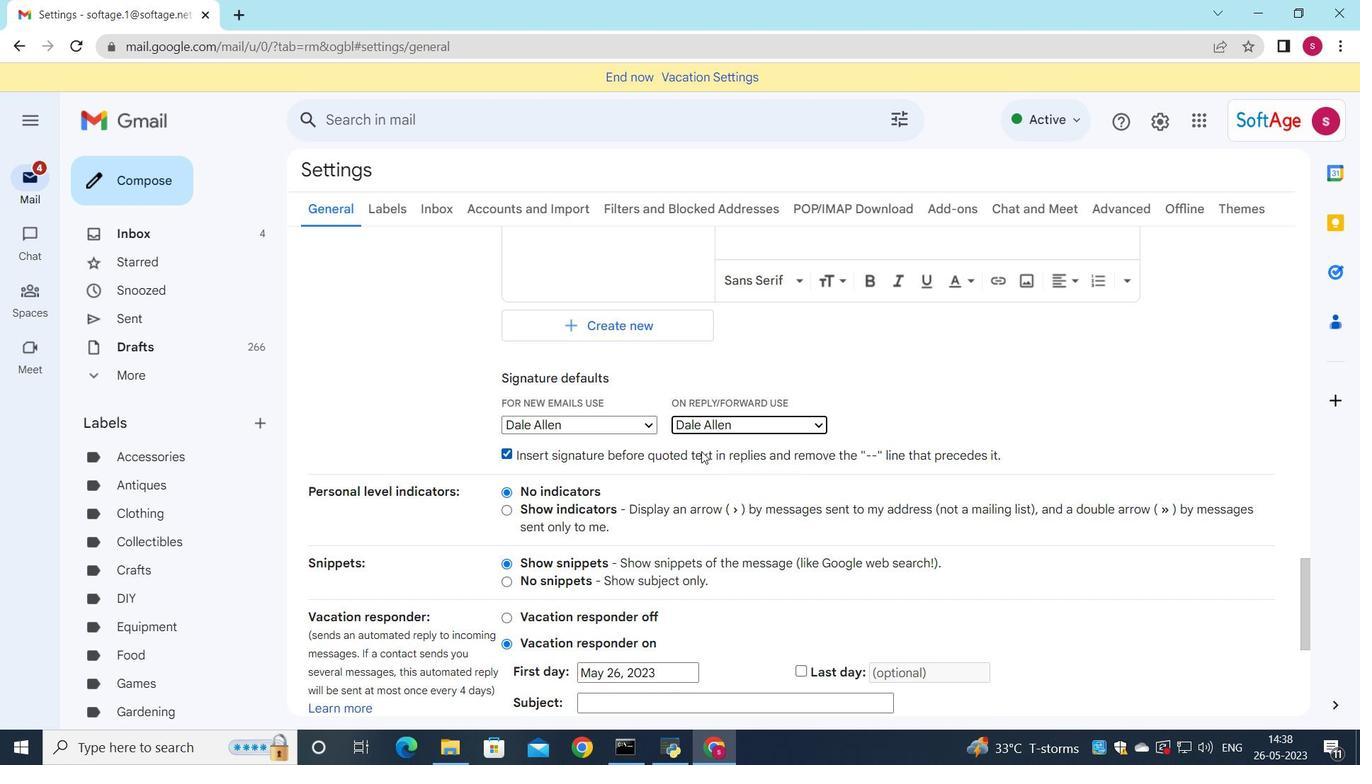 
Action: Mouse scrolled (701, 450) with delta (0, 0)
Screenshot: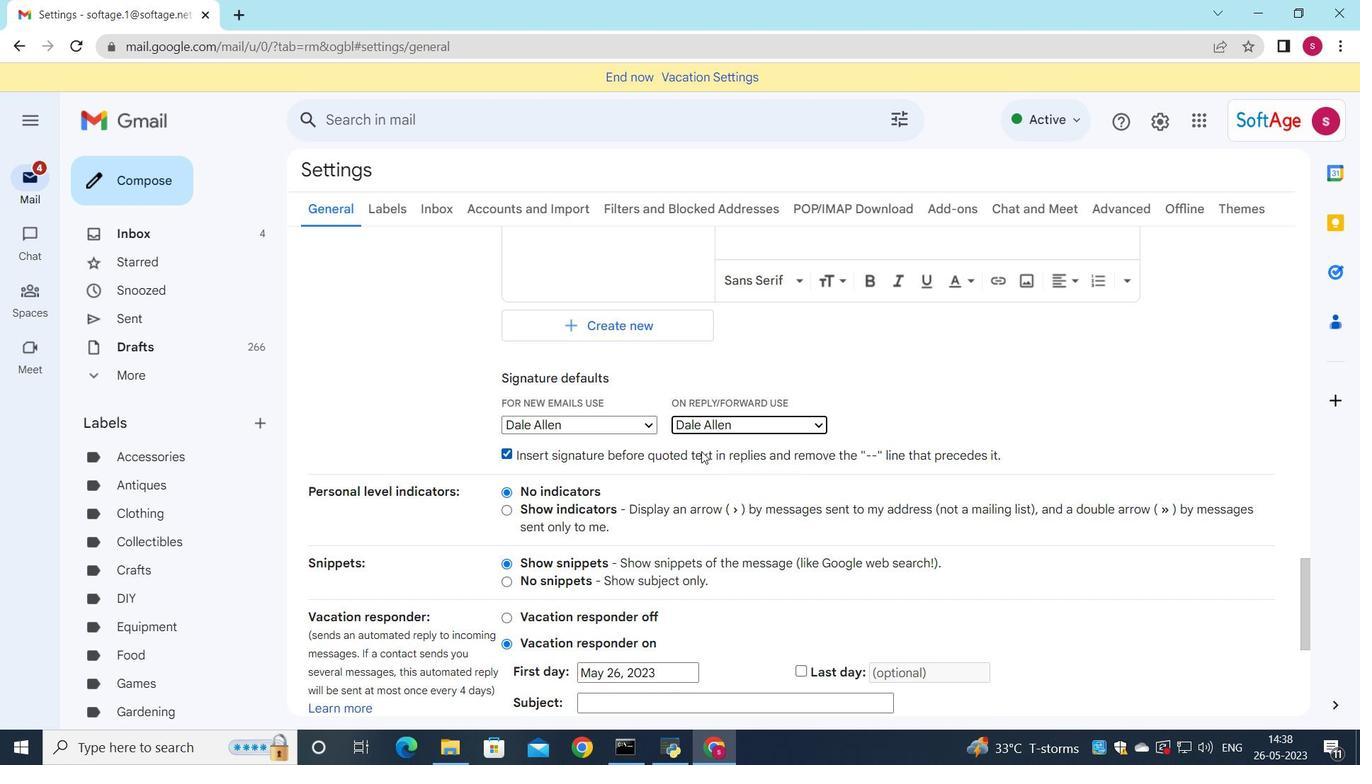 
Action: Mouse scrolled (701, 450) with delta (0, 0)
Screenshot: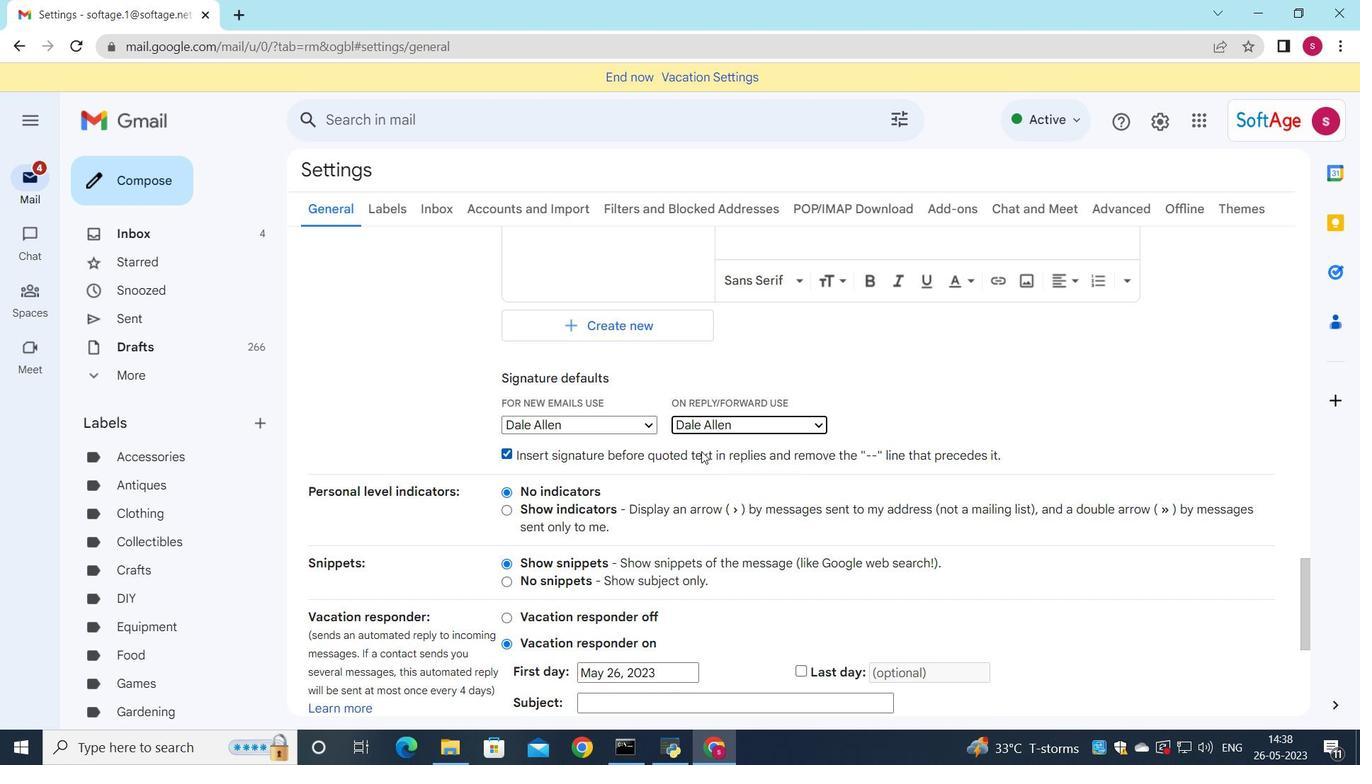 
Action: Mouse scrolled (701, 450) with delta (0, 0)
Screenshot: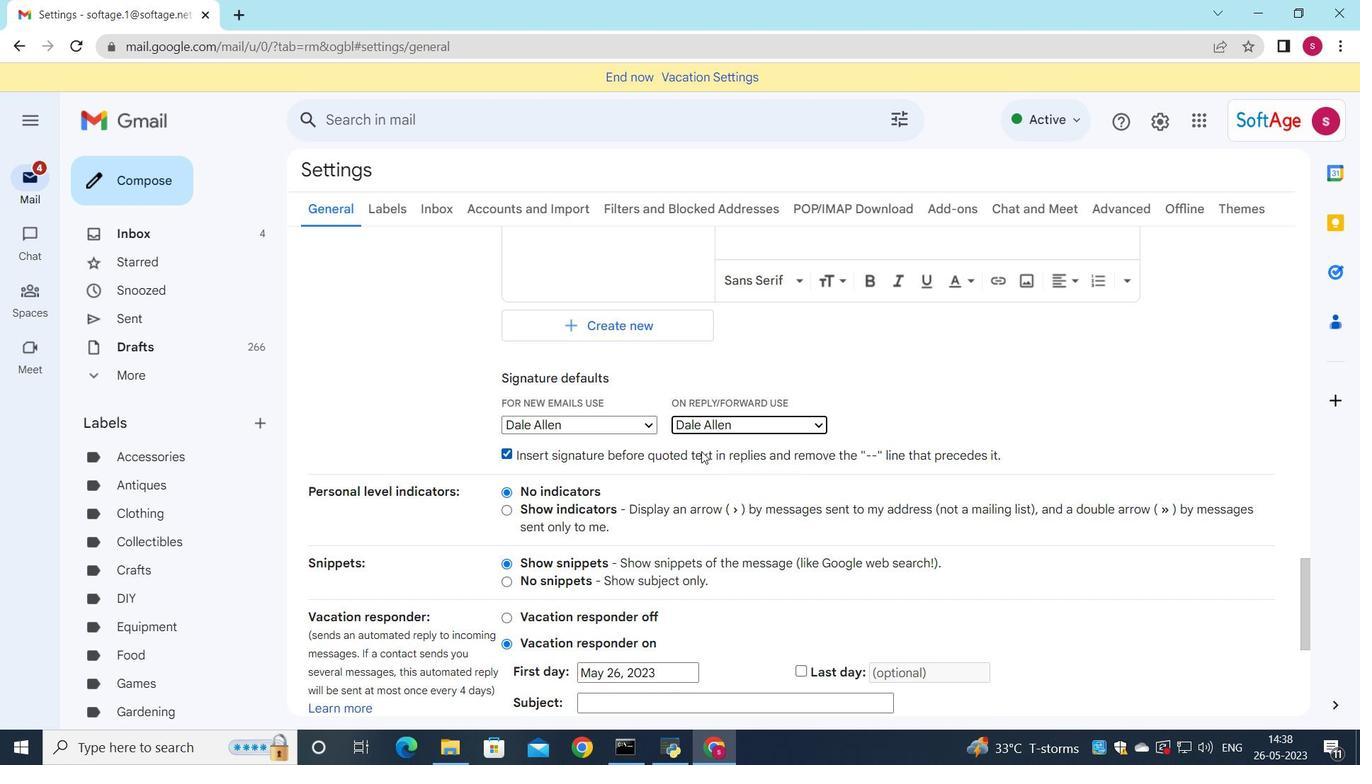 
Action: Mouse scrolled (701, 450) with delta (0, 0)
Screenshot: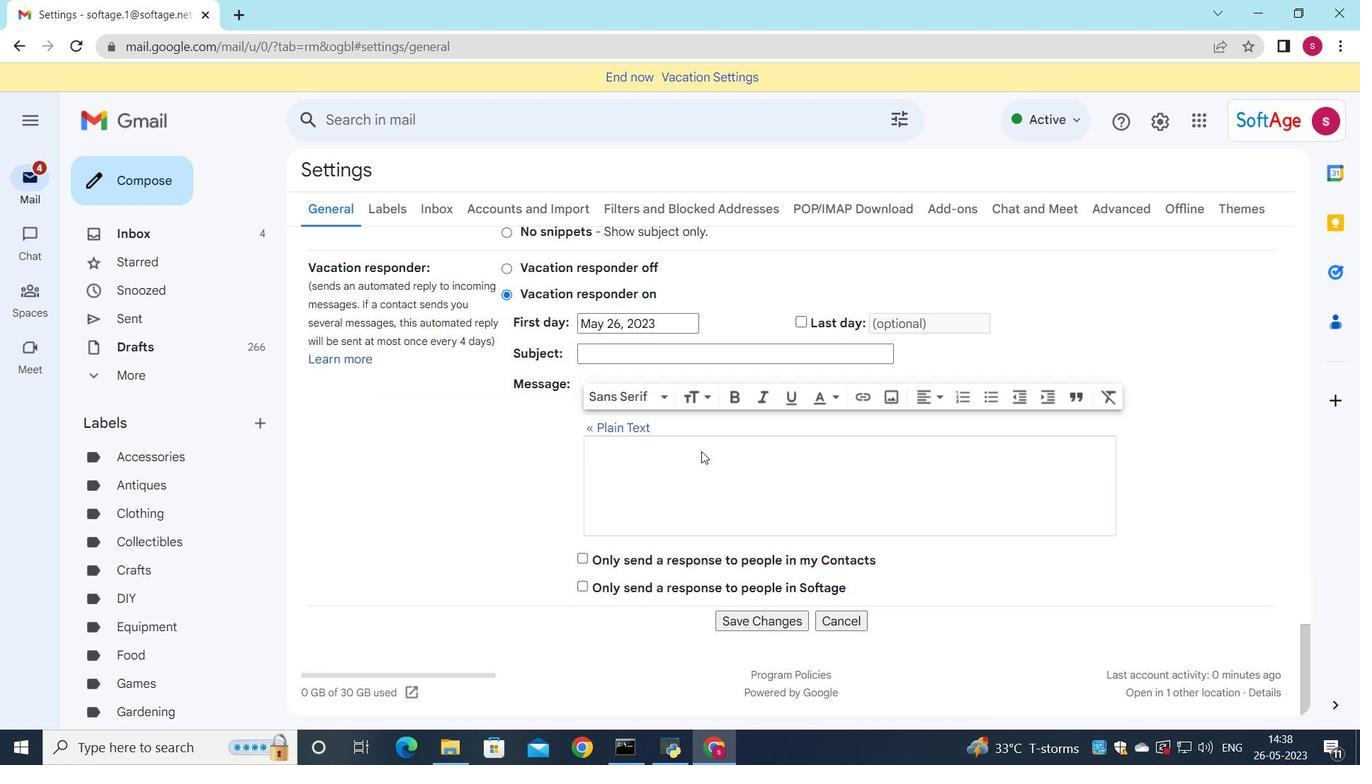 
Action: Mouse scrolled (701, 450) with delta (0, 0)
Screenshot: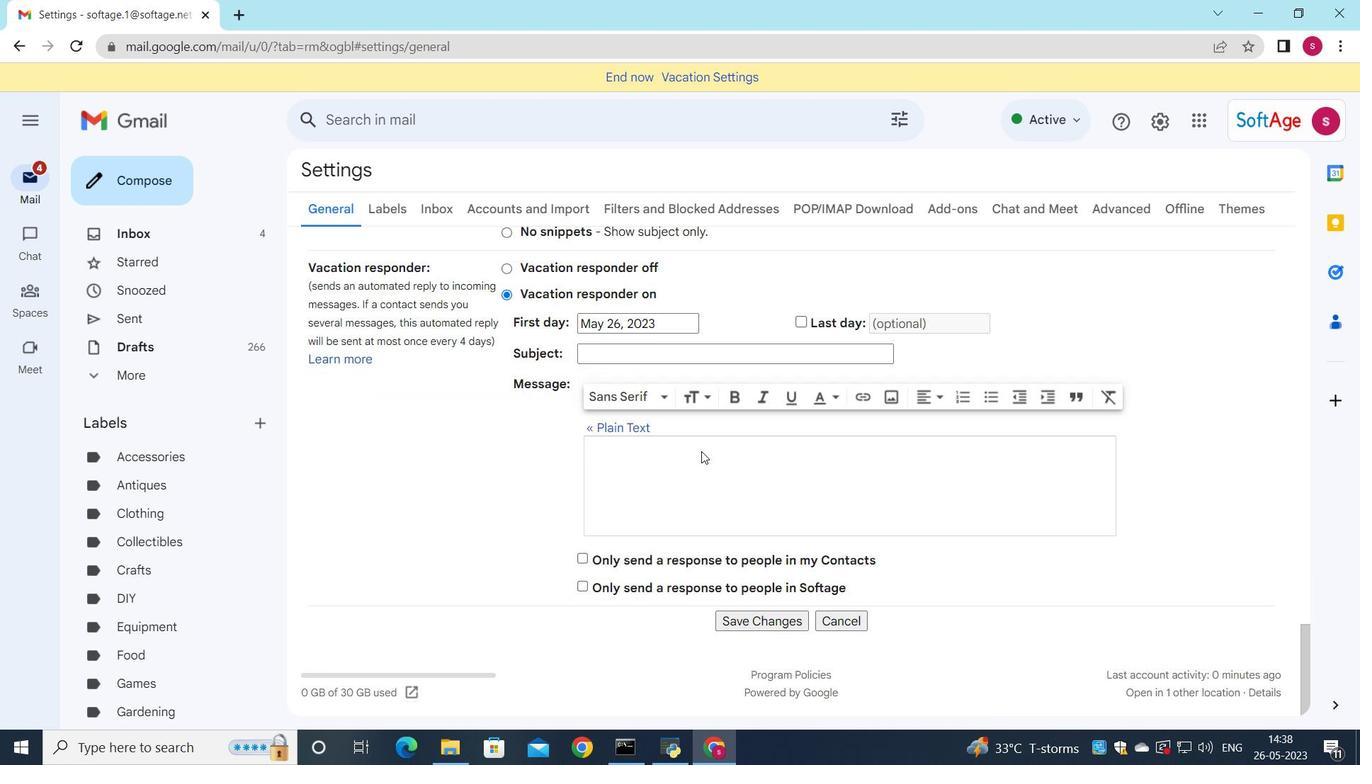 
Action: Mouse scrolled (701, 450) with delta (0, 0)
Screenshot: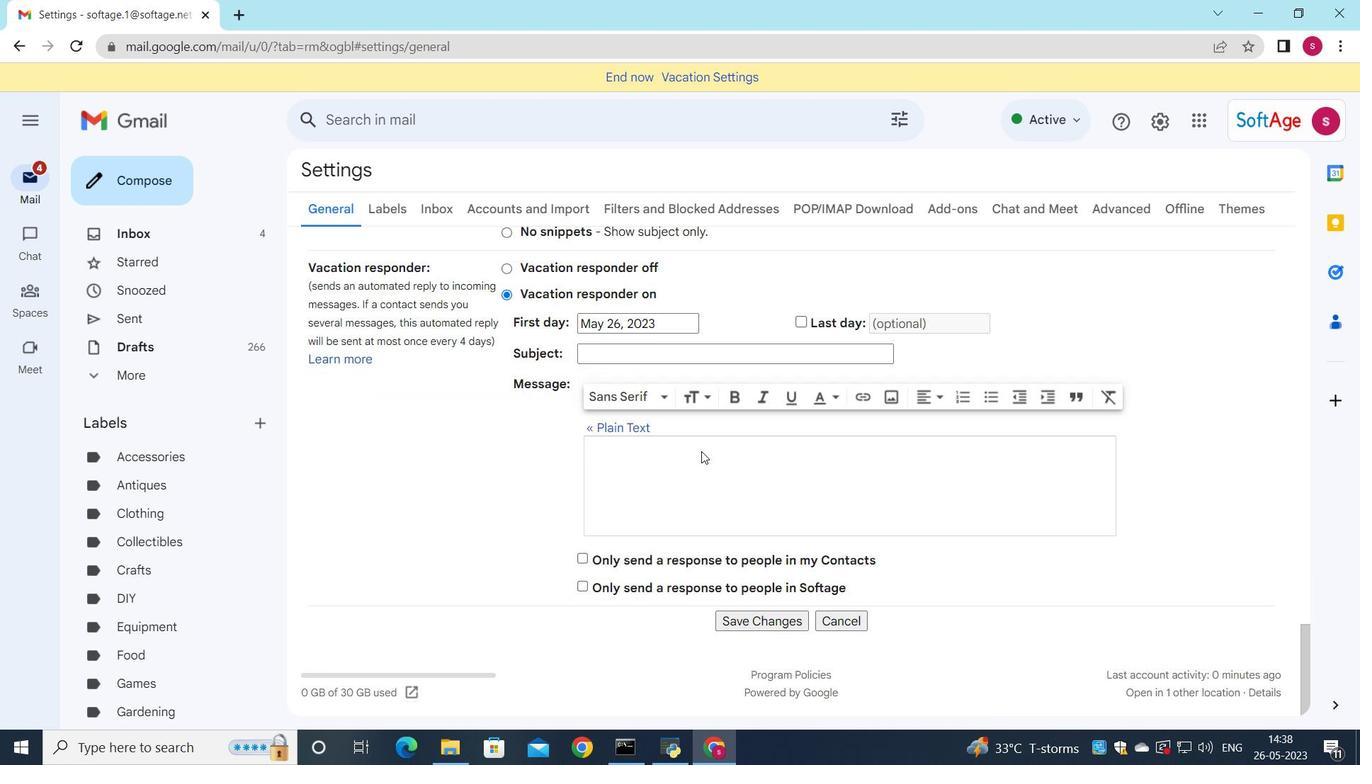 
Action: Mouse scrolled (701, 450) with delta (0, 0)
Screenshot: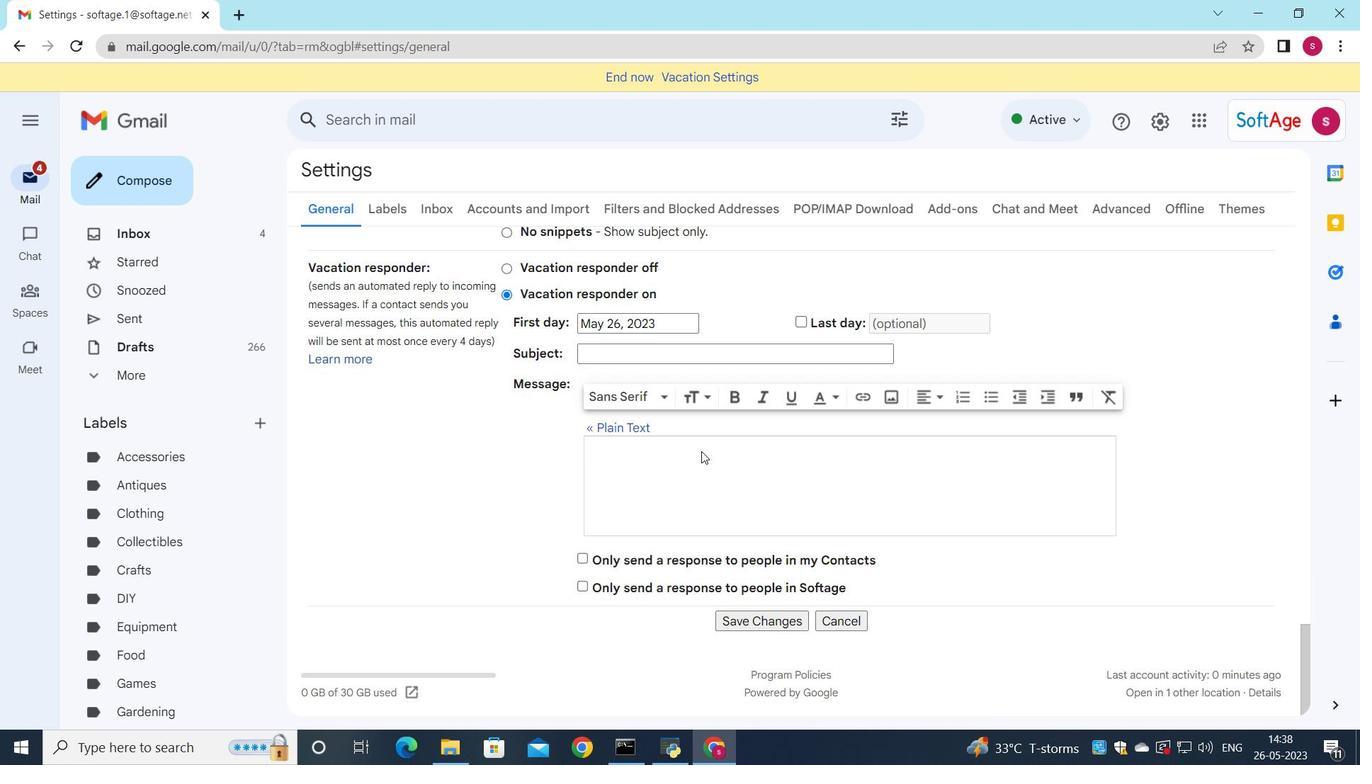
Action: Mouse moved to (767, 614)
Screenshot: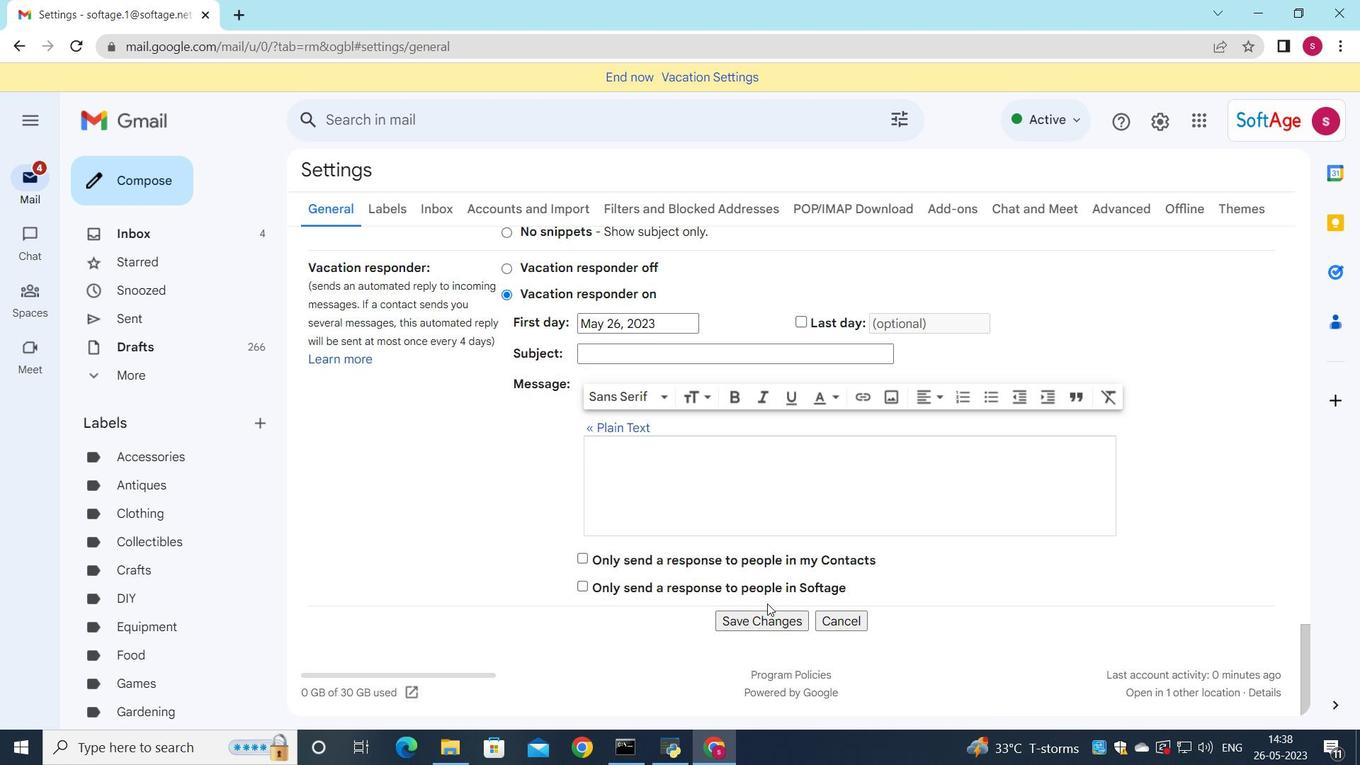 
Action: Mouse pressed left at (767, 614)
Screenshot: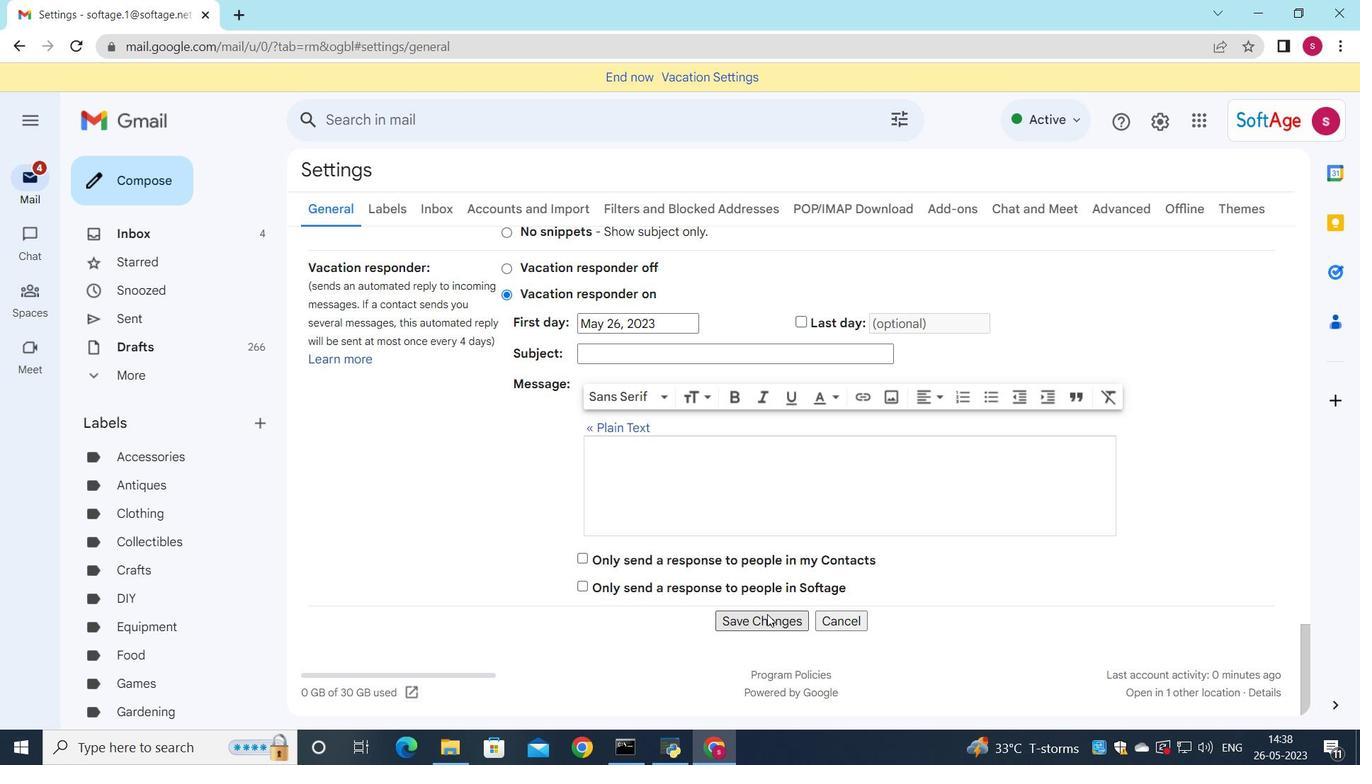 
Action: Mouse moved to (162, 191)
Screenshot: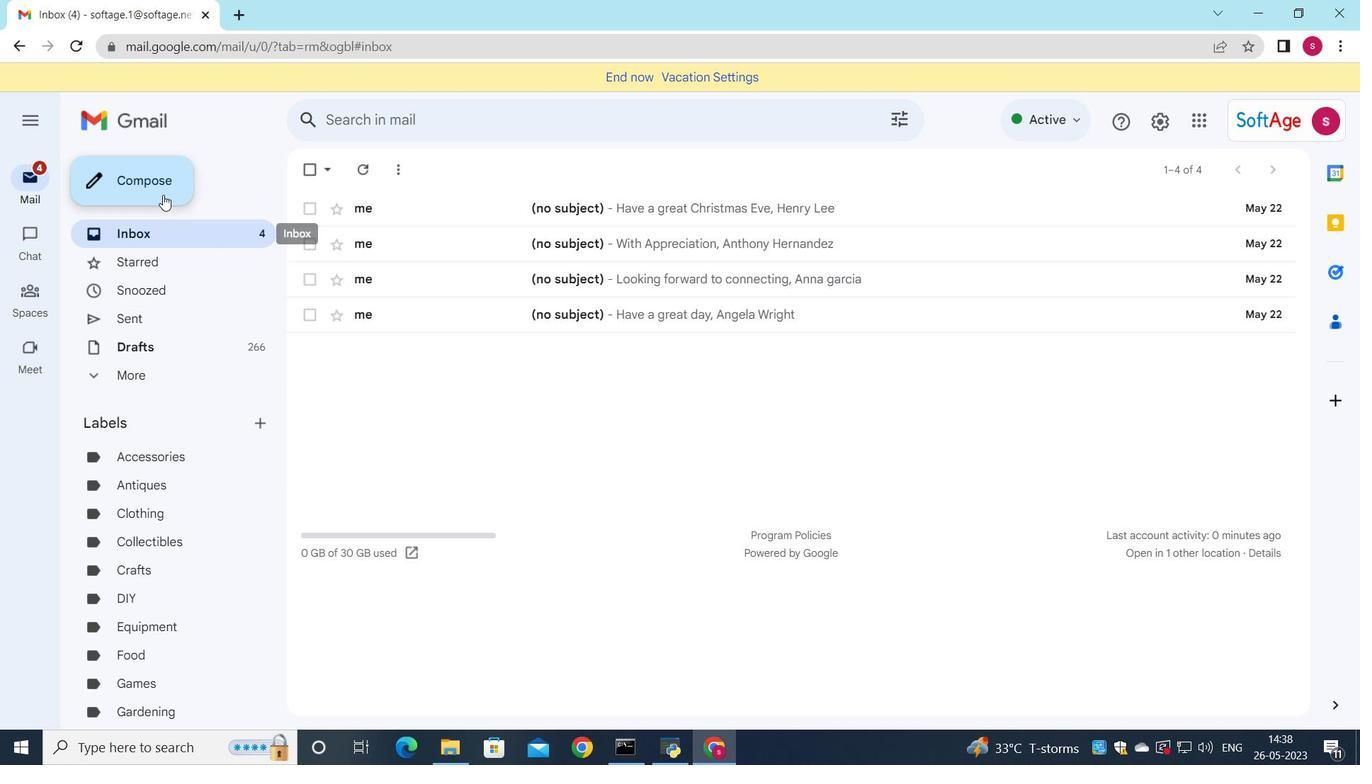 
Action: Mouse pressed left at (162, 191)
Screenshot: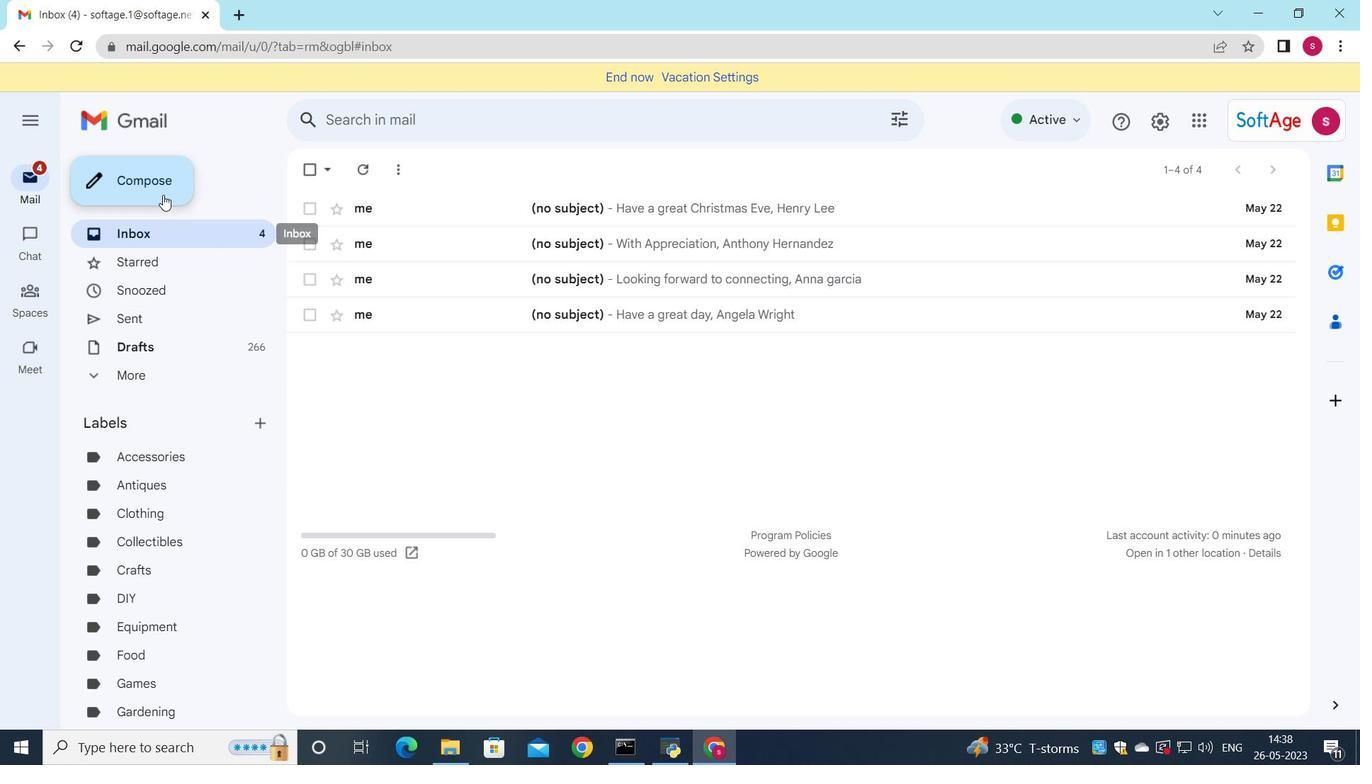 
Action: Mouse moved to (957, 307)
Screenshot: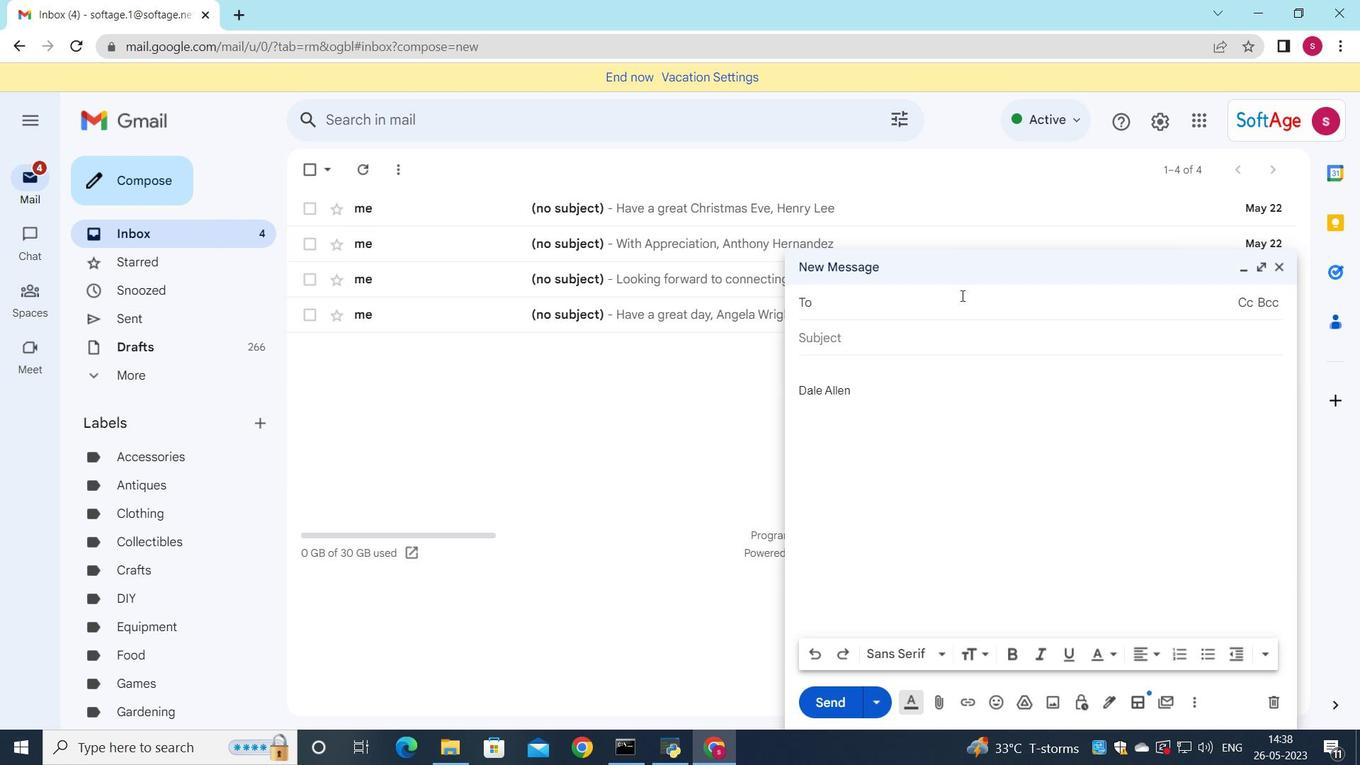 
Action: Key pressed sof
Screenshot: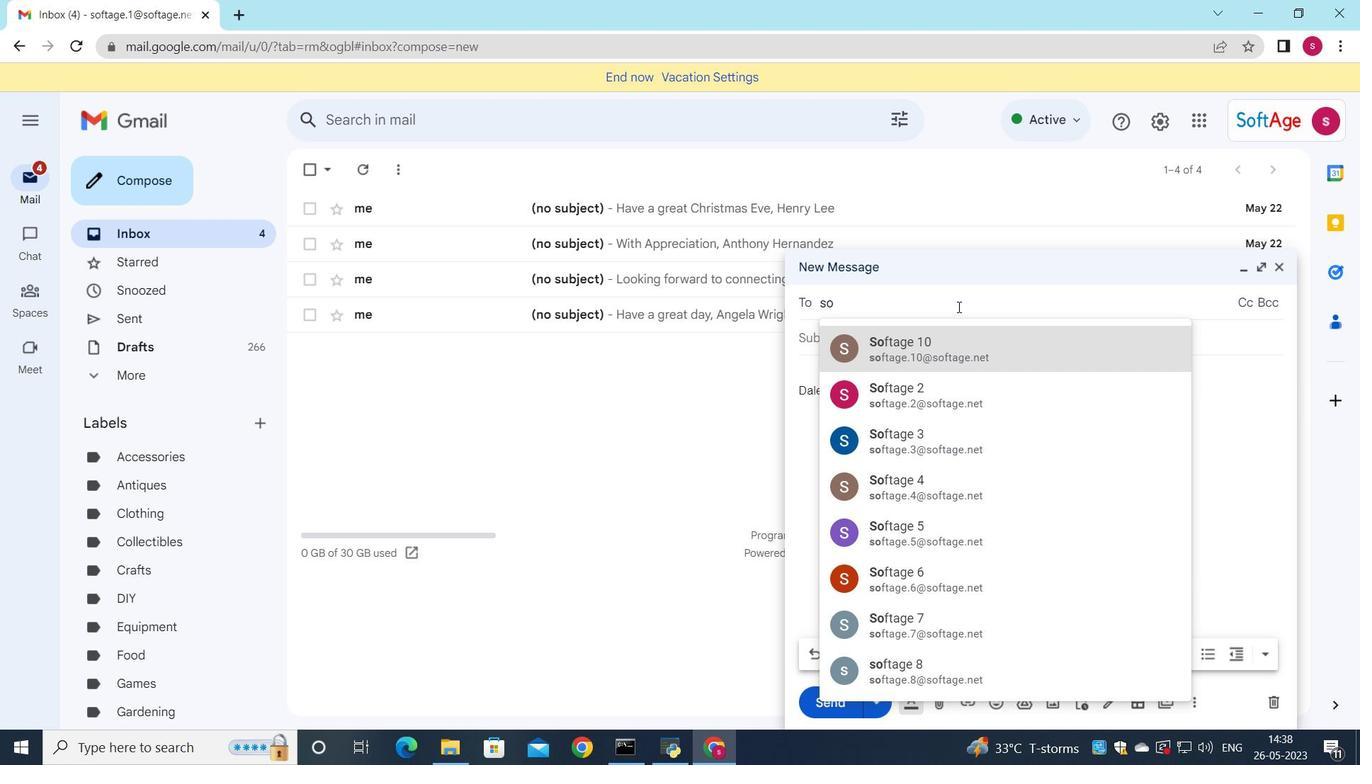 
Action: Mouse moved to (947, 349)
Screenshot: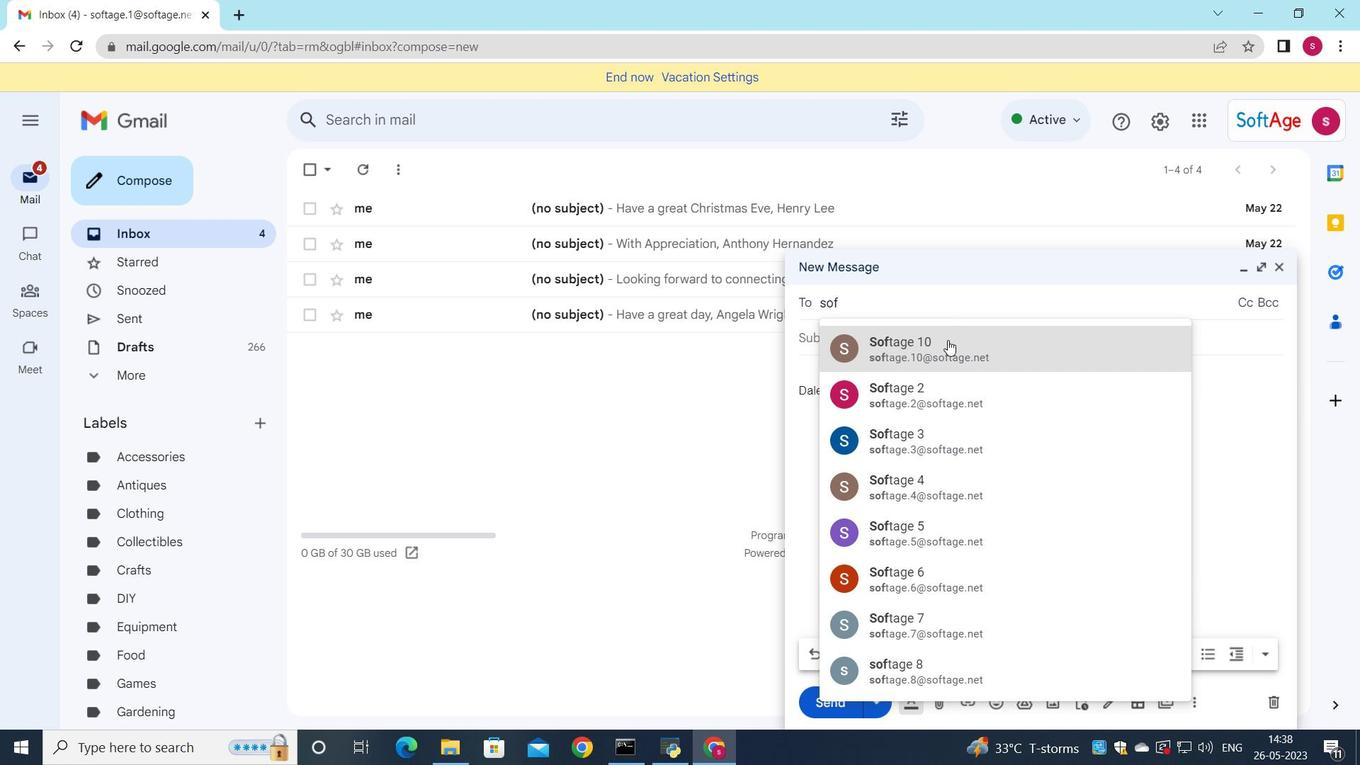 
Action: Mouse pressed left at (947, 349)
Screenshot: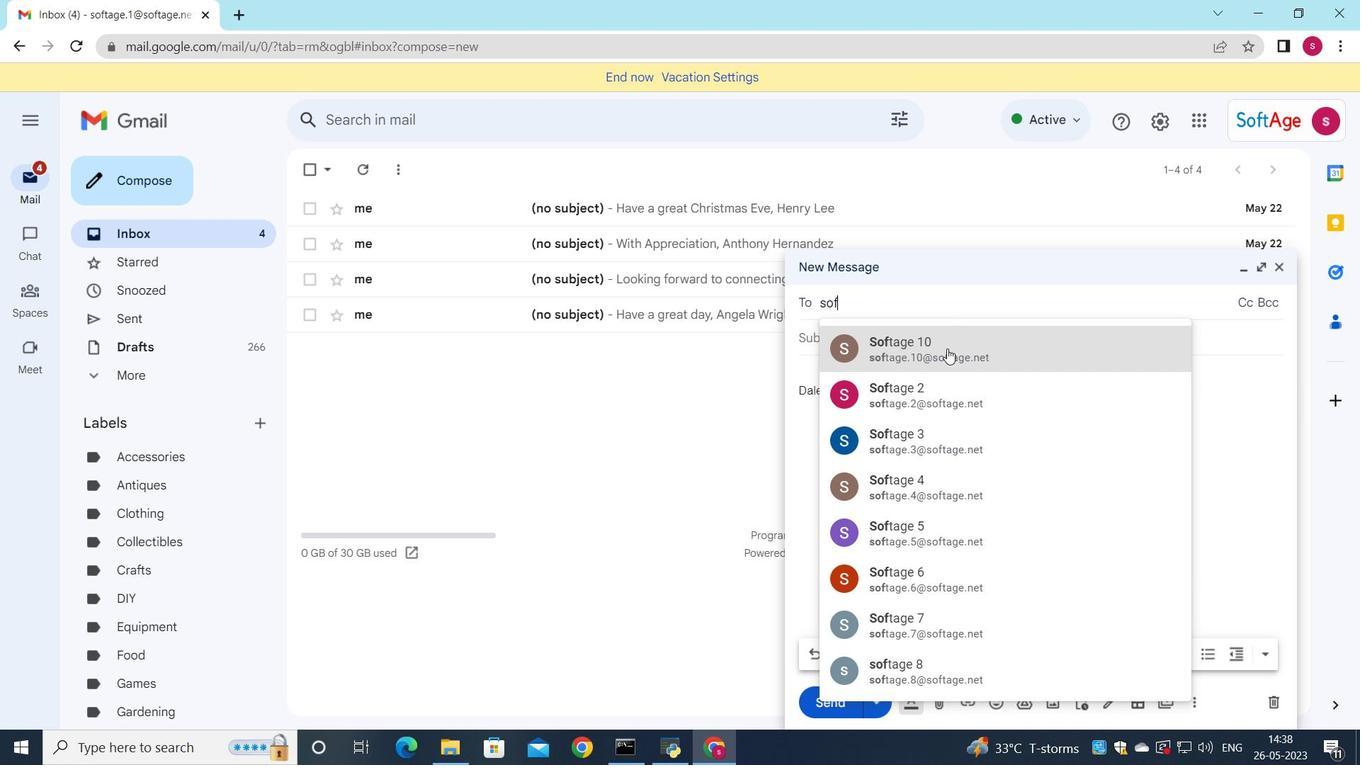 
Action: Mouse moved to (832, 332)
Screenshot: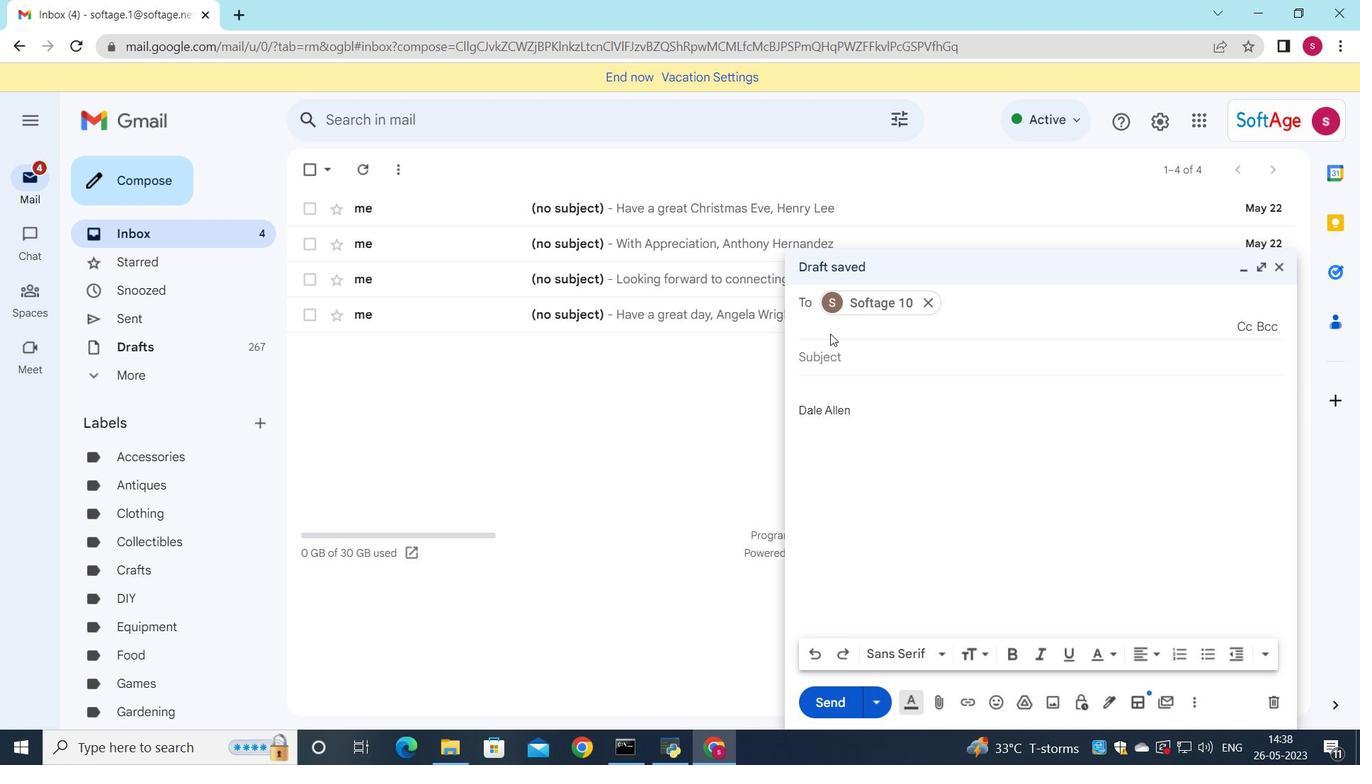 
Action: Key pressed s
Screenshot: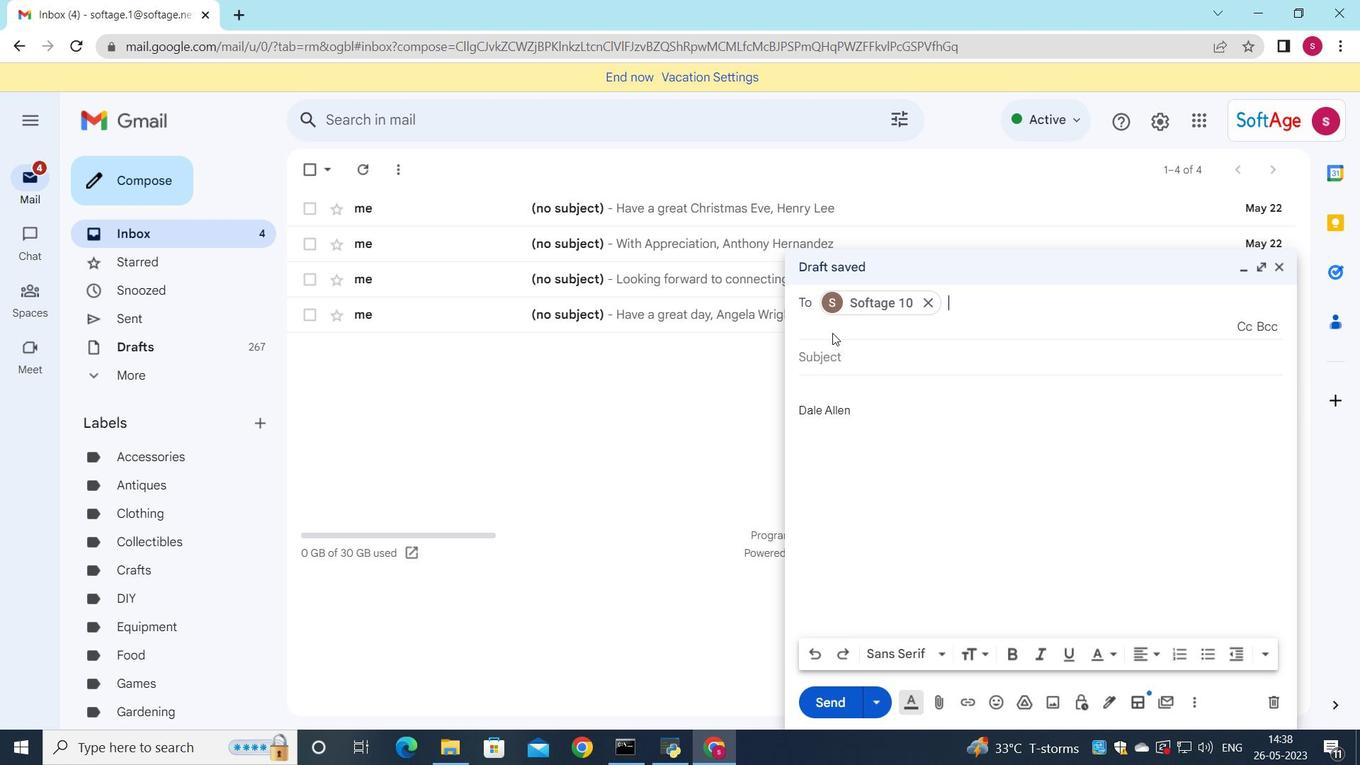 
Action: Mouse moved to (1115, 383)
Screenshot: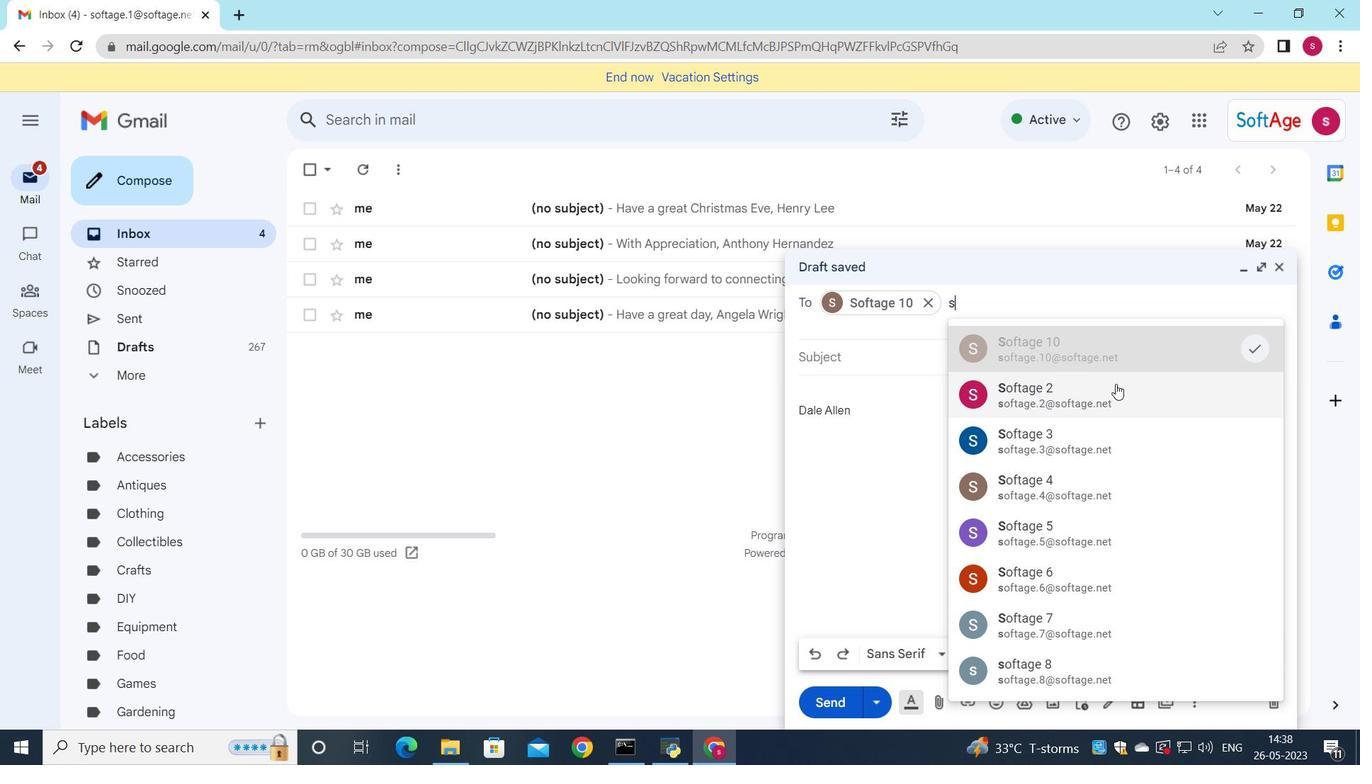 
Action: Mouse pressed left at (1115, 383)
Screenshot: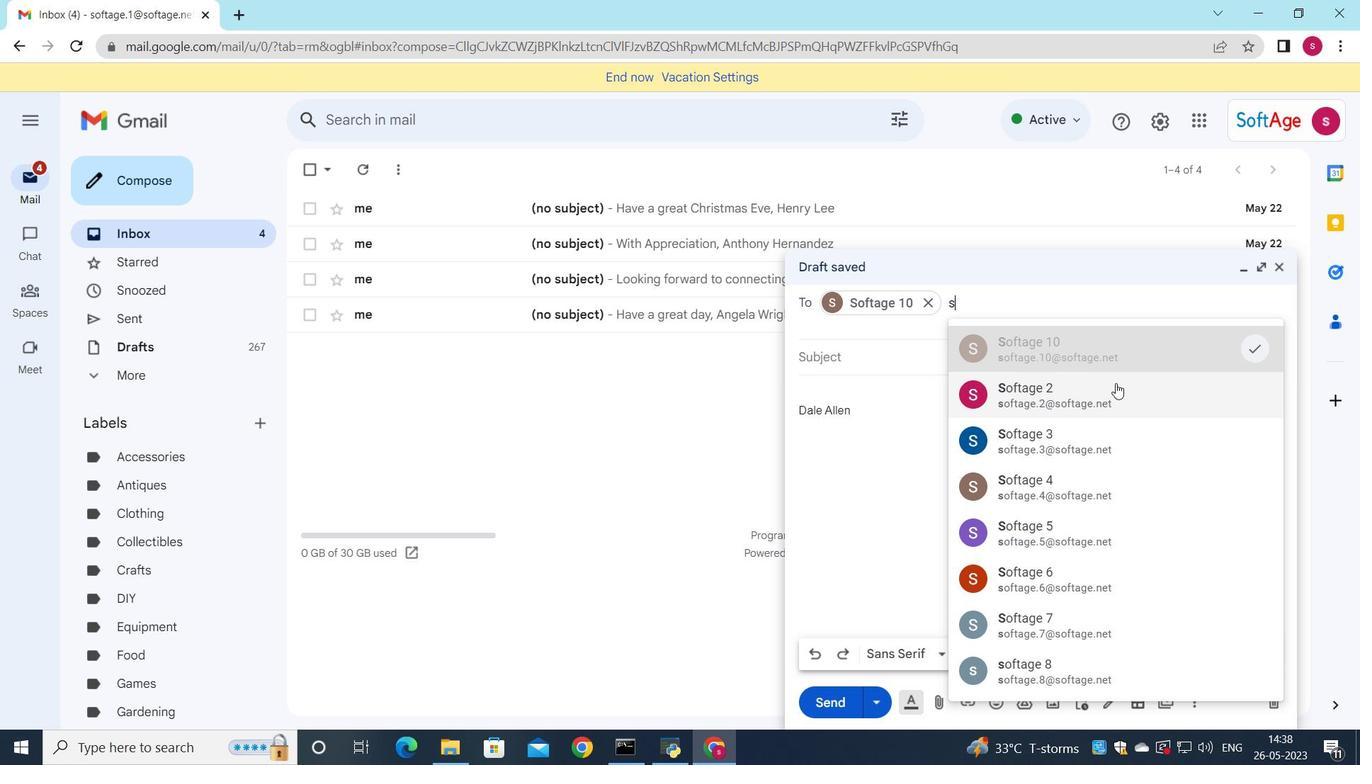 
Action: Mouse moved to (857, 366)
Screenshot: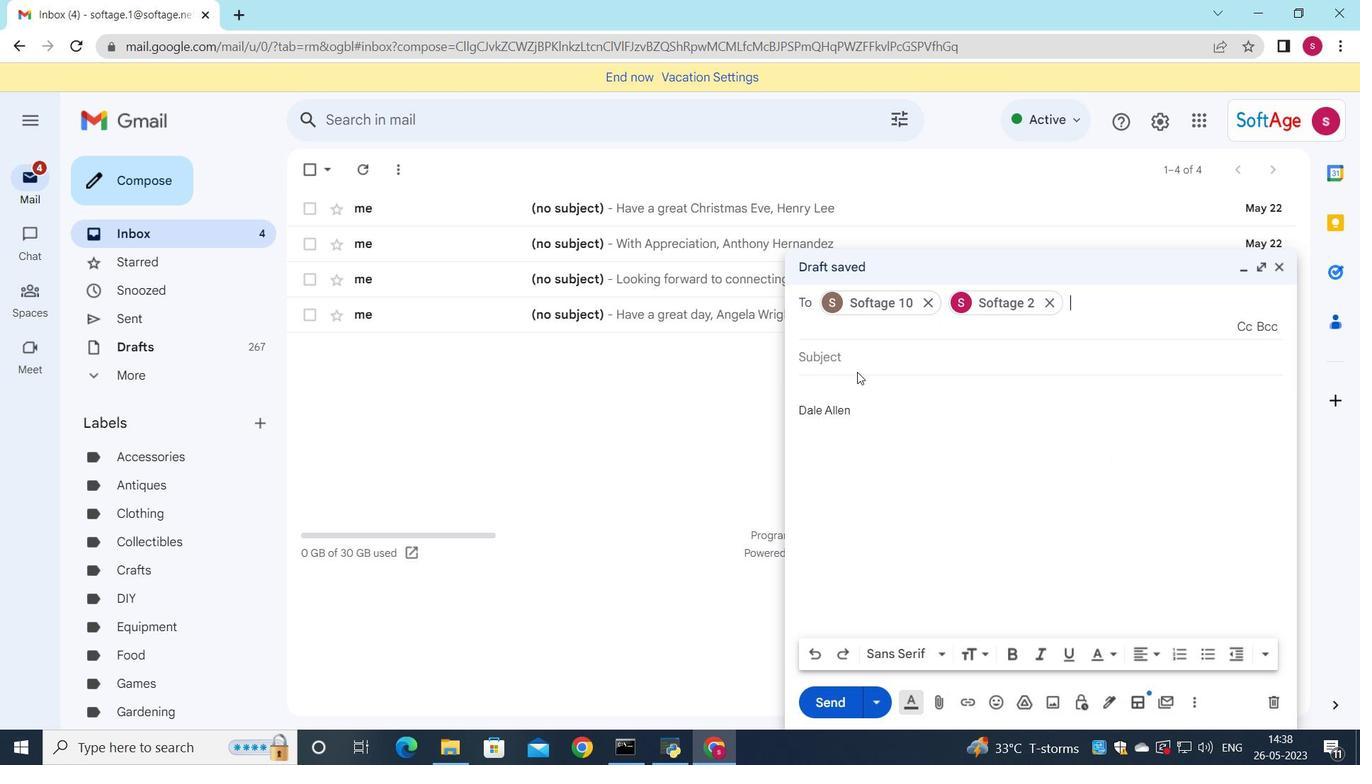 
Action: Mouse pressed left at (857, 366)
Screenshot: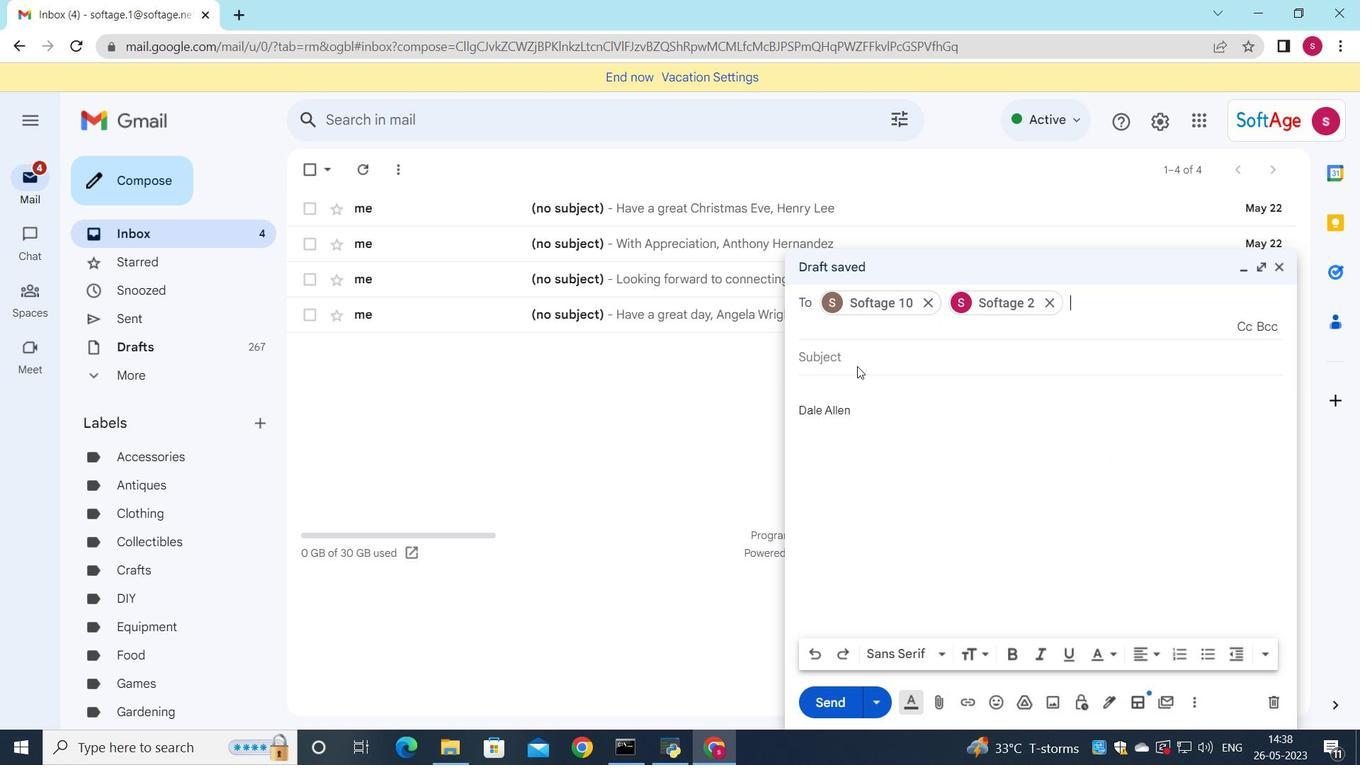 
Action: Mouse moved to (1158, 446)
Screenshot: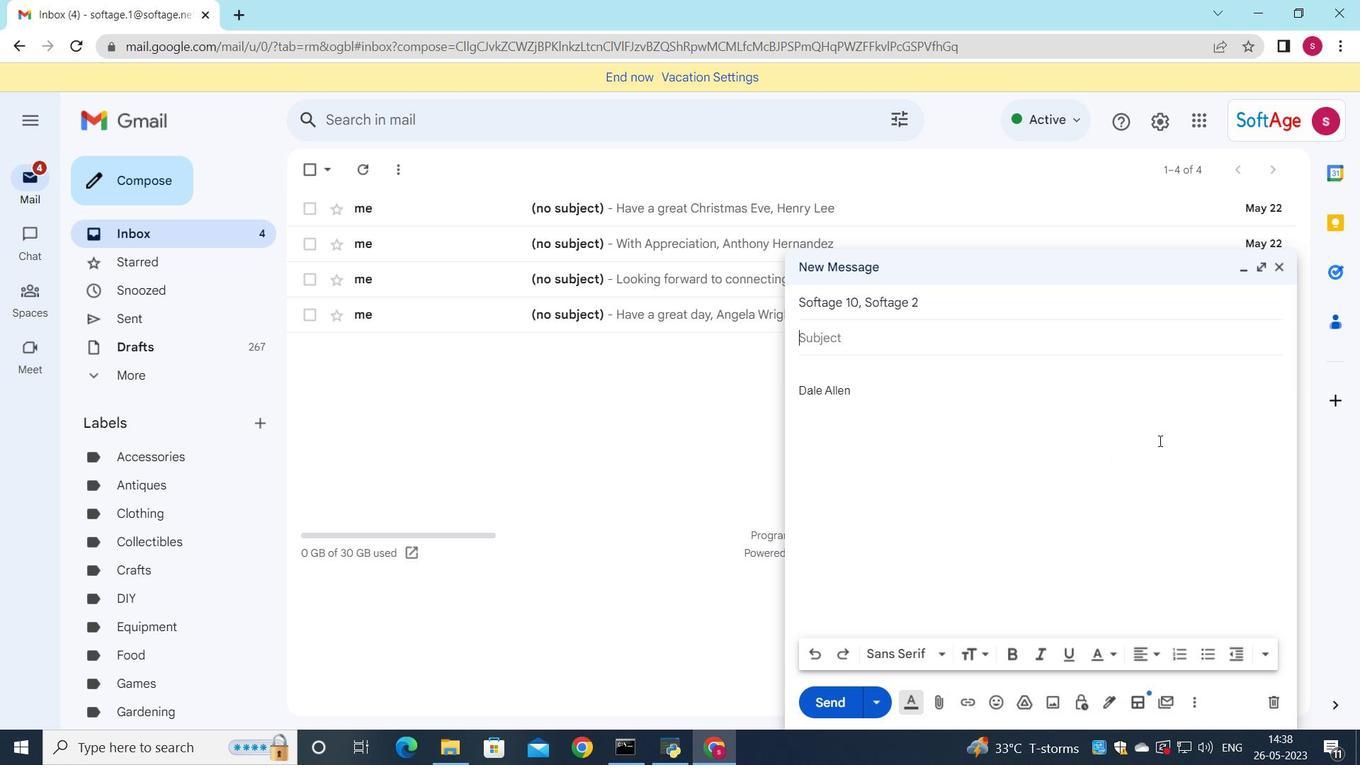 
Action: Key pressed <Key.shift>Sw<Key.backspace>ervice<Key.space>upgrade
Screenshot: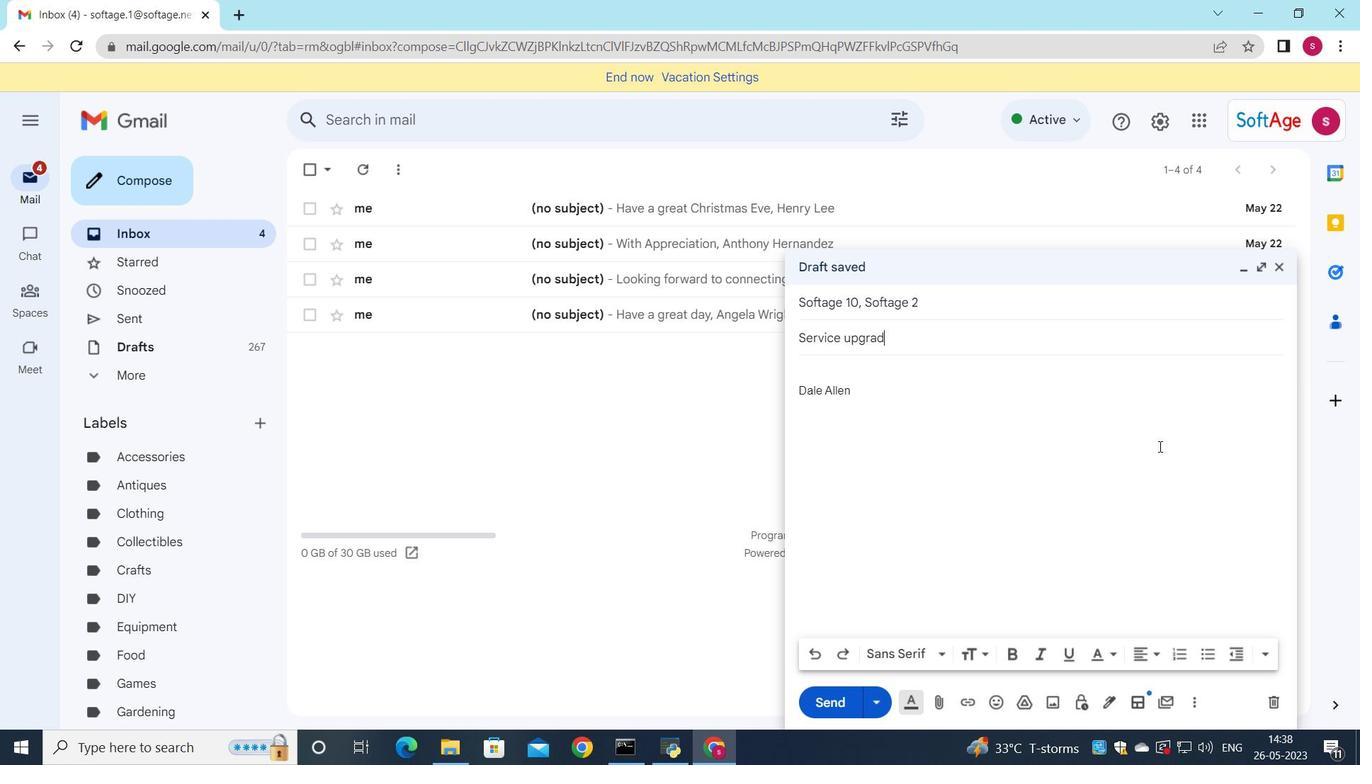 
Action: Mouse moved to (811, 376)
Screenshot: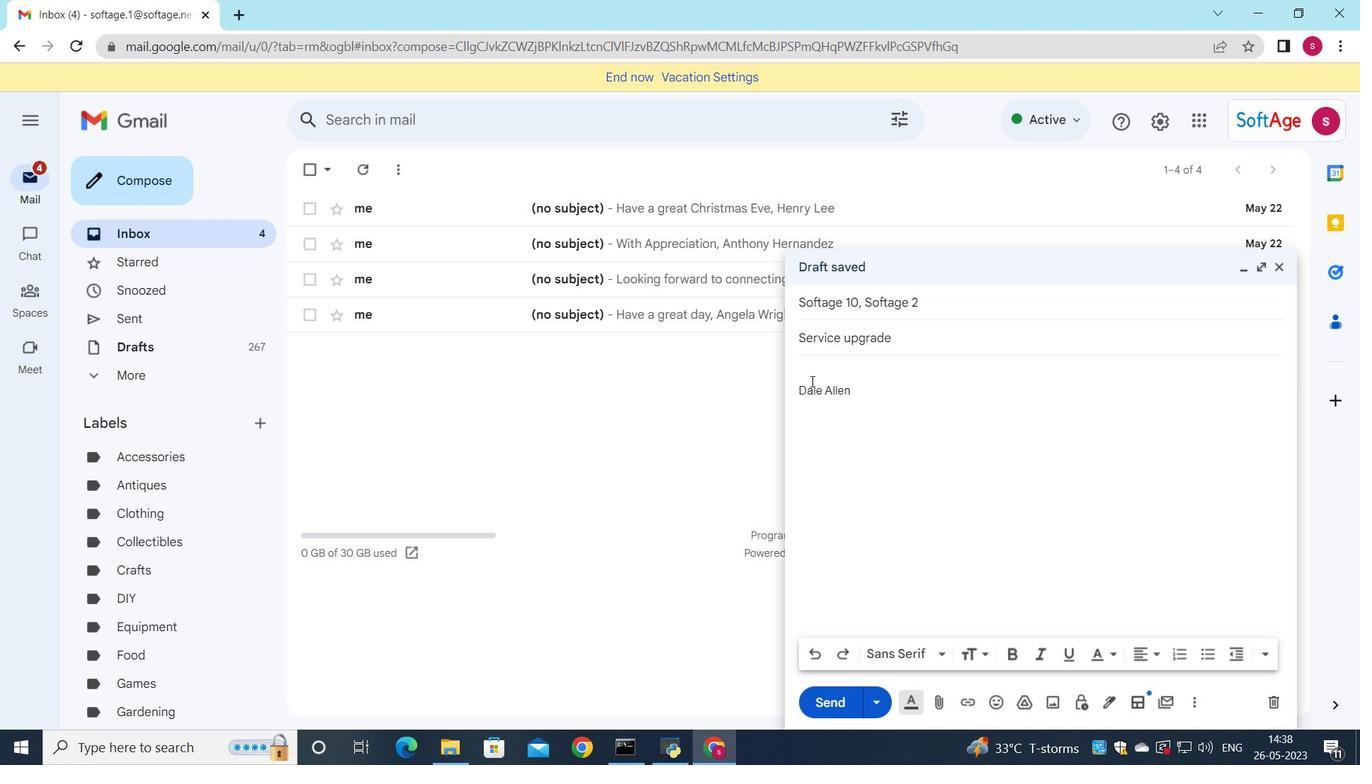 
Action: Mouse pressed left at (811, 376)
Screenshot: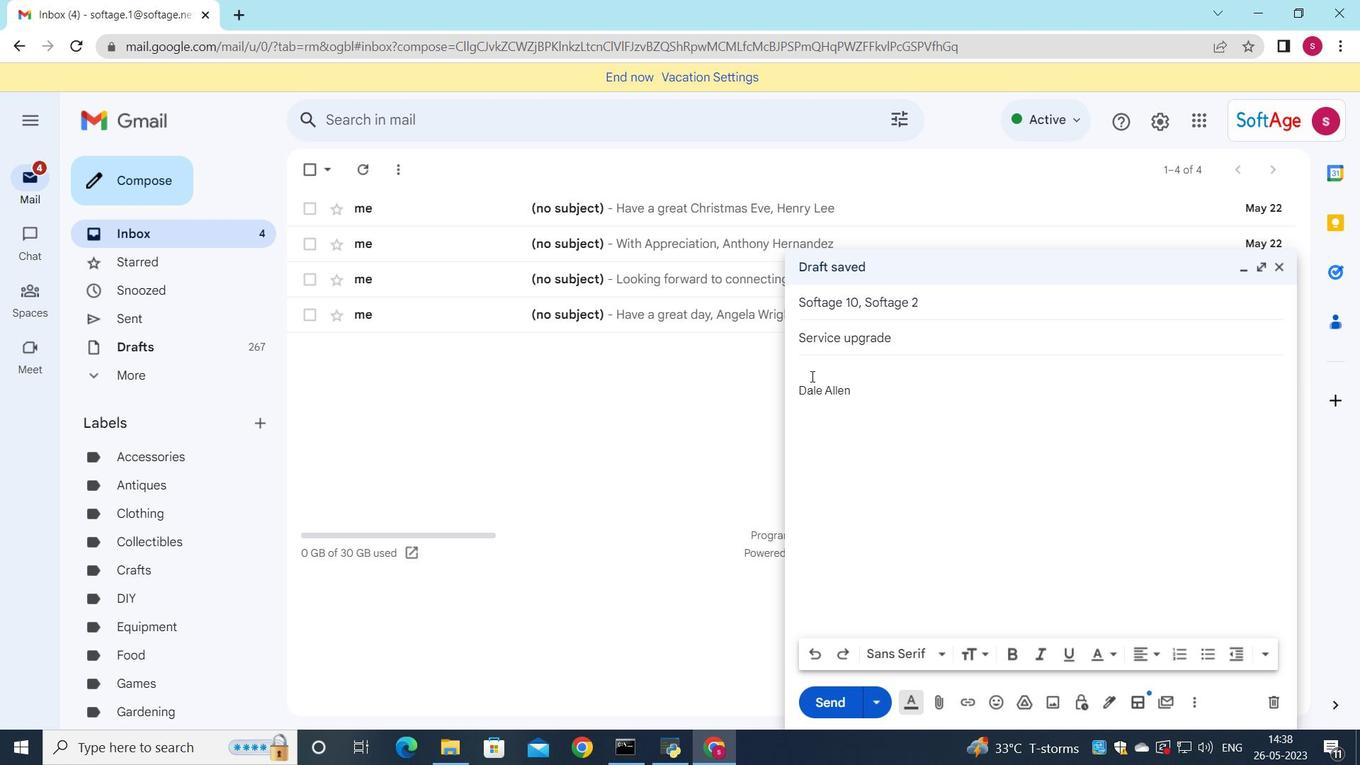 
Action: Key pressed <Key.shift>Please<Key.space>let<Key.space>me<Key.space>know<Key.space>if<Key.space>there<Key.space>are<Key.space>any<Key.space>changes<Key.space>to<Key.space>the<Key.space>requirements
Screenshot: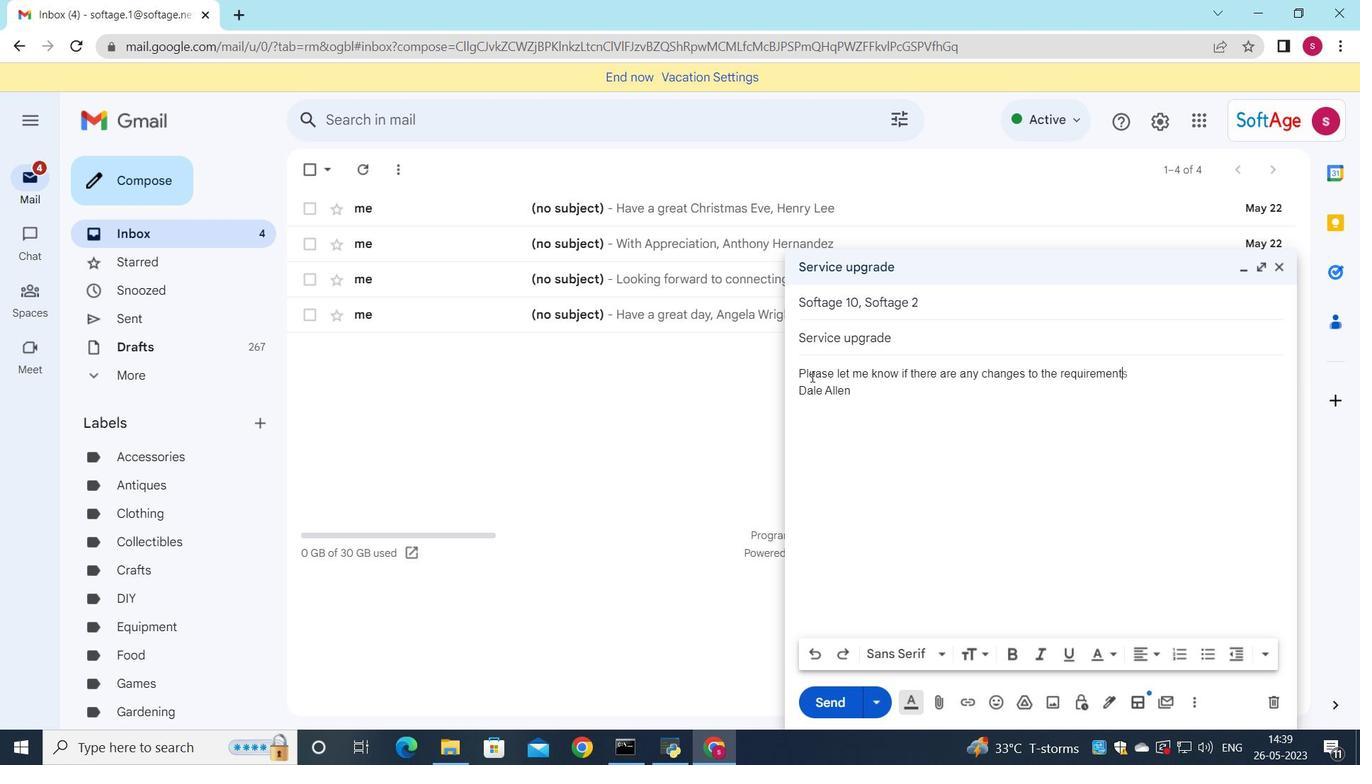 
Action: Mouse moved to (940, 712)
Screenshot: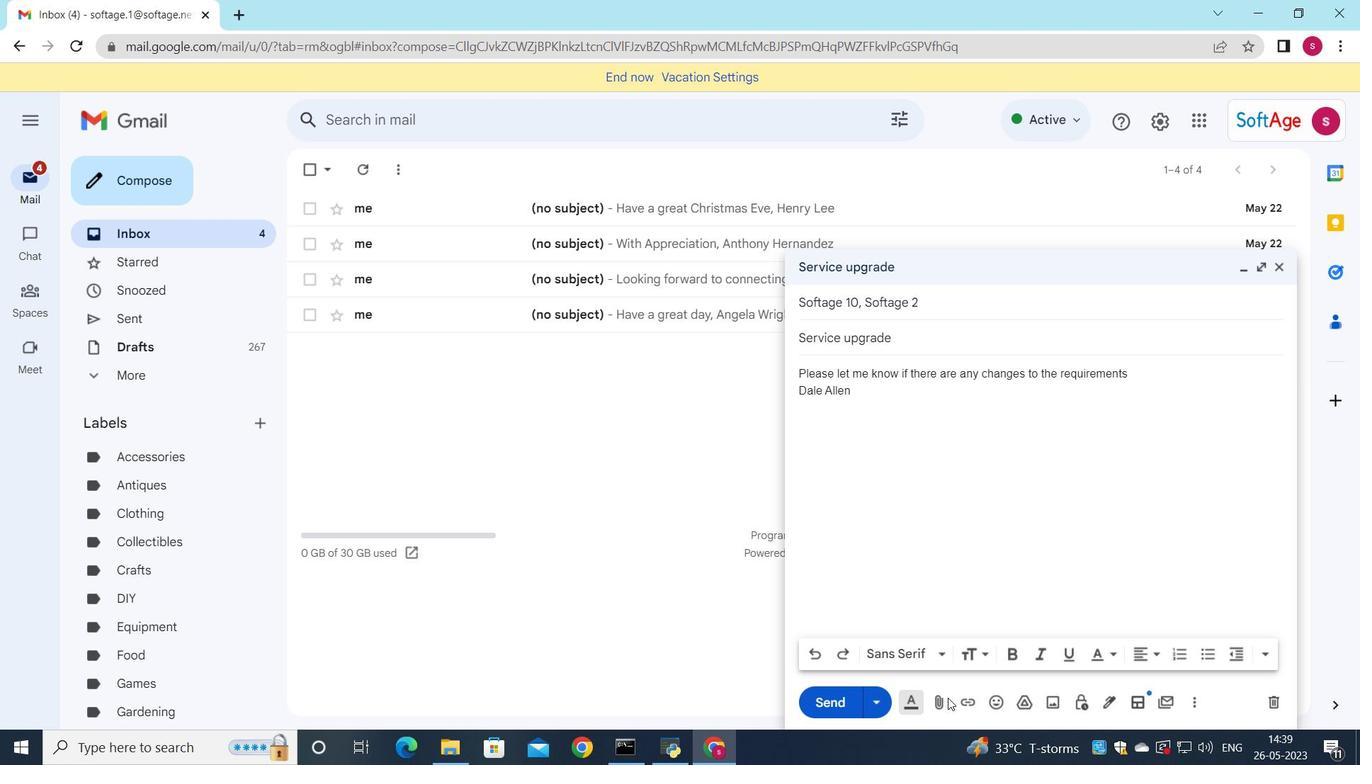 
Action: Mouse pressed left at (940, 712)
Screenshot: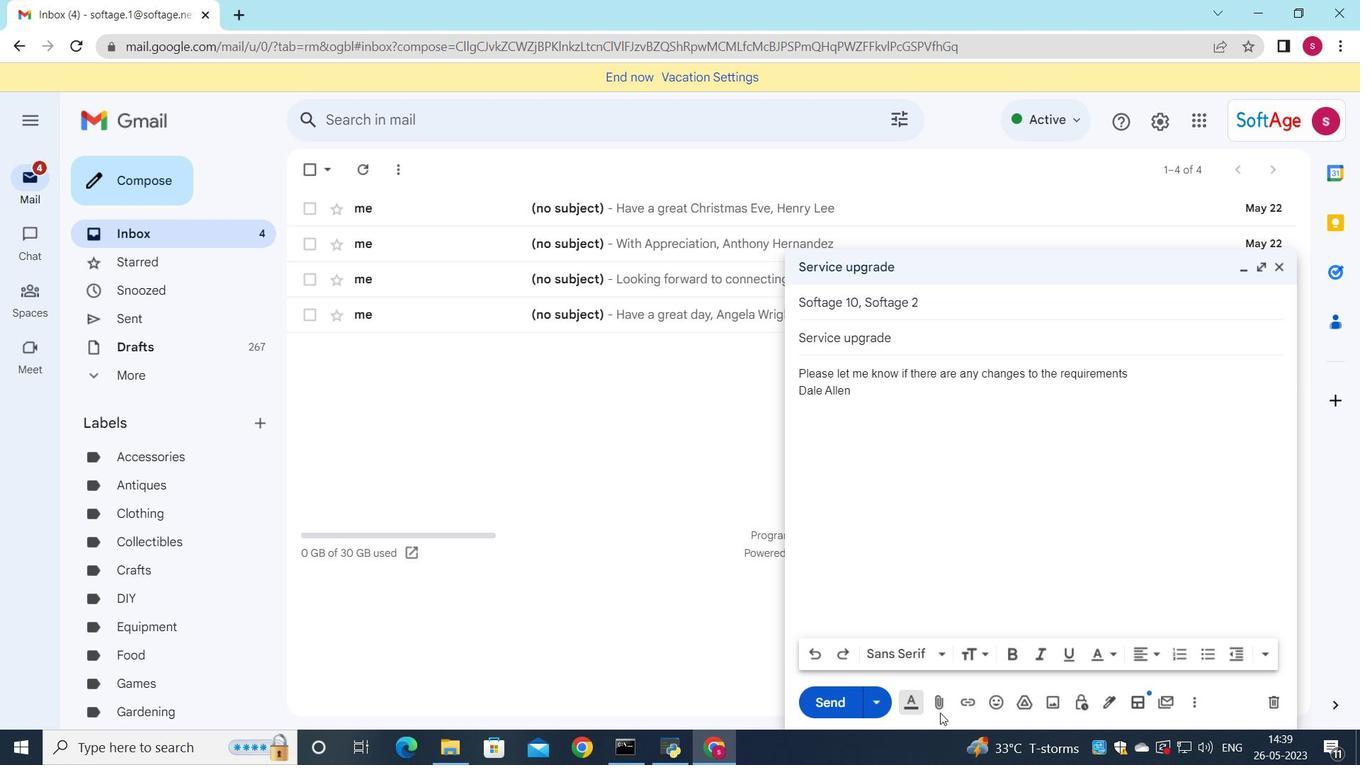 
Action: Mouse moved to (935, 700)
Screenshot: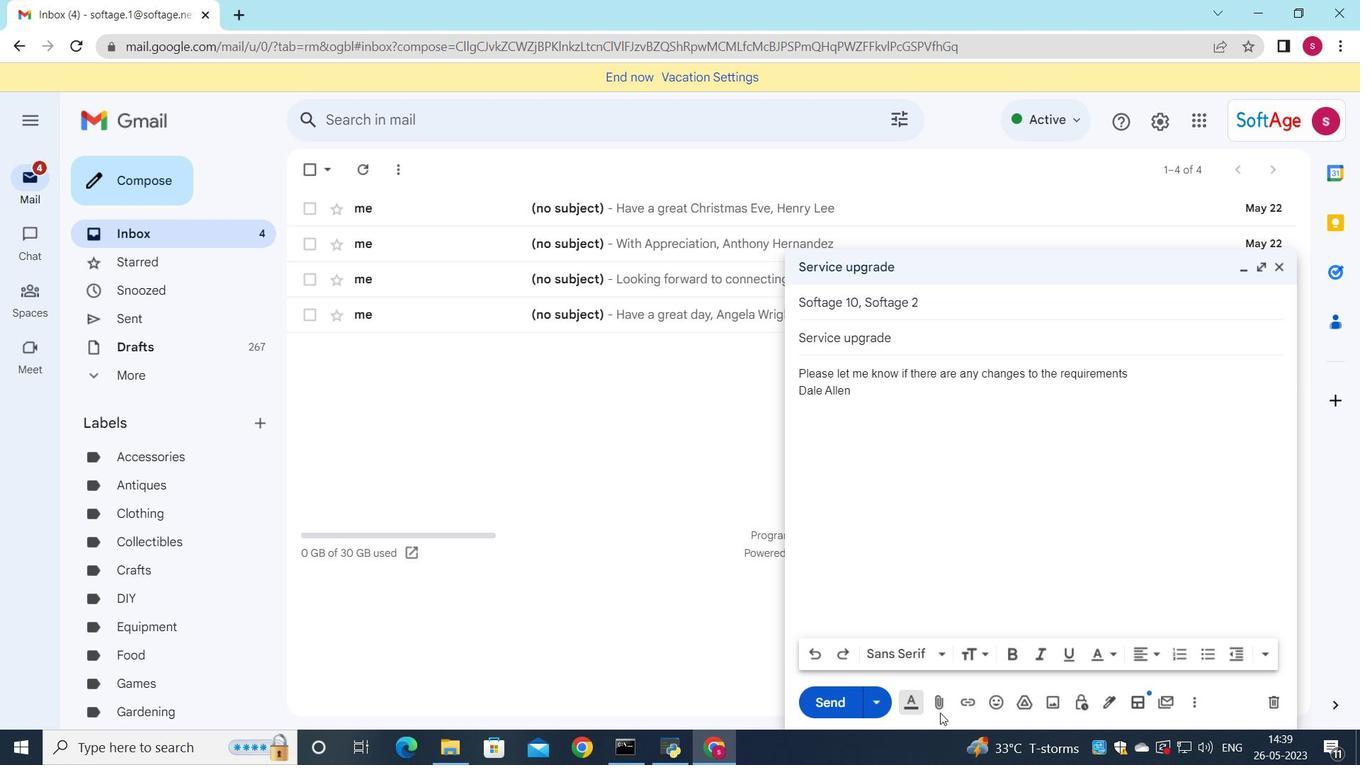 
Action: Mouse pressed left at (935, 700)
Screenshot: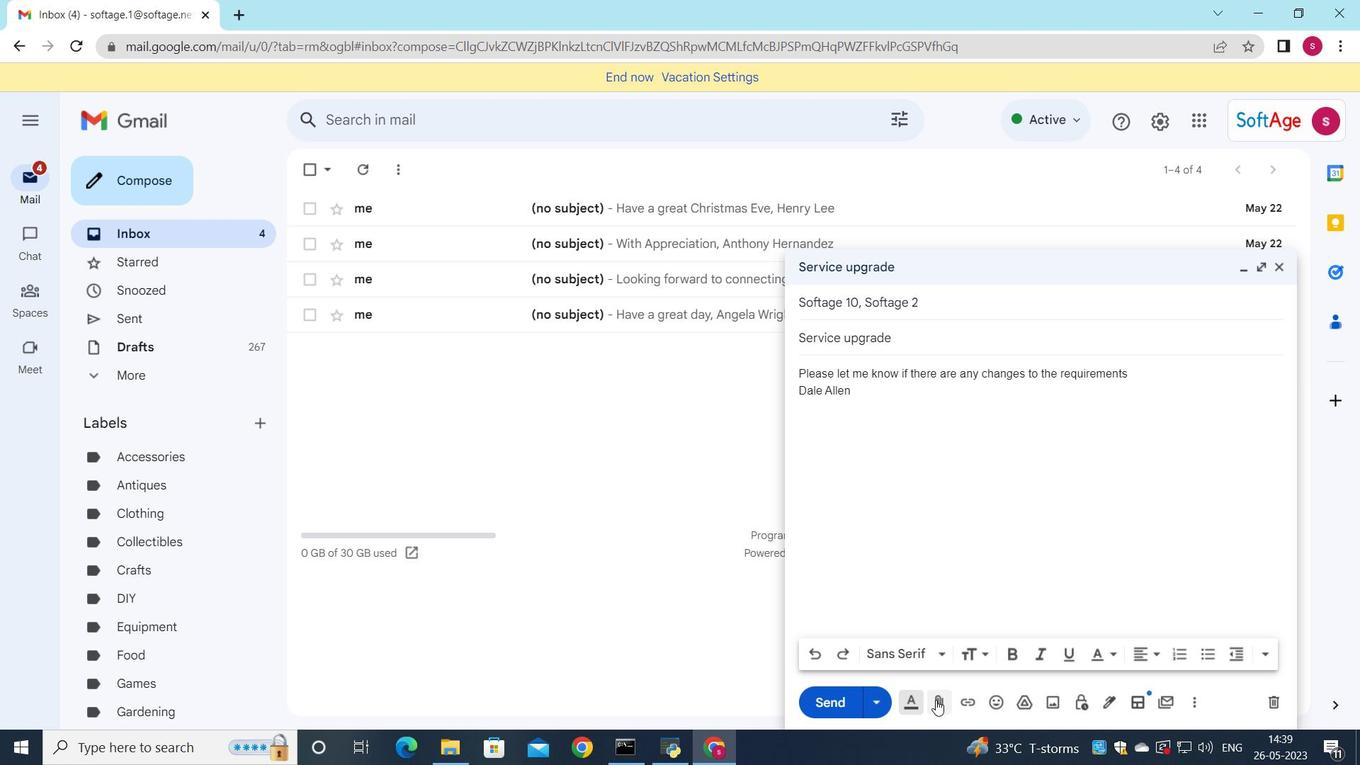 
Action: Mouse moved to (315, 131)
Screenshot: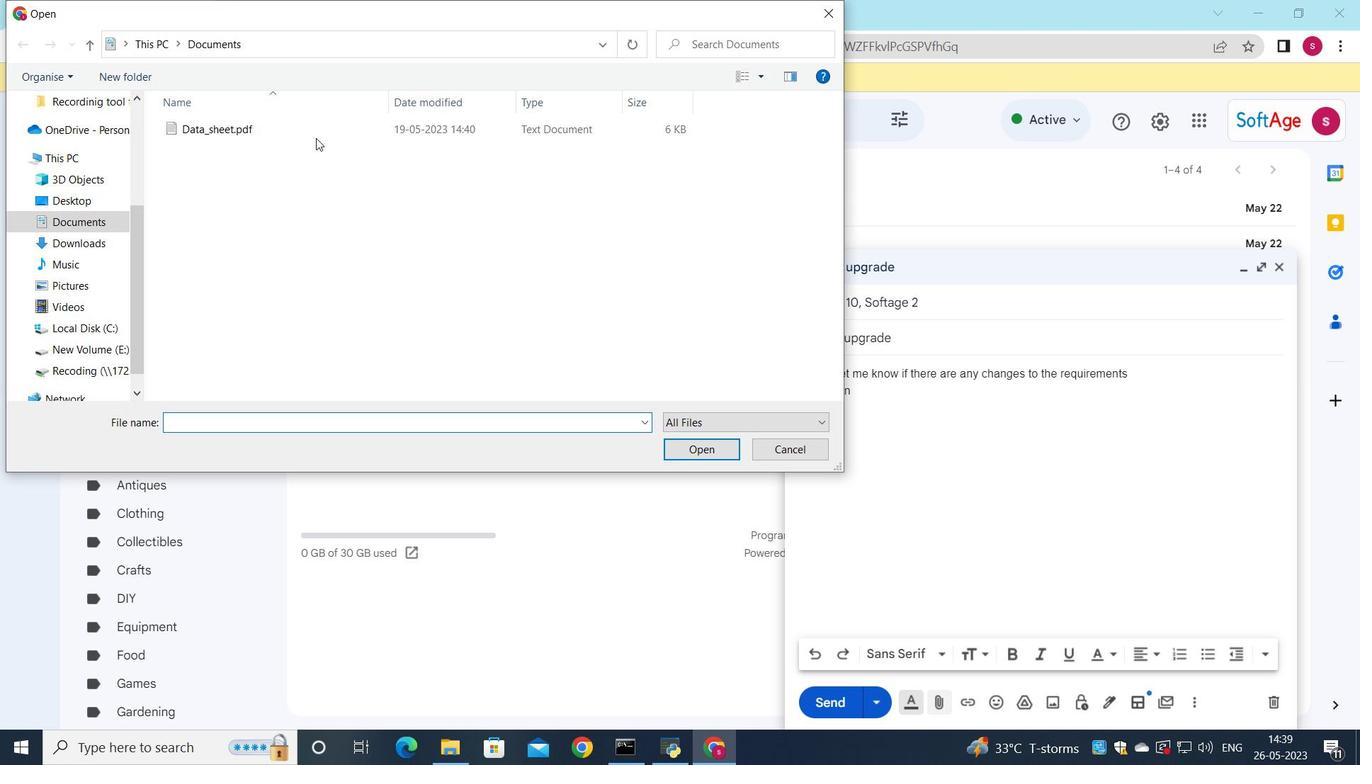 
Action: Mouse pressed left at (315, 131)
Screenshot: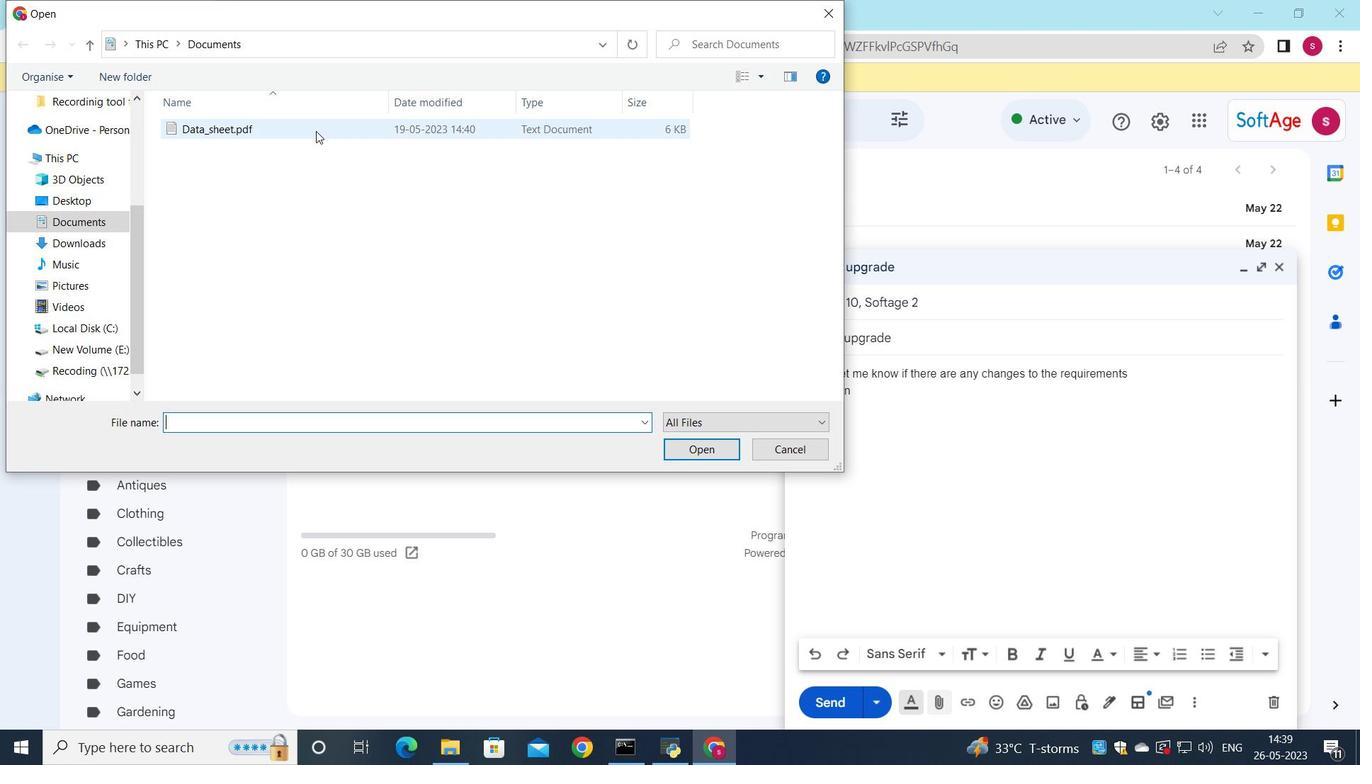 
Action: Mouse pressed left at (315, 131)
Screenshot: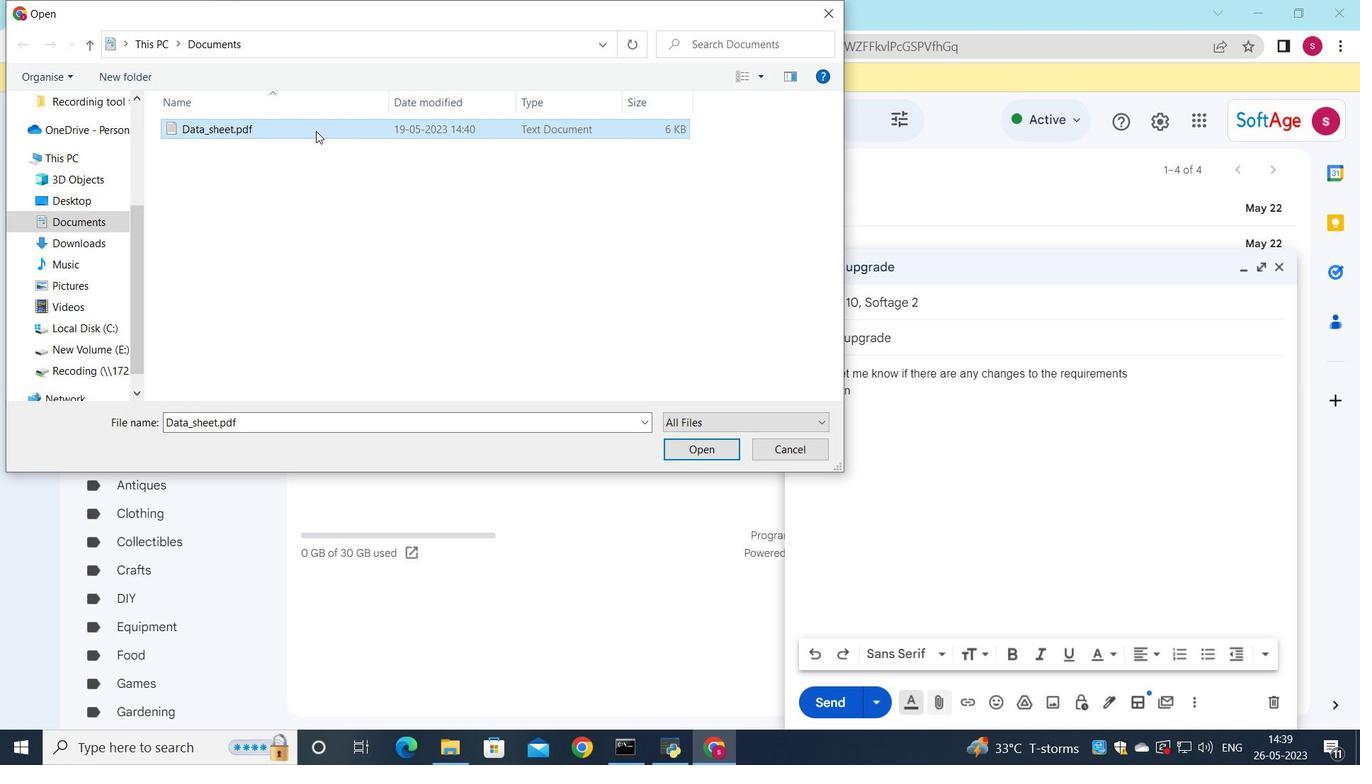 
Action: Mouse moved to (1021, 406)
Screenshot: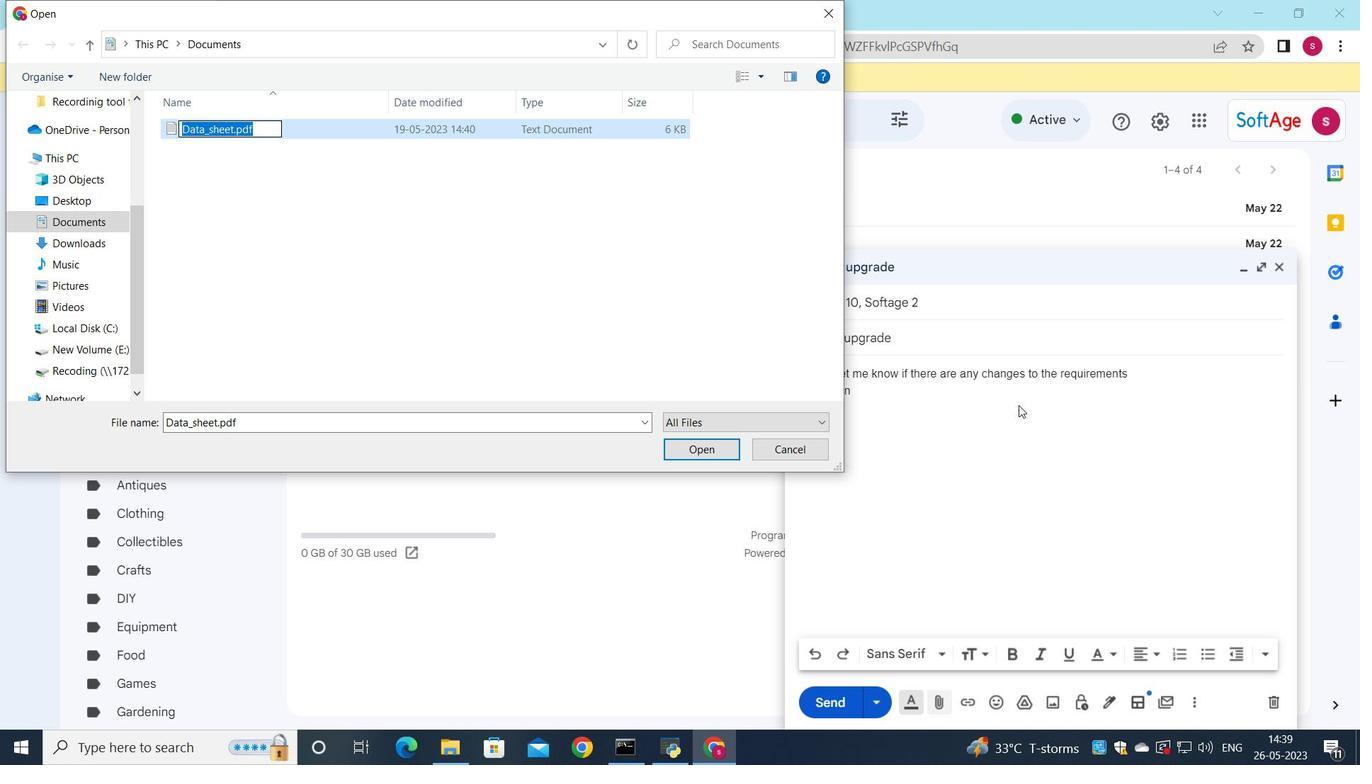 
Action: Key pressed <Key.shift_r>Policy<Key.shift_r><Key.shift_r><Key.shift_r><Key.shift_r><Key.shift_r><Key.shift_r><Key.shift_r><Key.shift_r><Key.shift_r><Key.shift_r><Key.shift_r><Key.shift_r><Key.shift_r><Key.shift_r><Key.shift_r><Key.shift_r><Key.shift_r><Key.shift_r><Key.shift_r><Key.shift_r>_manual.docx
Screenshot: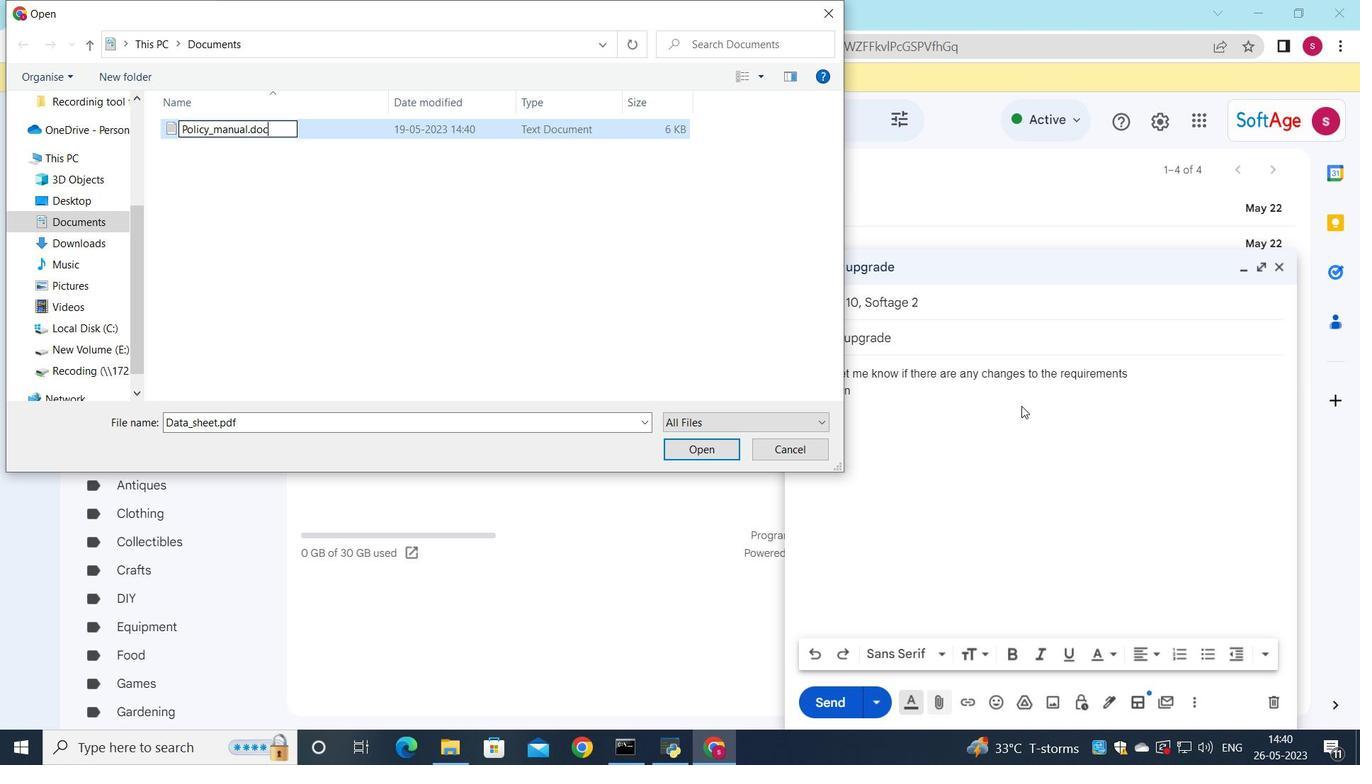
Action: Mouse moved to (361, 133)
Screenshot: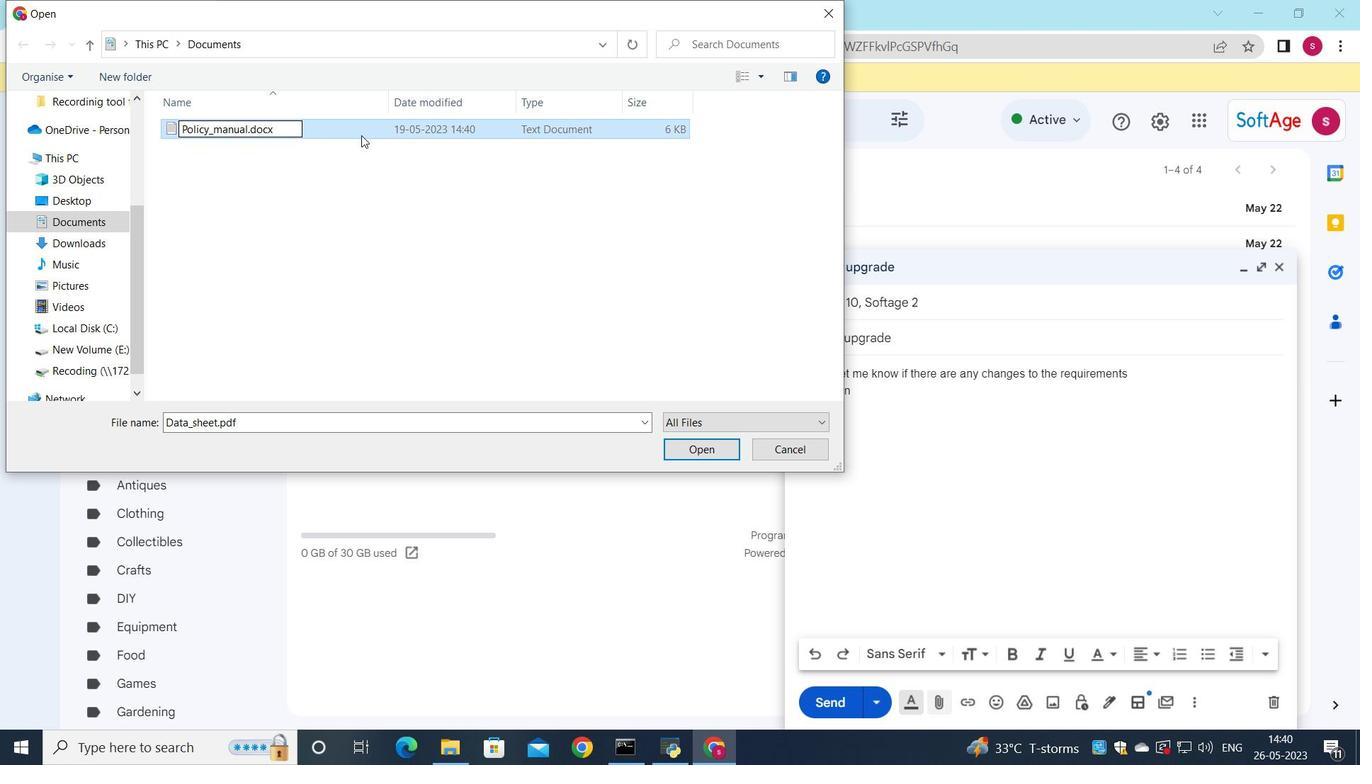 
Action: Mouse pressed left at (361, 133)
Screenshot: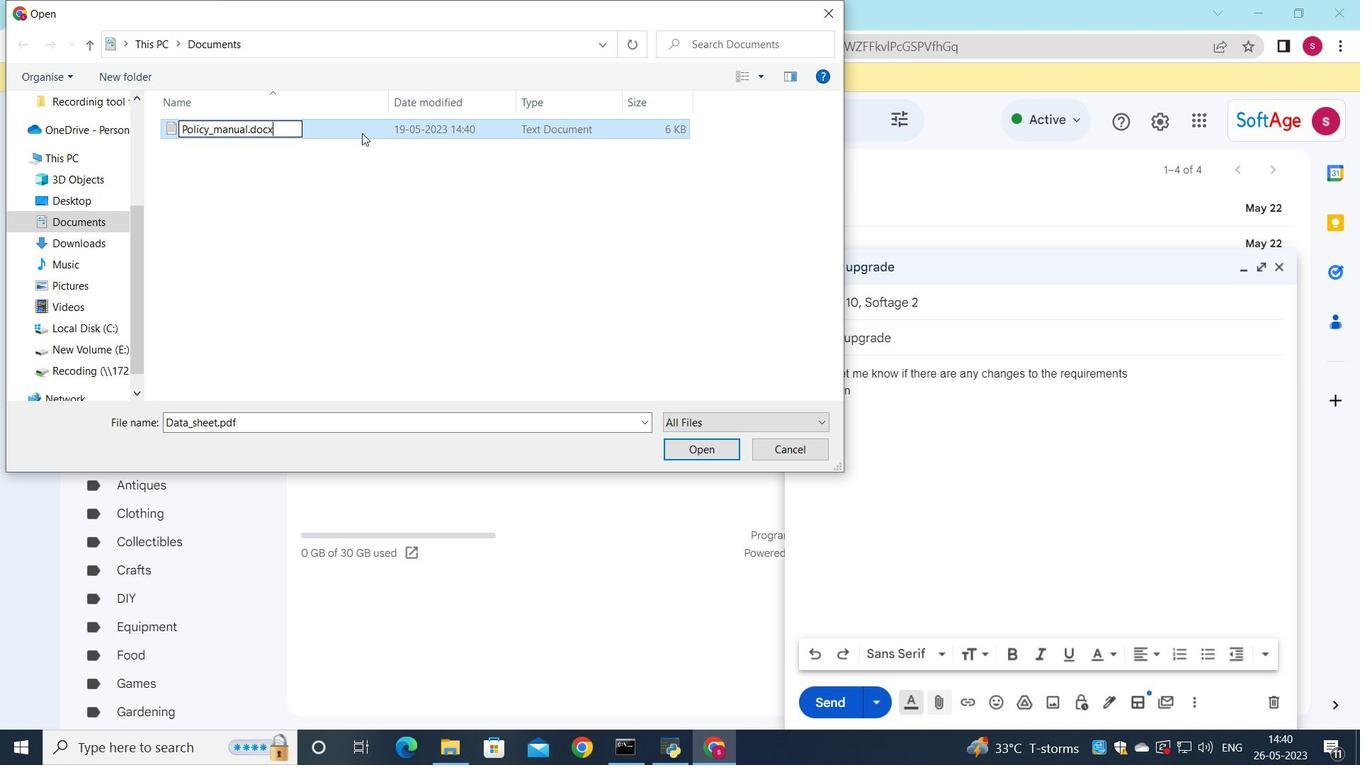 
Action: Mouse moved to (694, 447)
Screenshot: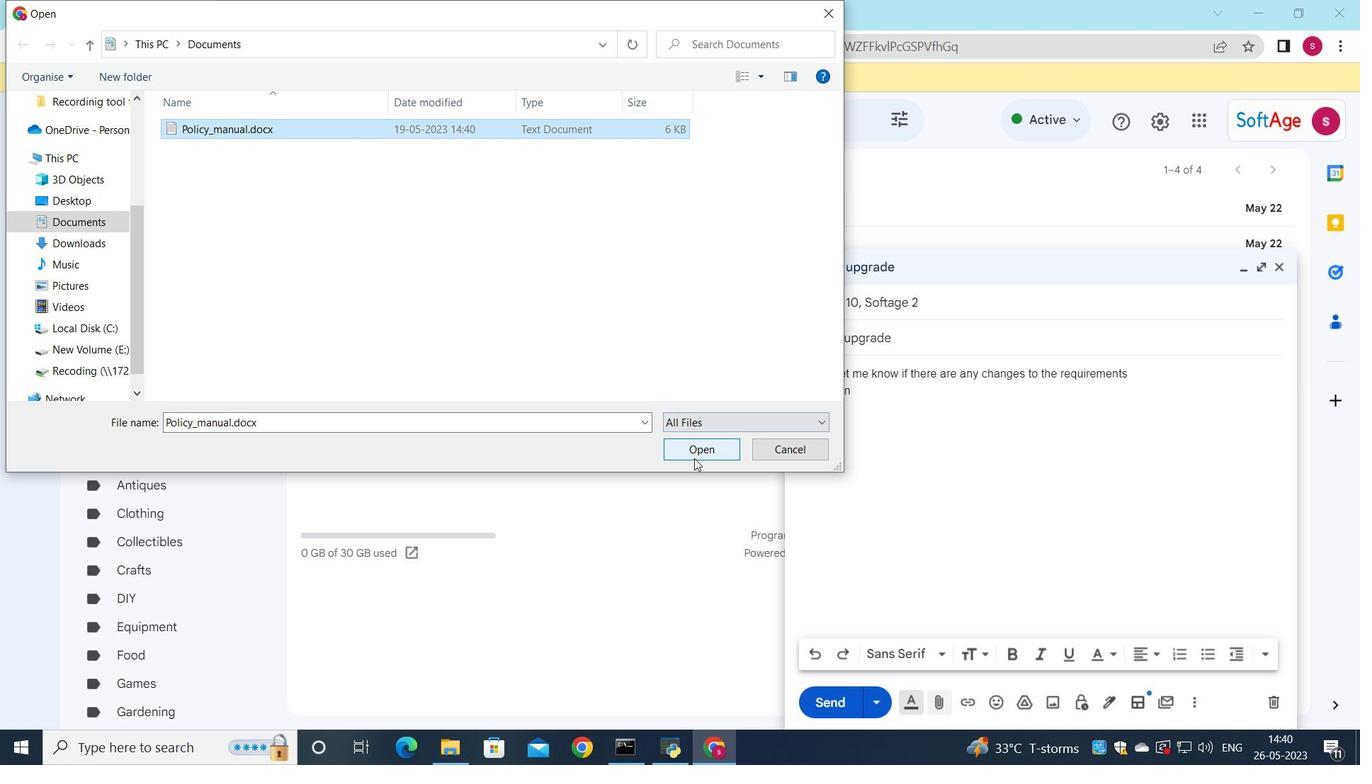 
Action: Mouse pressed left at (694, 447)
Screenshot: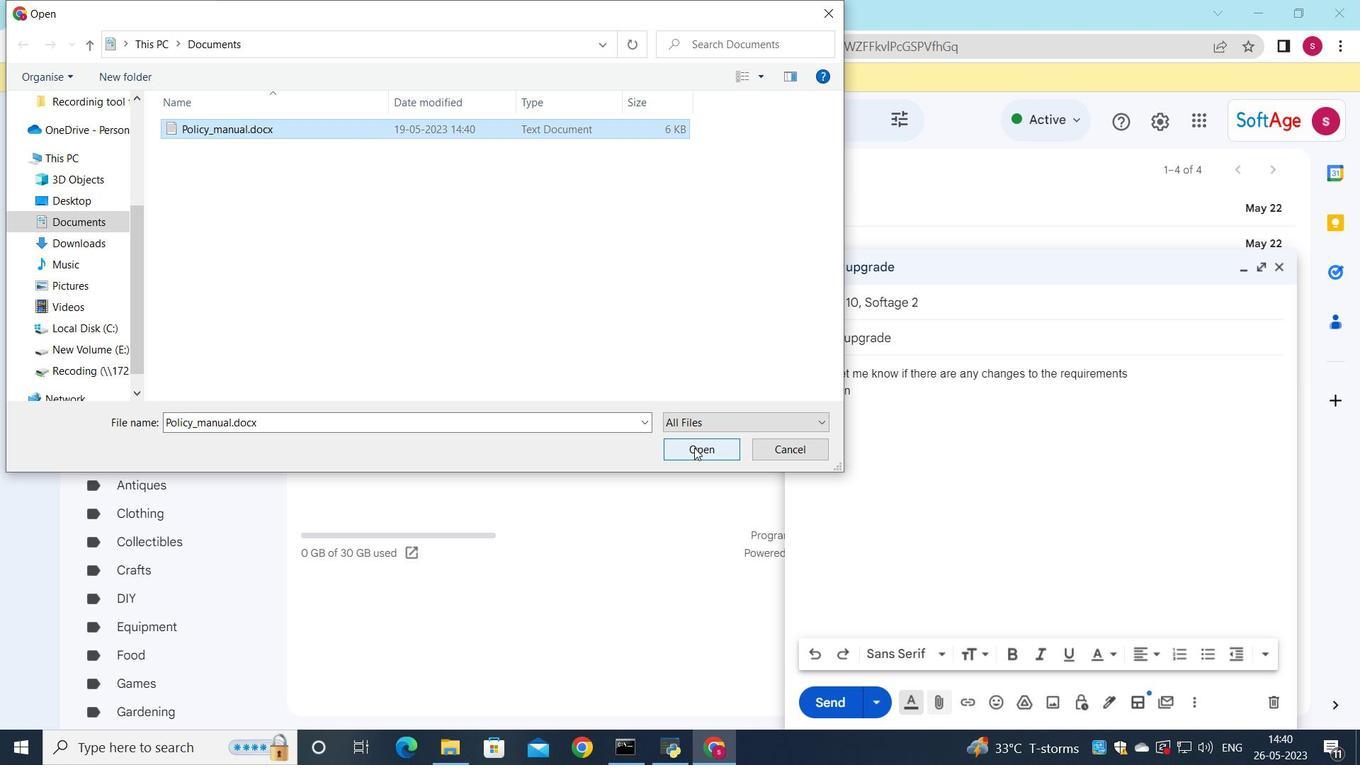
Action: Mouse moved to (825, 714)
Screenshot: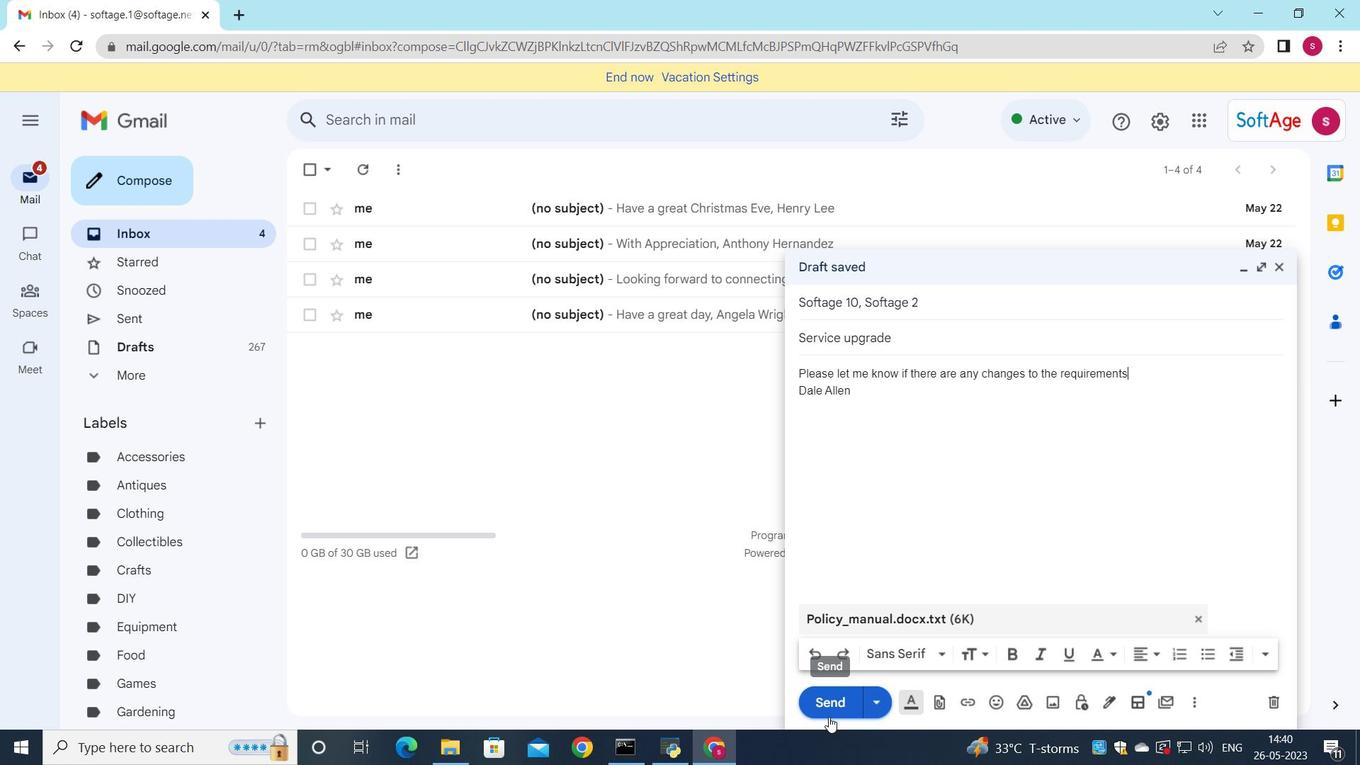 
Action: Mouse pressed left at (825, 714)
Screenshot: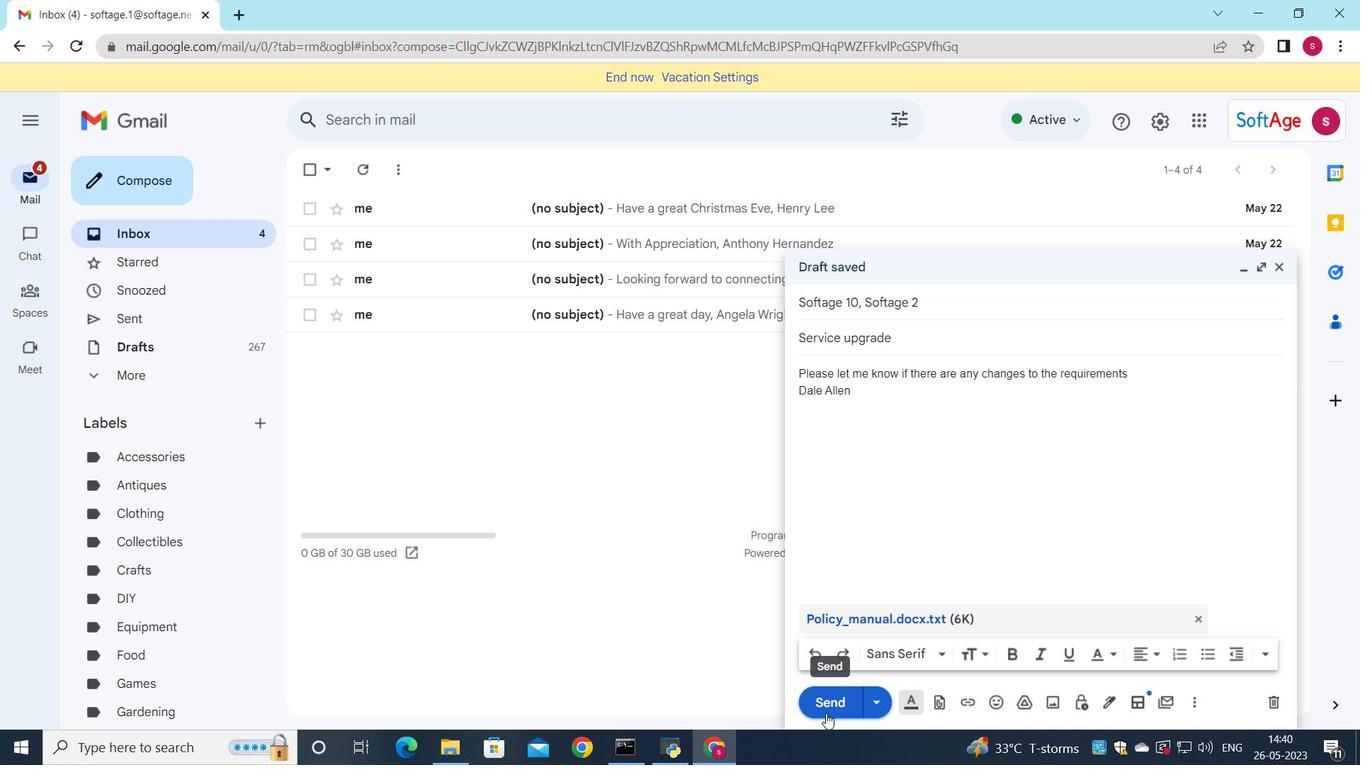
Action: Mouse moved to (191, 327)
Screenshot: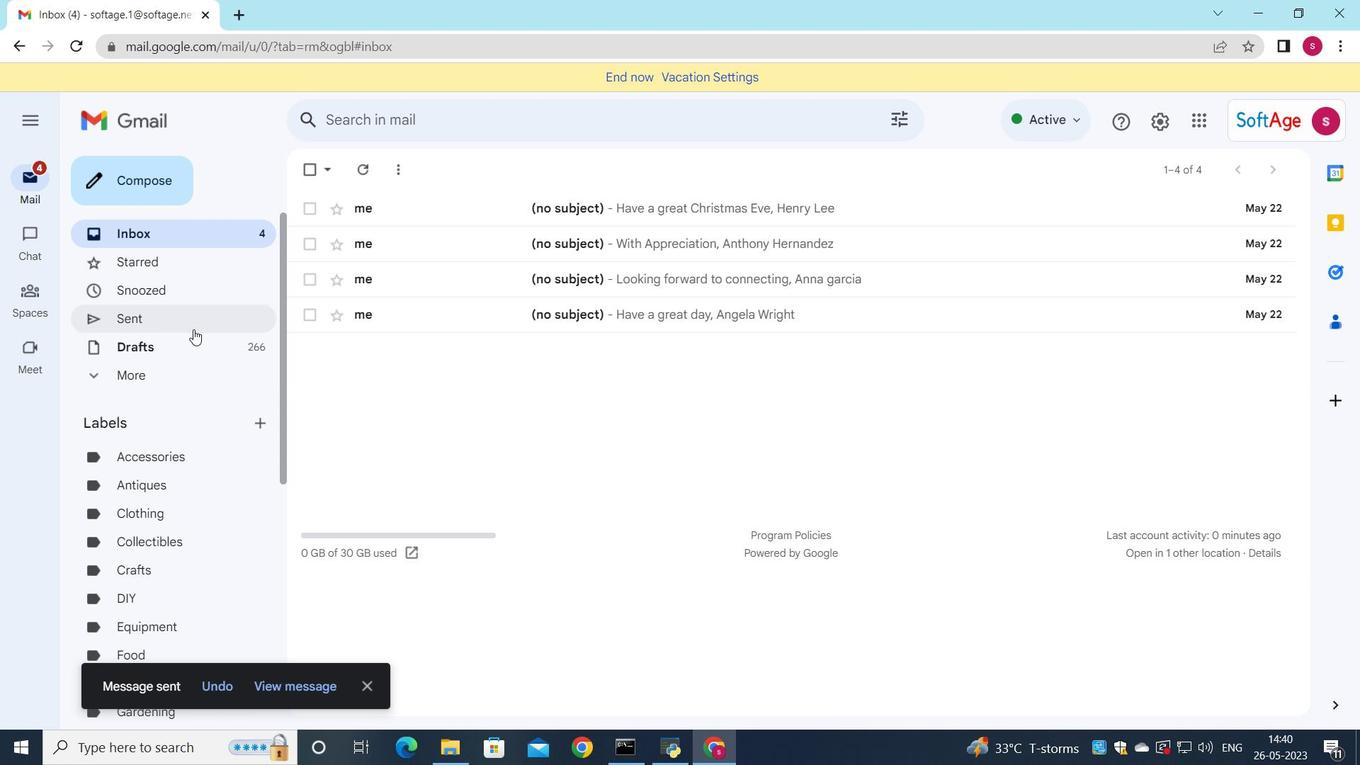 
Action: Mouse pressed left at (191, 327)
Screenshot: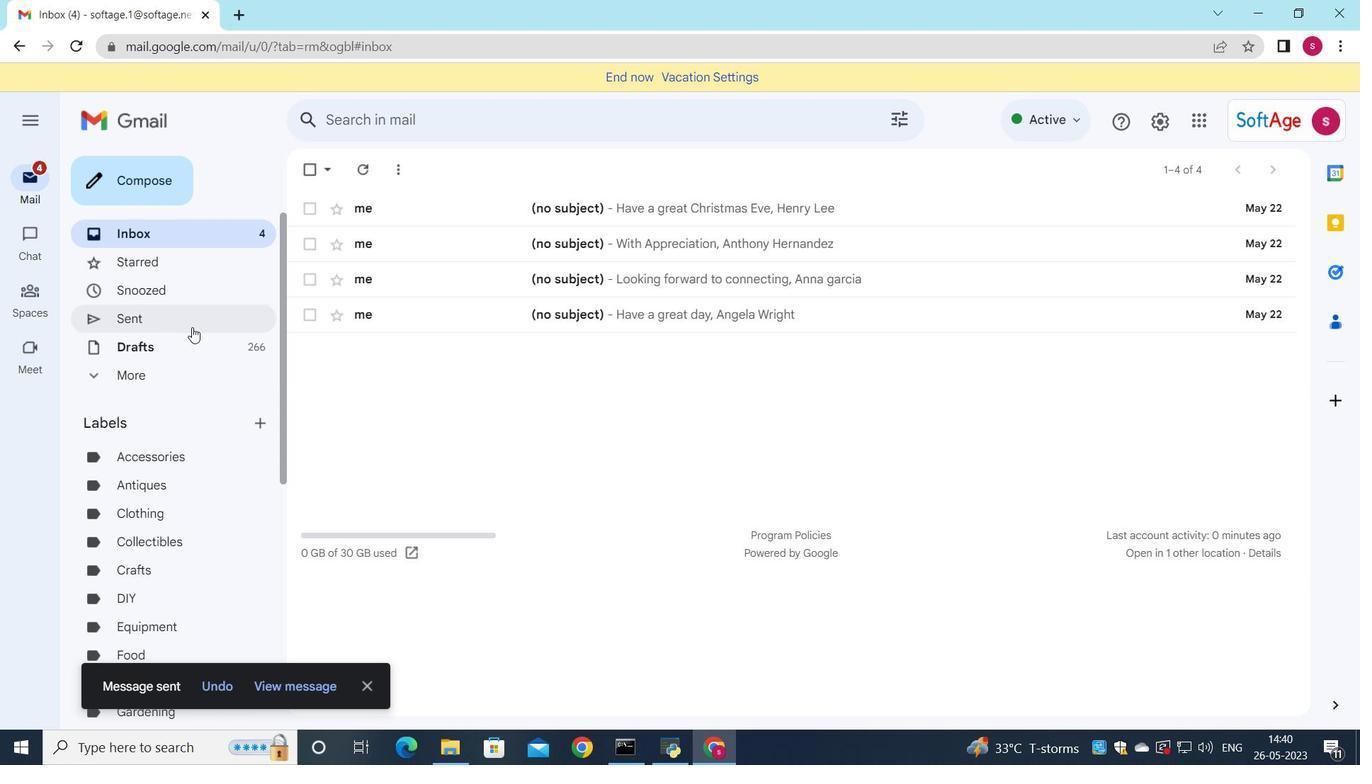 
Action: Mouse moved to (794, 252)
Screenshot: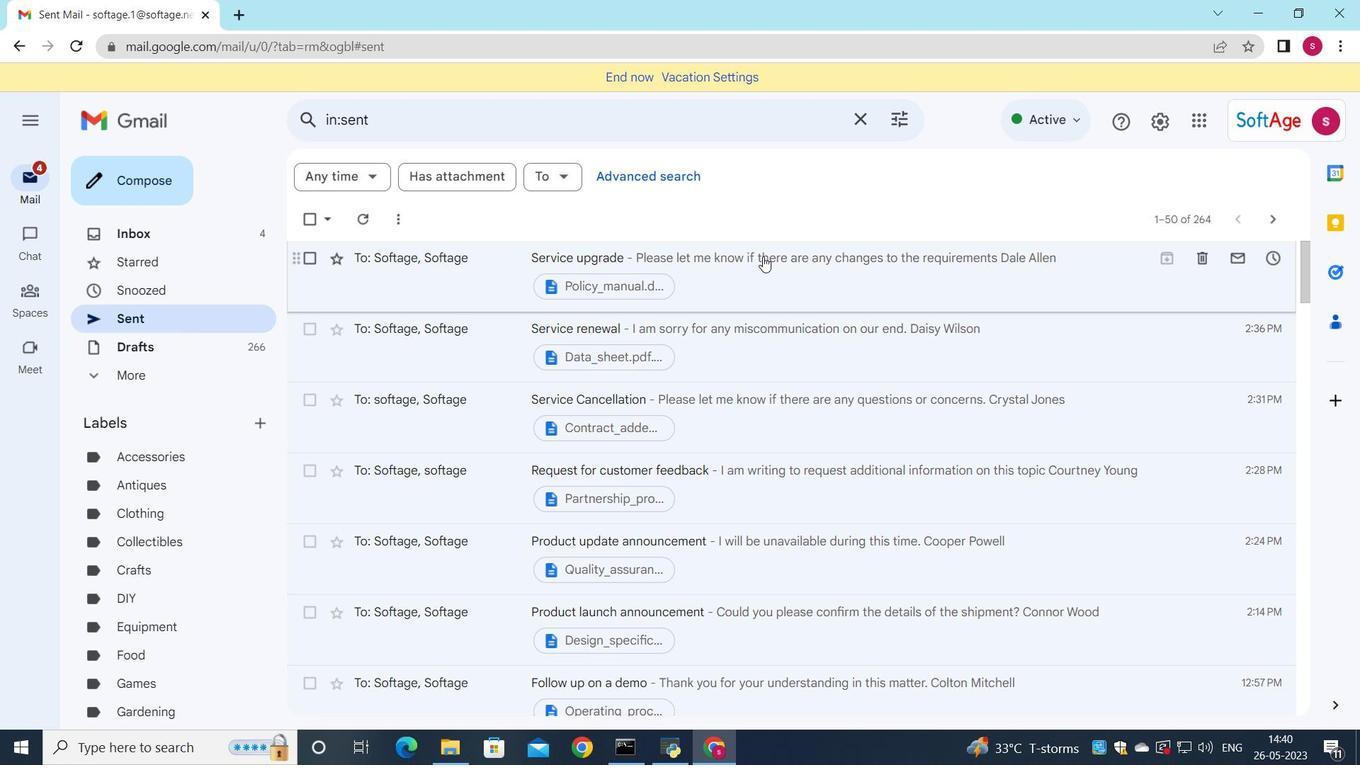 
Action: Mouse pressed left at (794, 252)
Screenshot: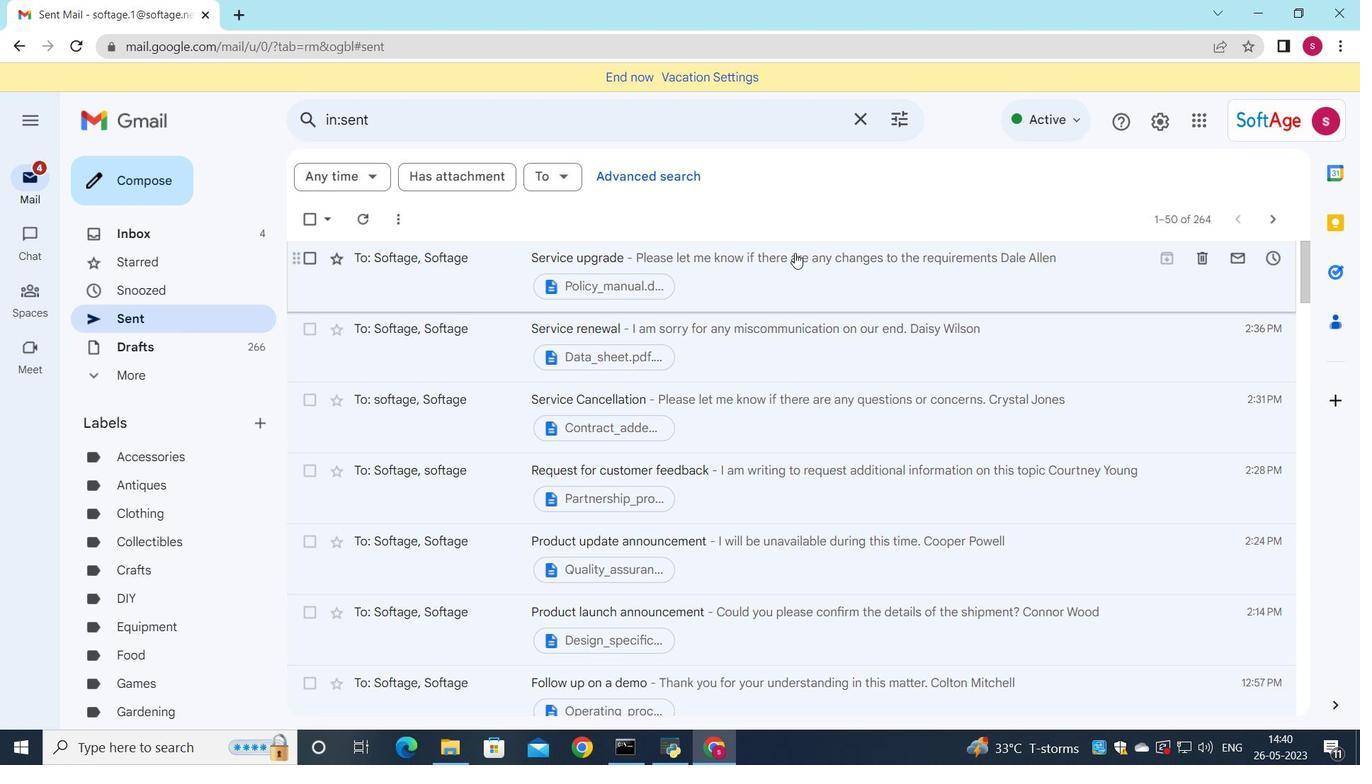 
Action: Mouse moved to (1020, 464)
Screenshot: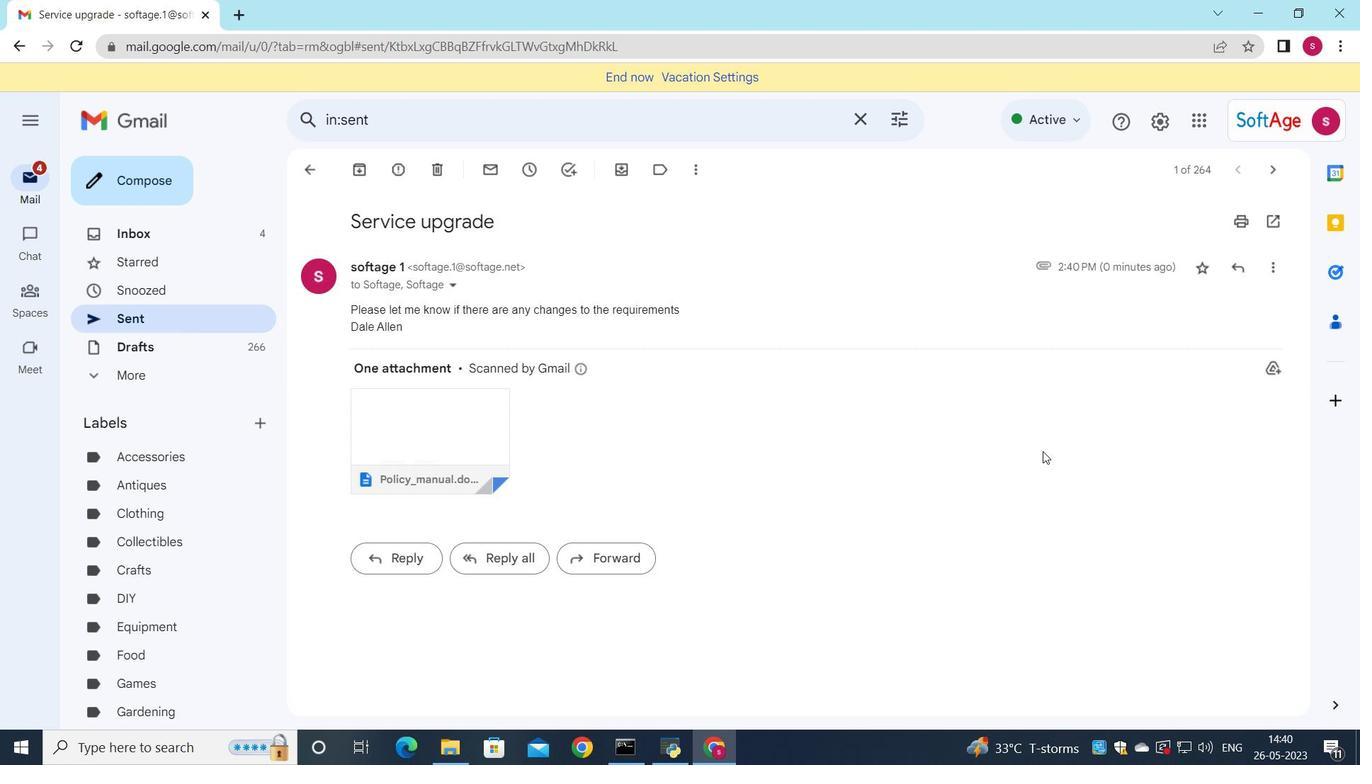 
